 Task: Find connections with filter location Panzós with filter topic #Businessintelligence with filter profile language English with filter current company LTI - Larsen & Toubro Infotech with filter school Pillai College of Engineering with filter industry Retail Art Supplies with filter service category Negotiation with filter keywords title Animal Shelter Manager
Action: Mouse moved to (697, 117)
Screenshot: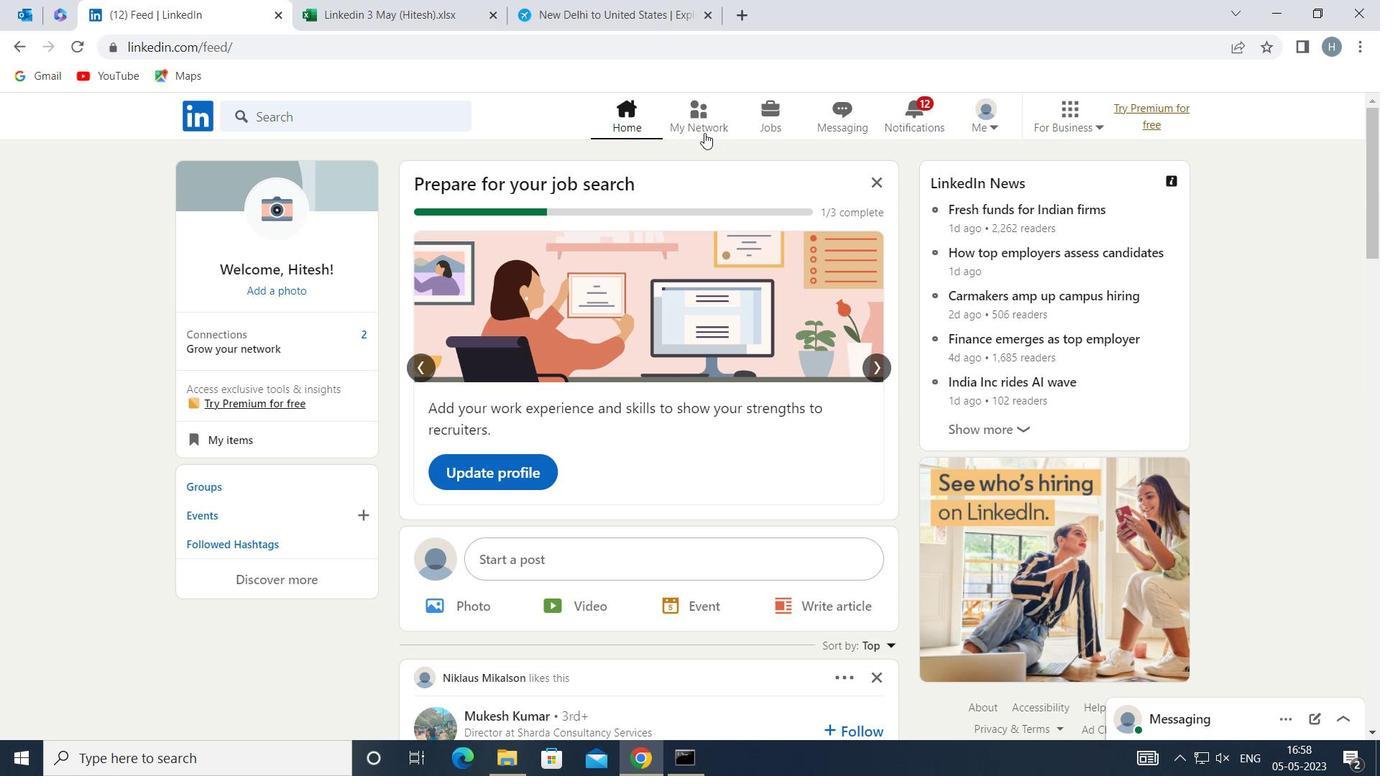
Action: Mouse pressed left at (697, 117)
Screenshot: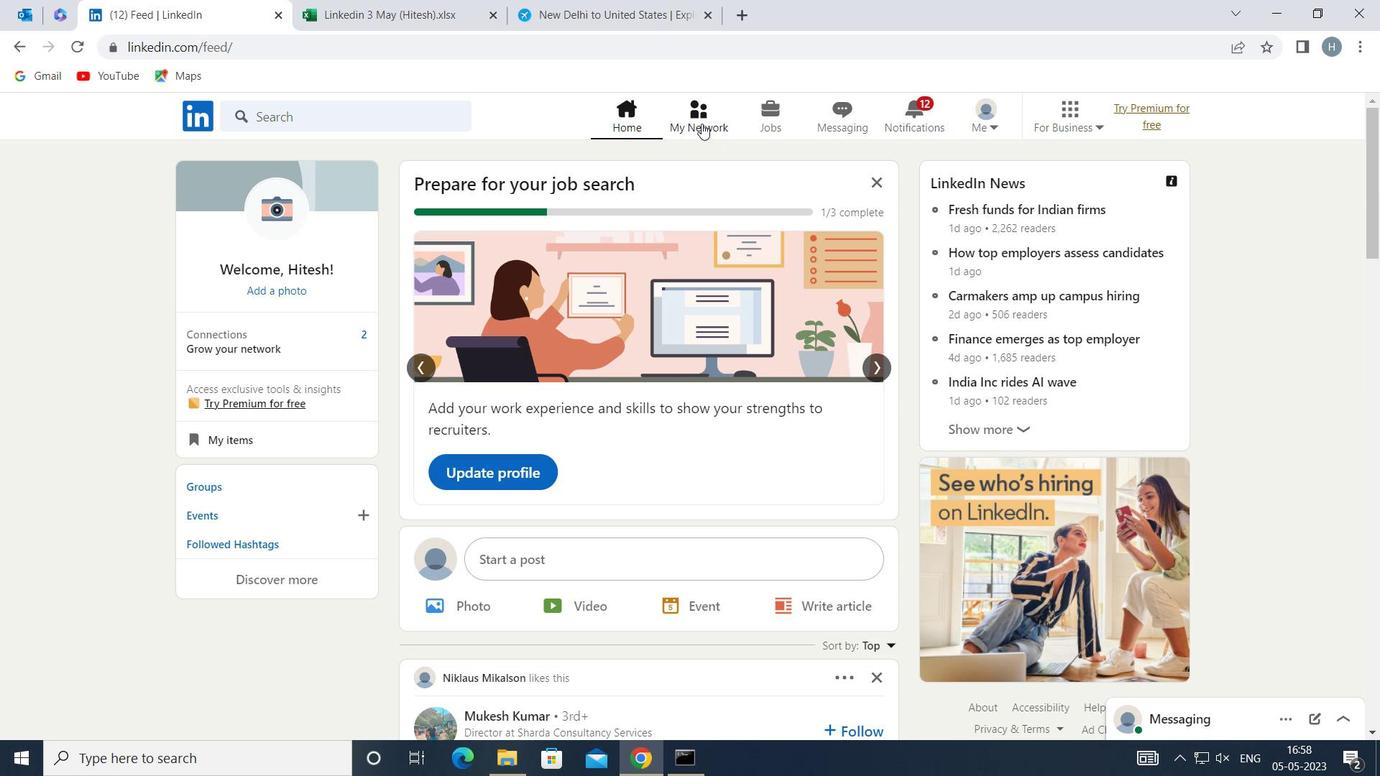
Action: Mouse moved to (373, 222)
Screenshot: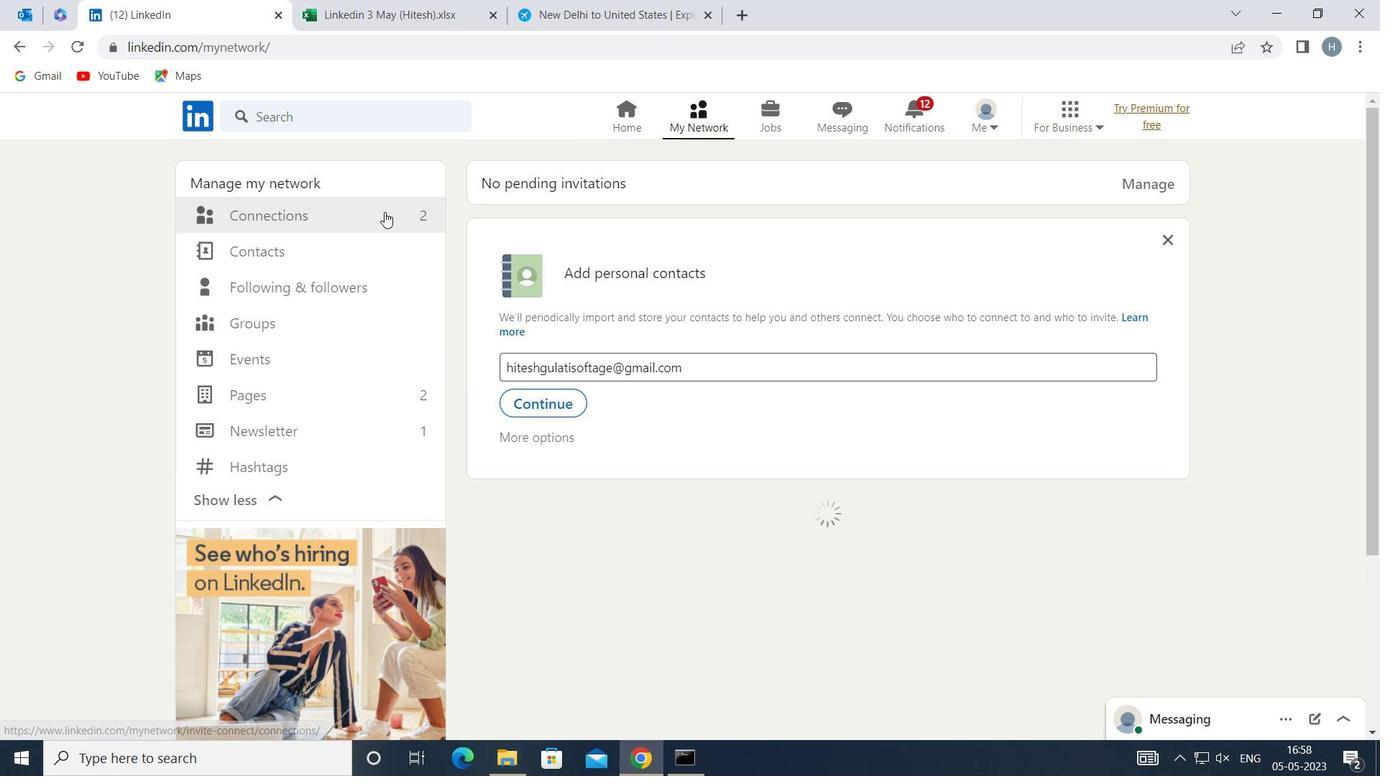 
Action: Mouse pressed left at (373, 222)
Screenshot: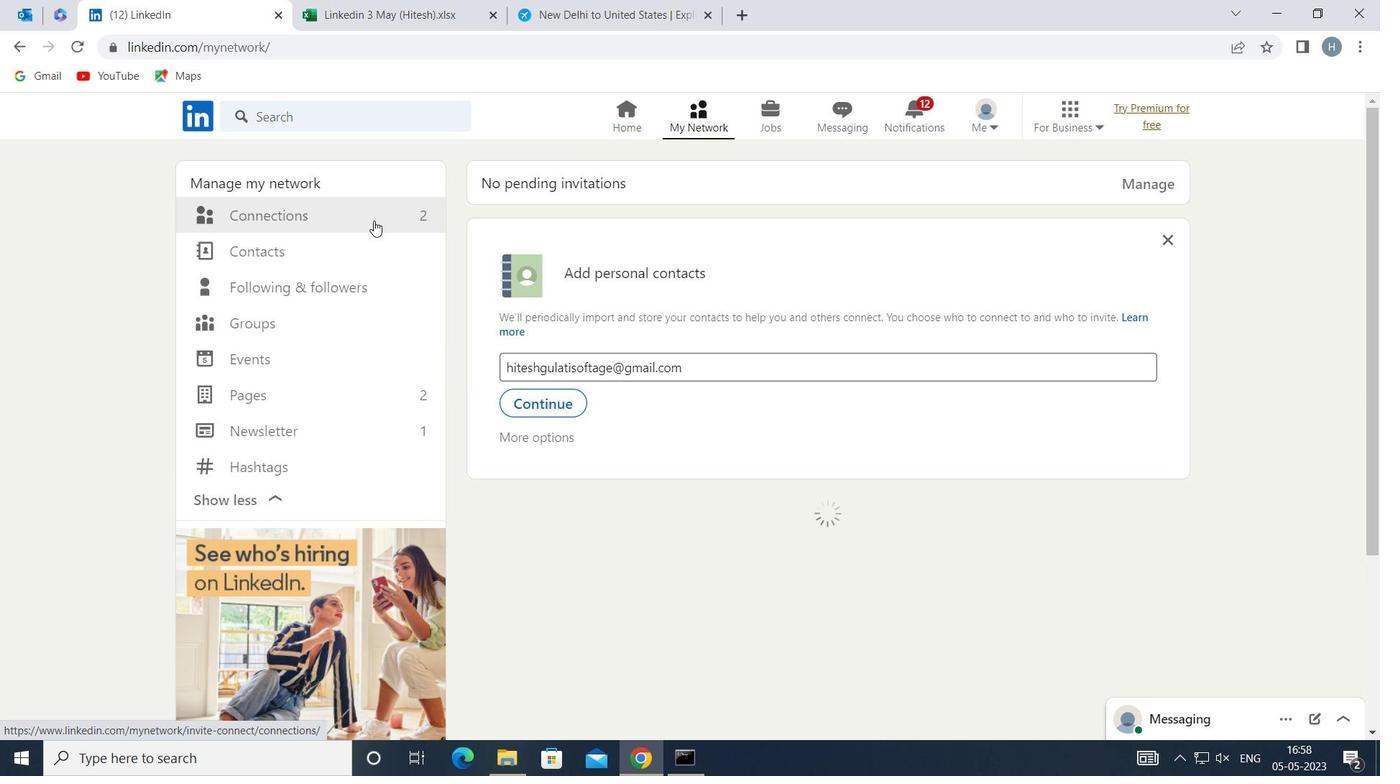 
Action: Mouse moved to (801, 214)
Screenshot: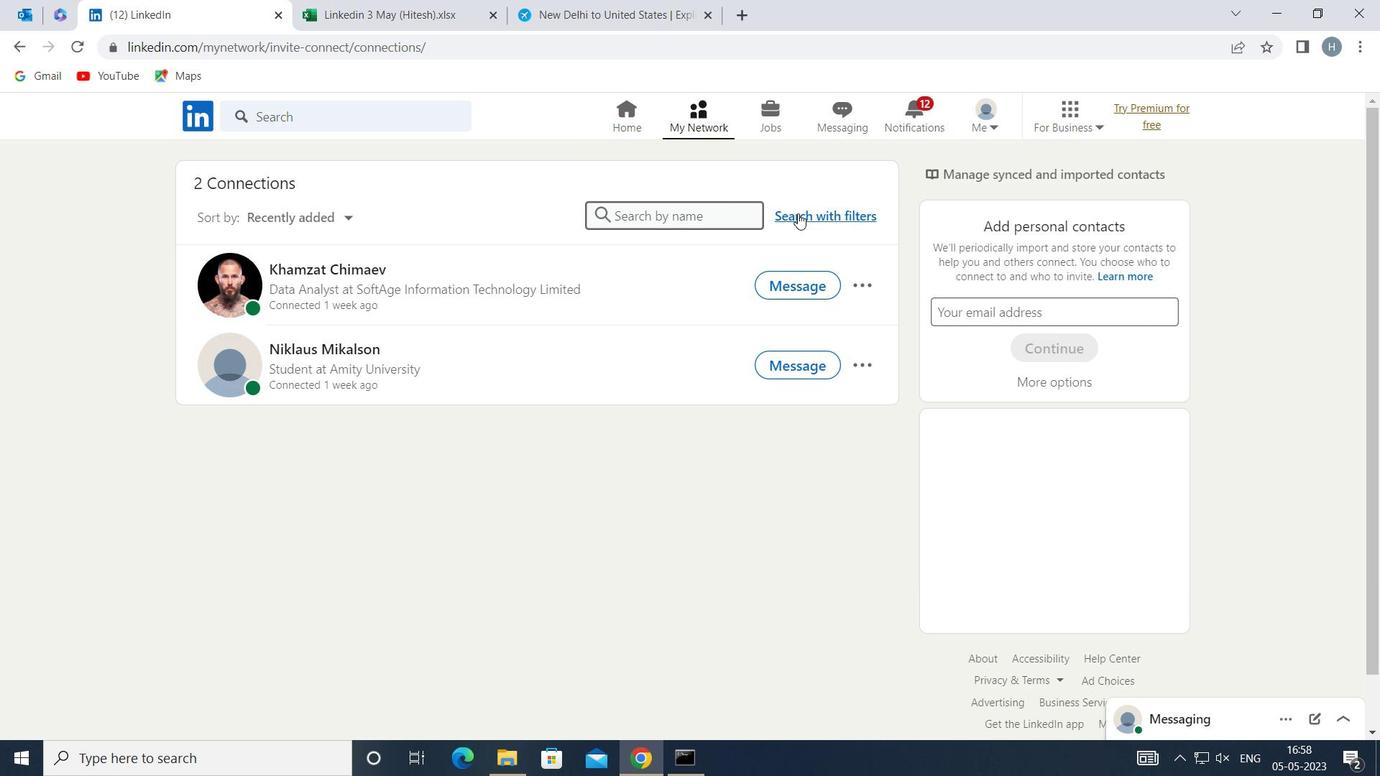 
Action: Mouse pressed left at (801, 214)
Screenshot: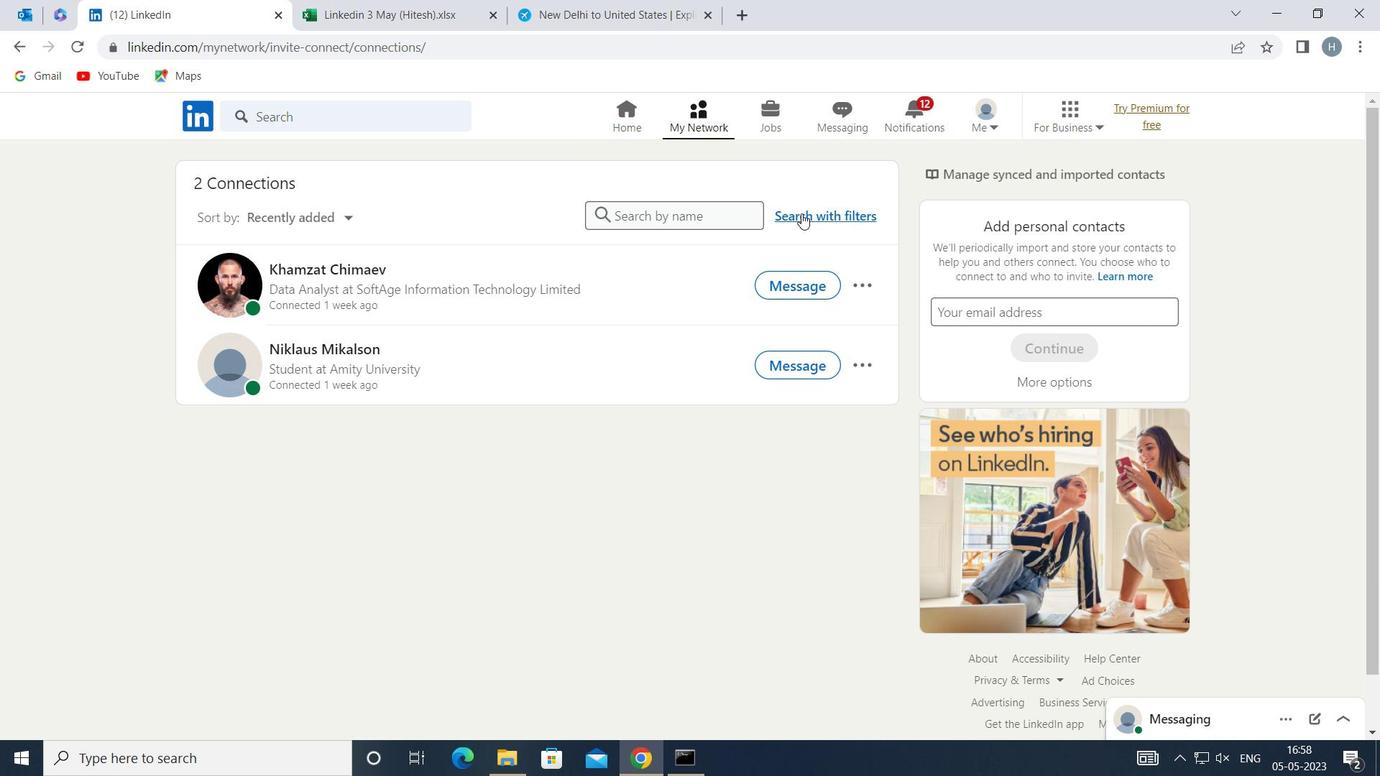 
Action: Mouse moved to (751, 163)
Screenshot: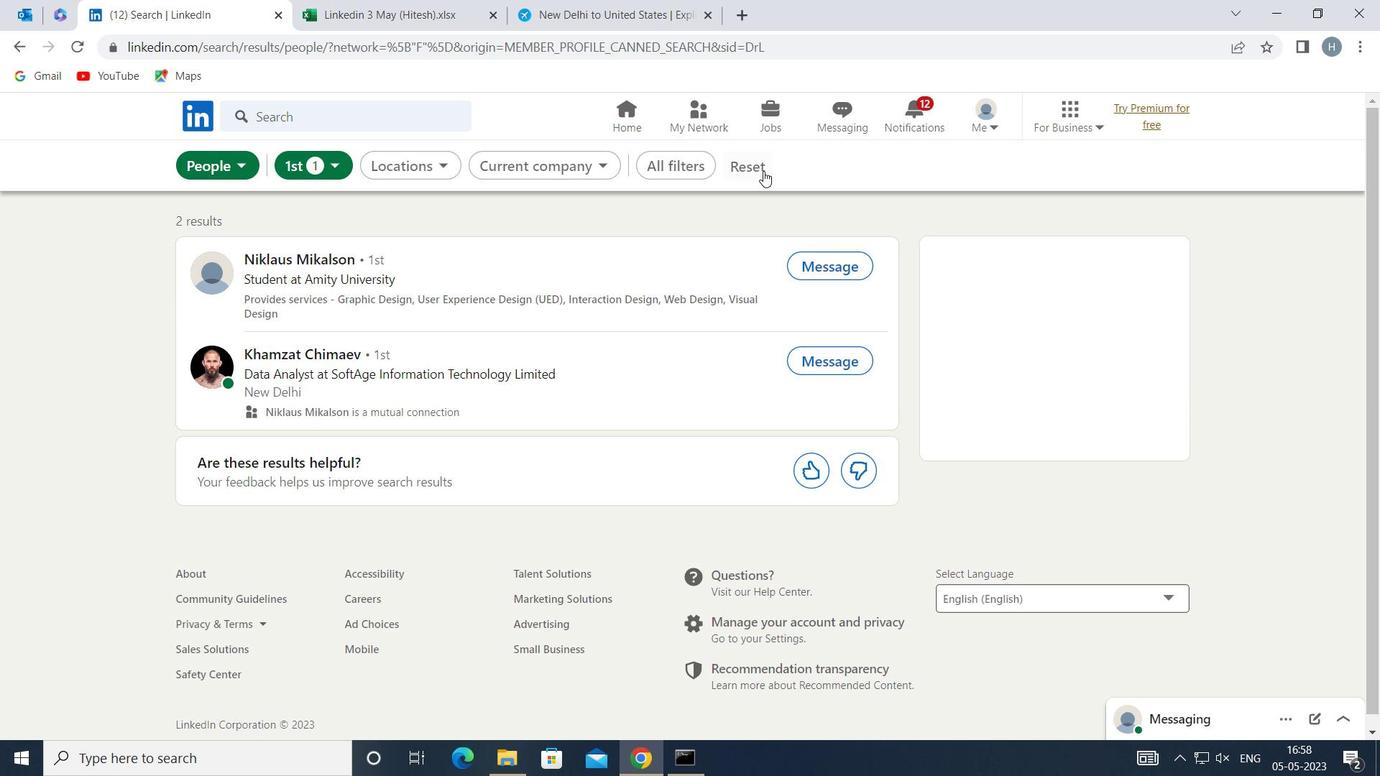 
Action: Mouse pressed left at (751, 163)
Screenshot: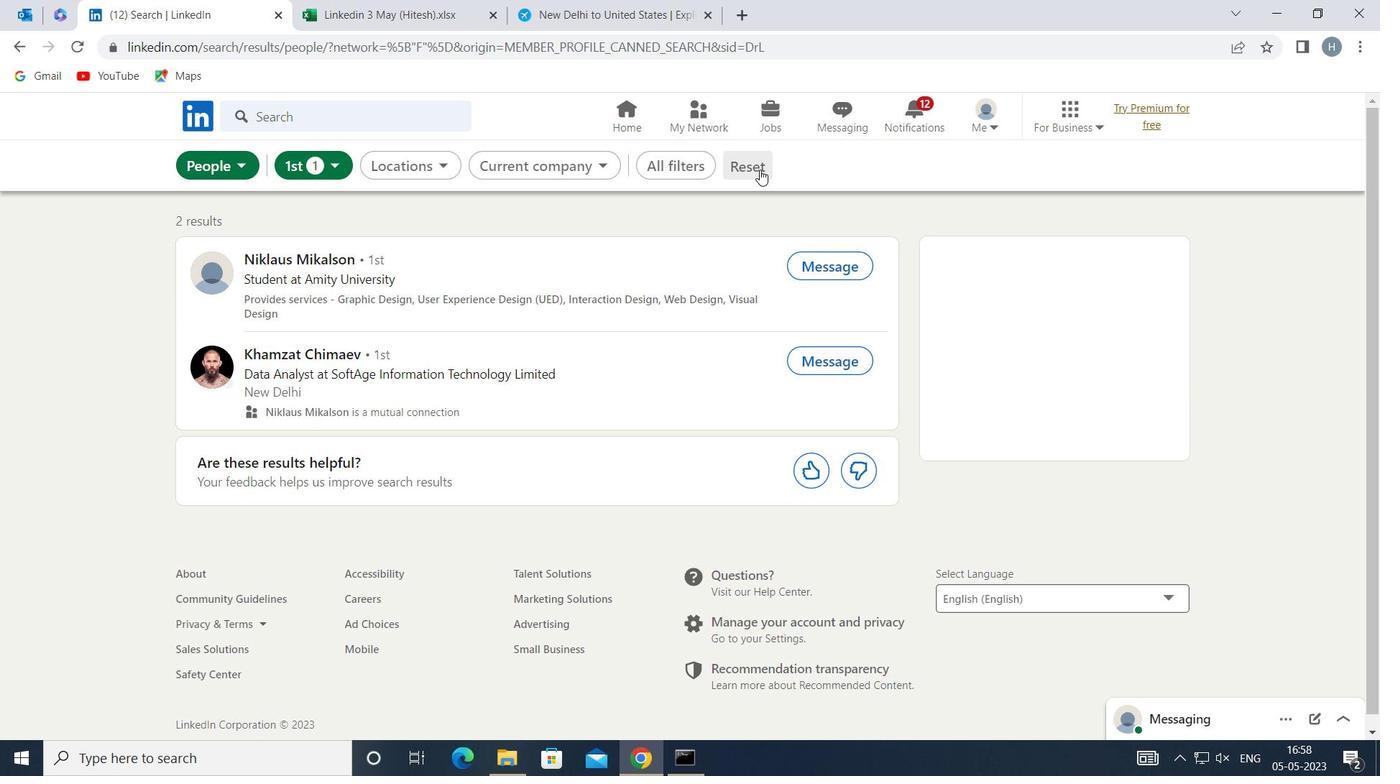 
Action: Mouse moved to (729, 163)
Screenshot: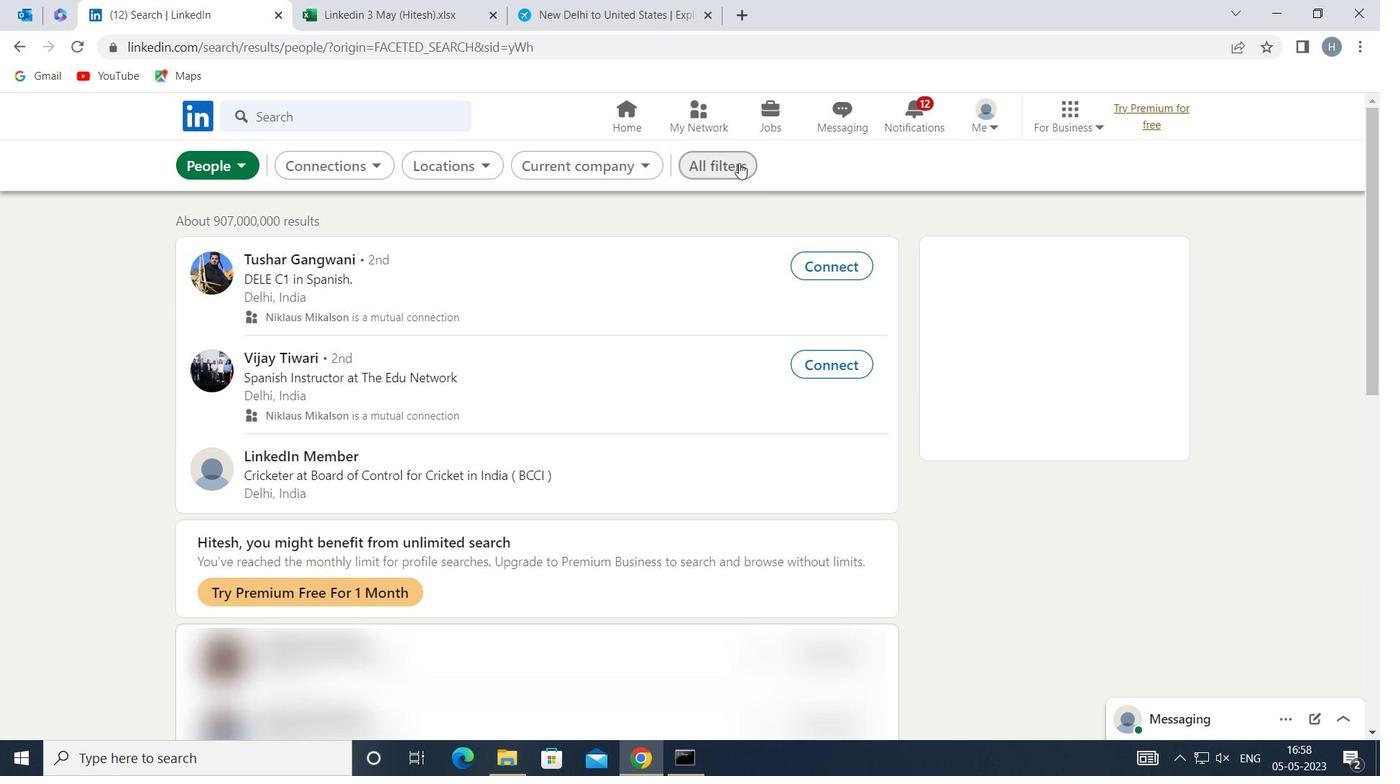 
Action: Mouse pressed left at (729, 163)
Screenshot: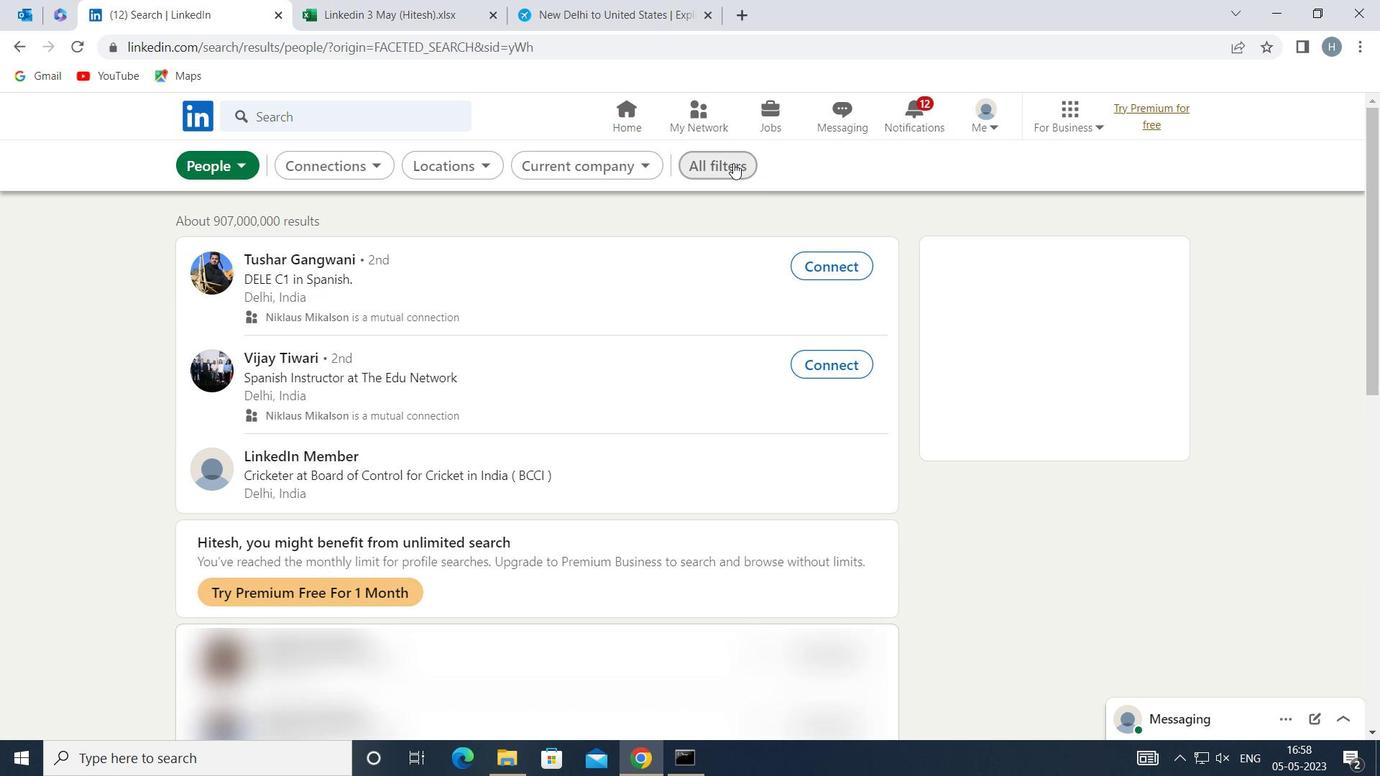 
Action: Mouse moved to (1143, 364)
Screenshot: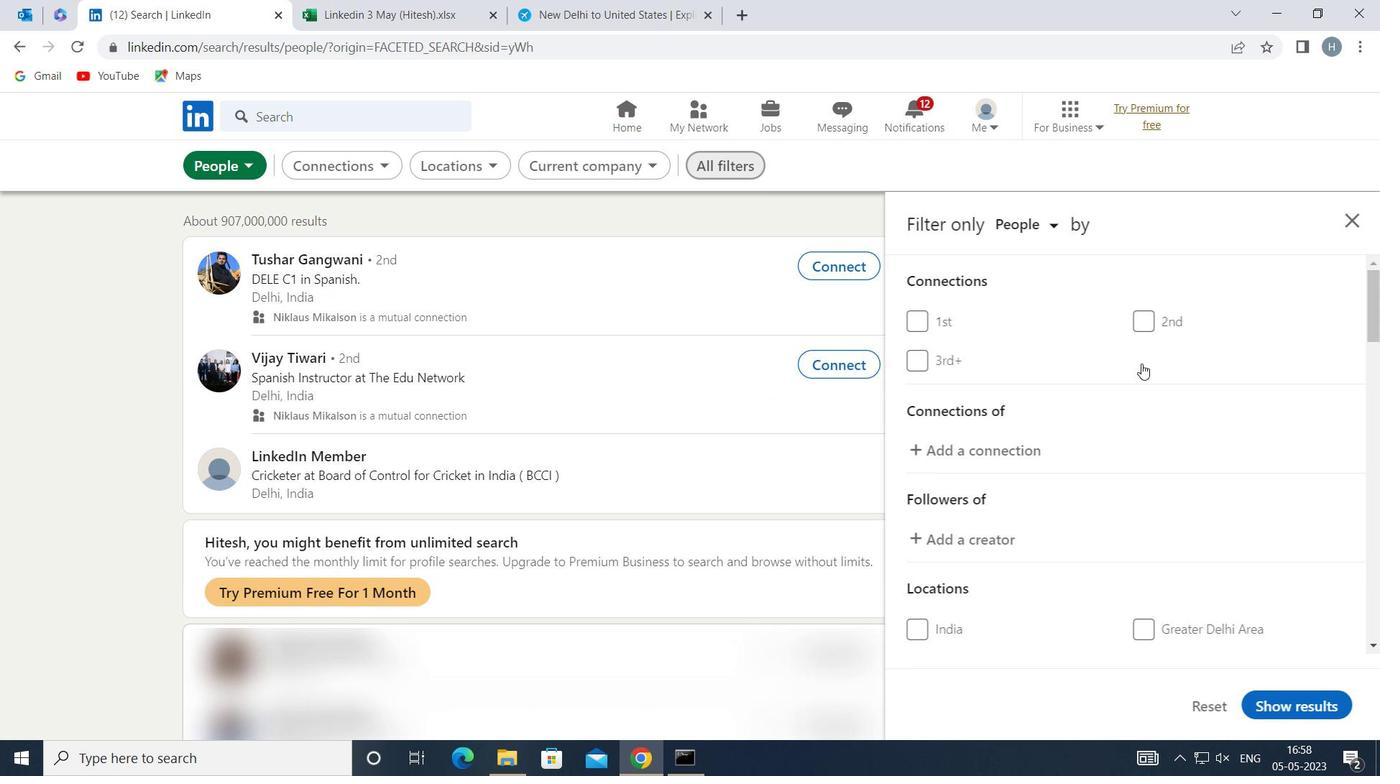 
Action: Mouse scrolled (1143, 363) with delta (0, 0)
Screenshot: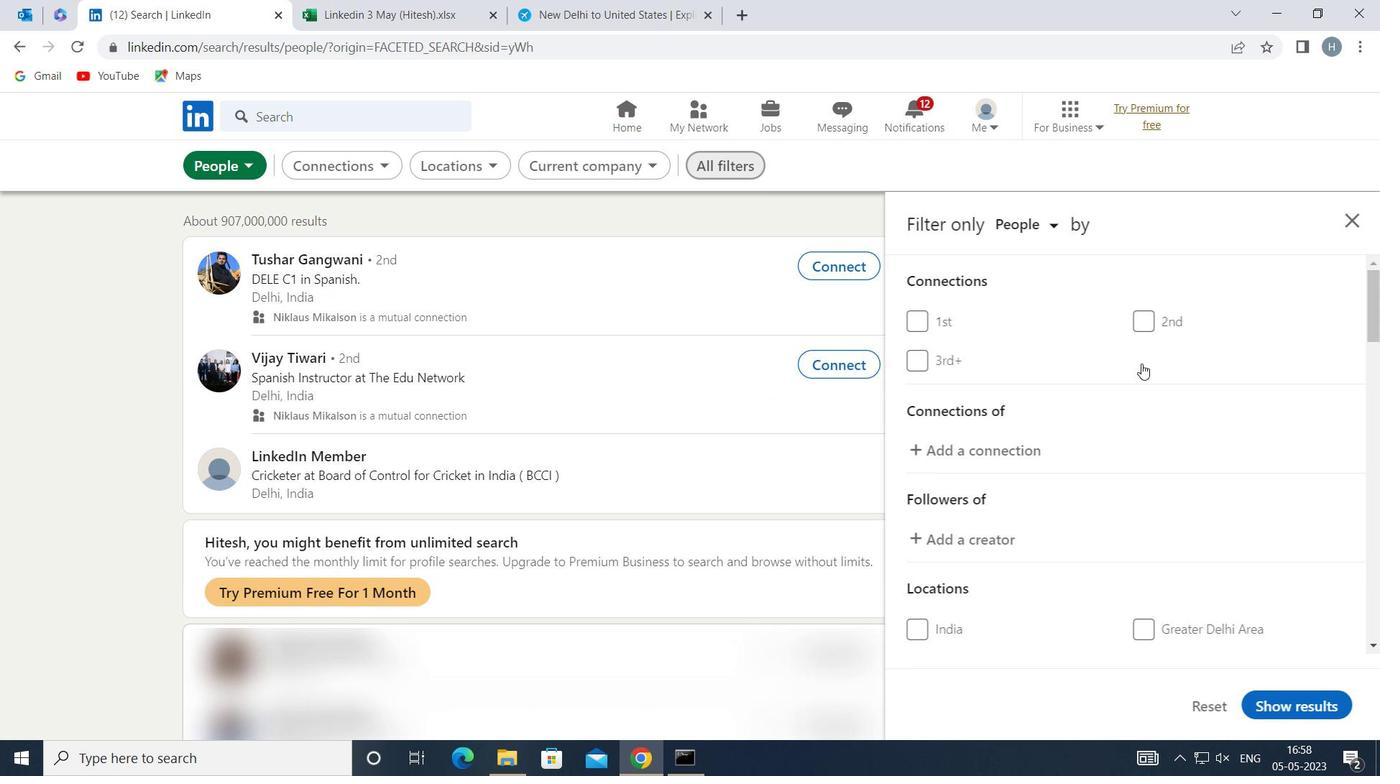 
Action: Mouse scrolled (1143, 363) with delta (0, 0)
Screenshot: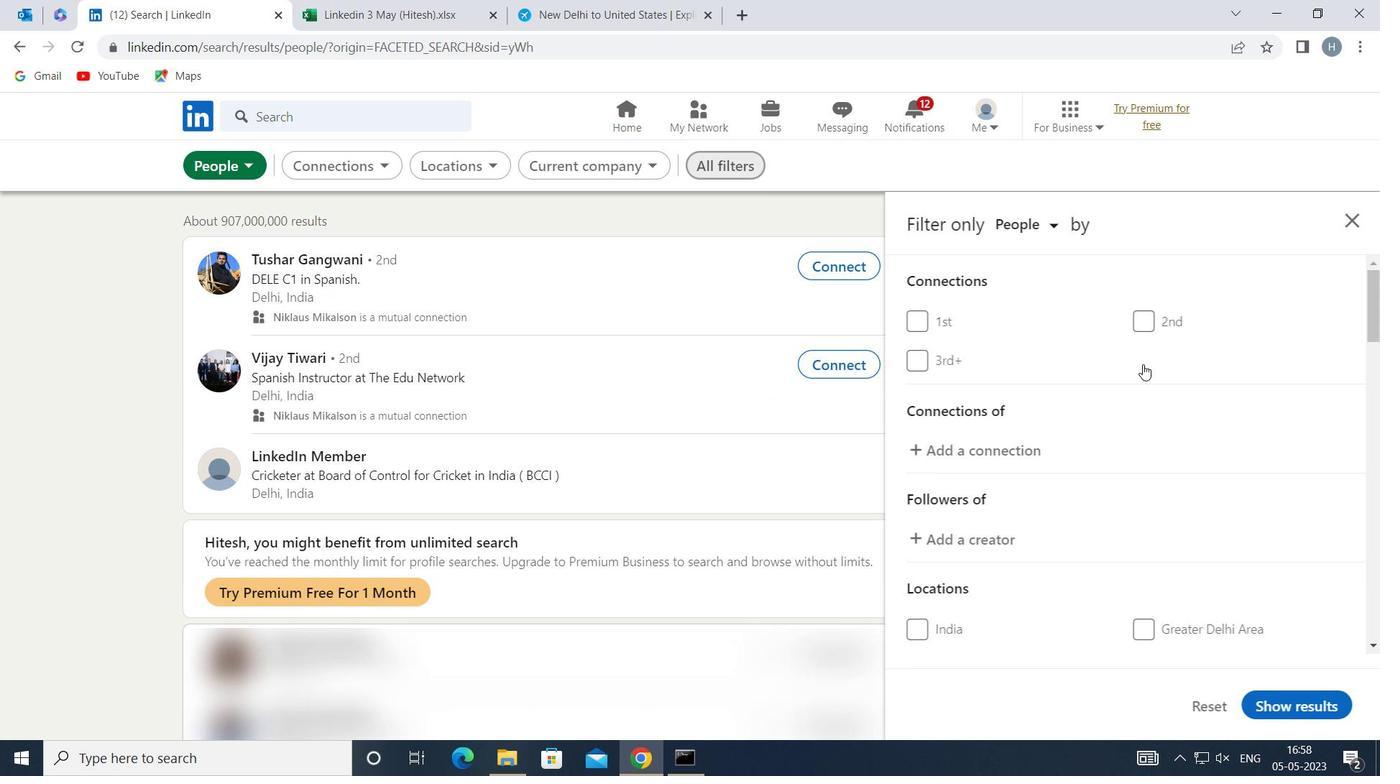
Action: Mouse scrolled (1143, 363) with delta (0, 0)
Screenshot: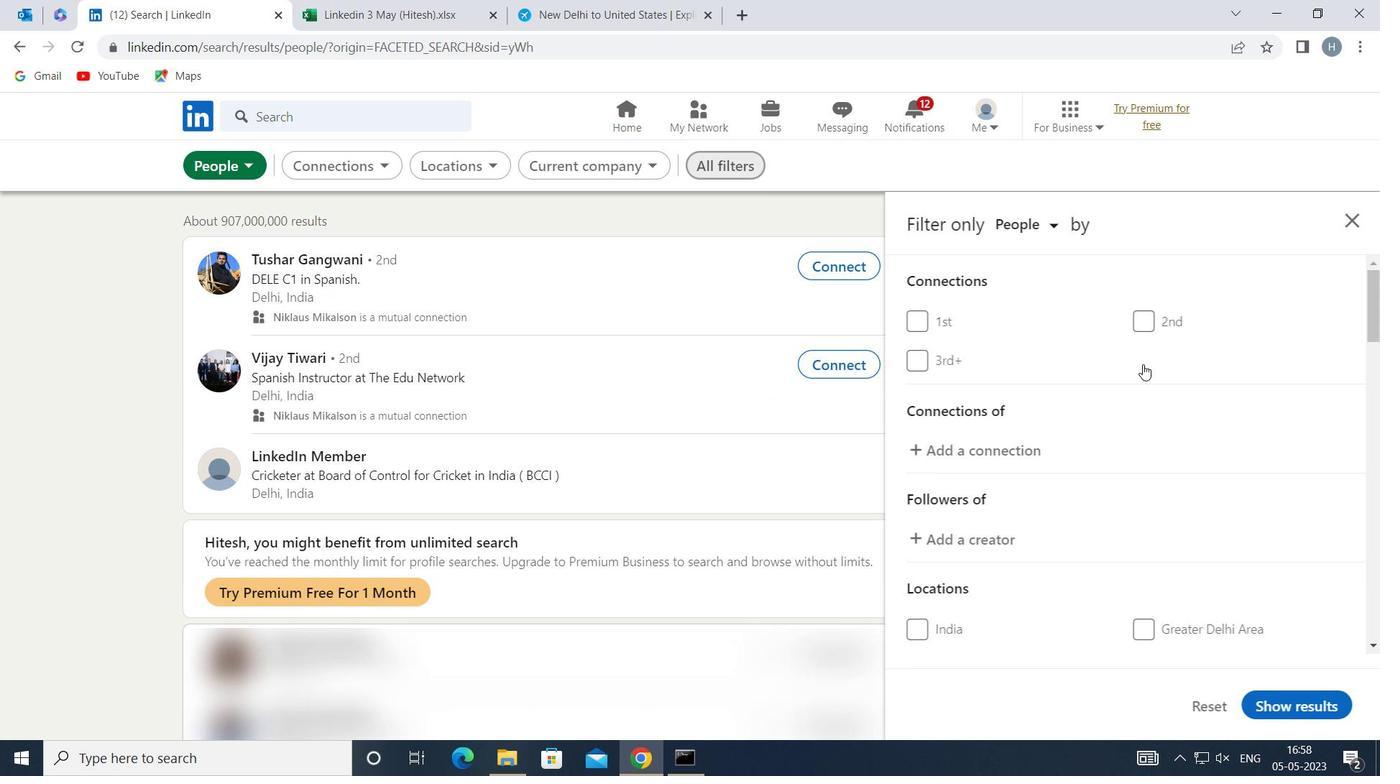 
Action: Mouse moved to (1147, 371)
Screenshot: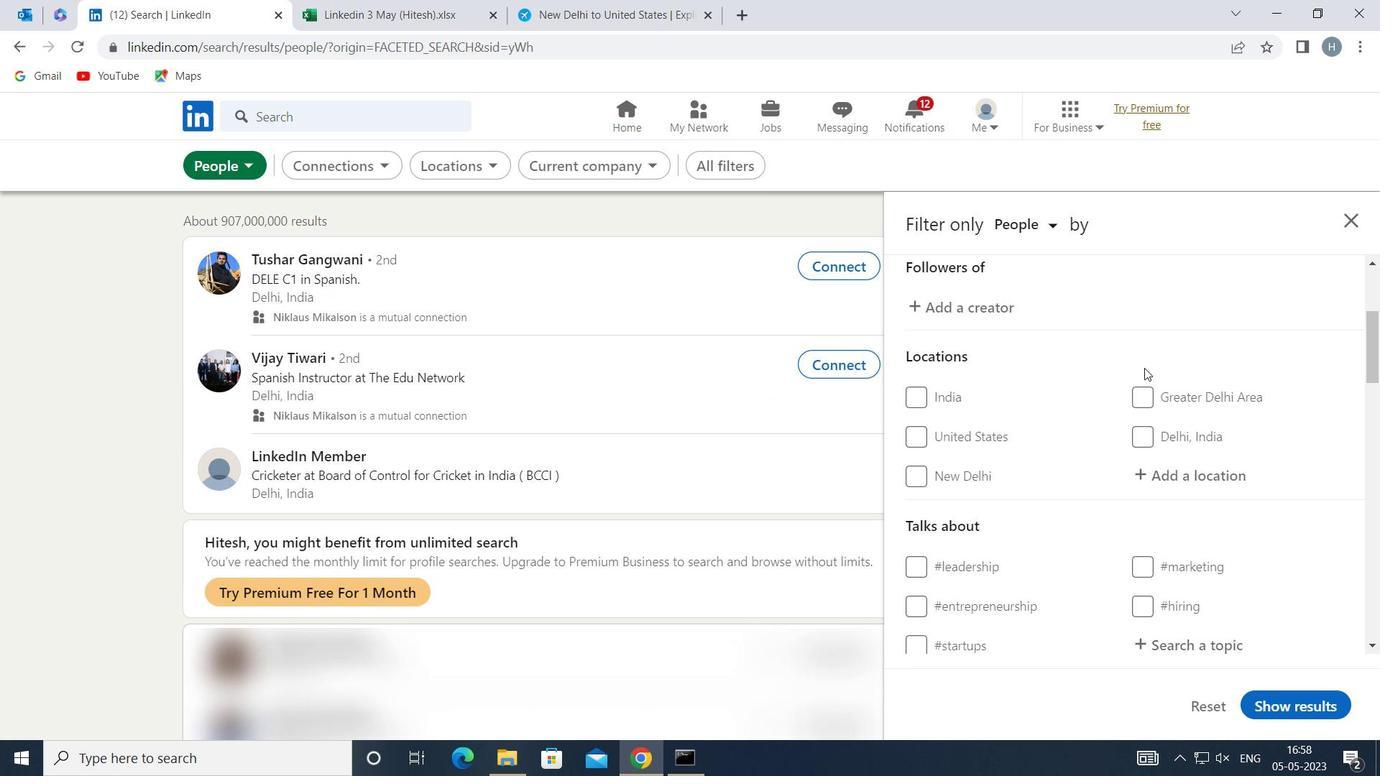 
Action: Mouse scrolled (1147, 370) with delta (0, 0)
Screenshot: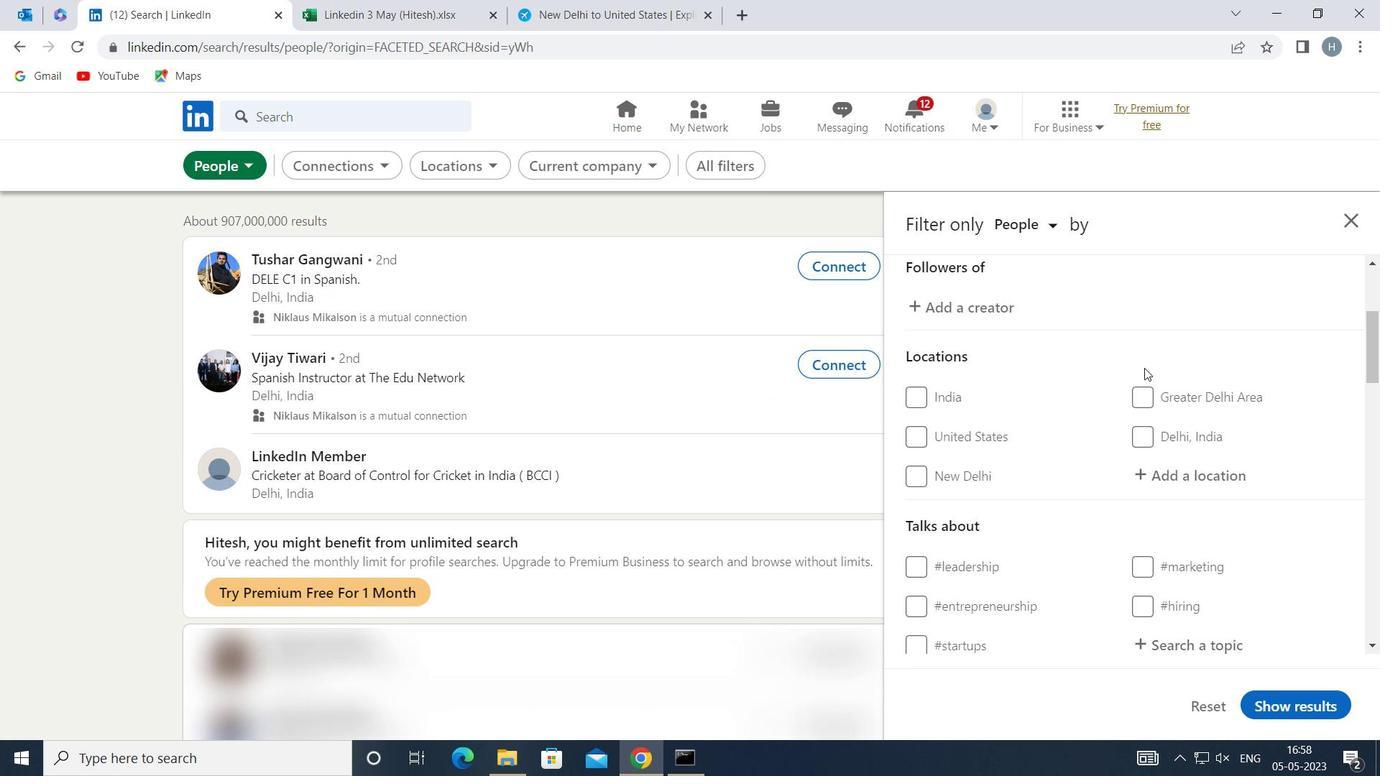 
Action: Mouse moved to (1200, 419)
Screenshot: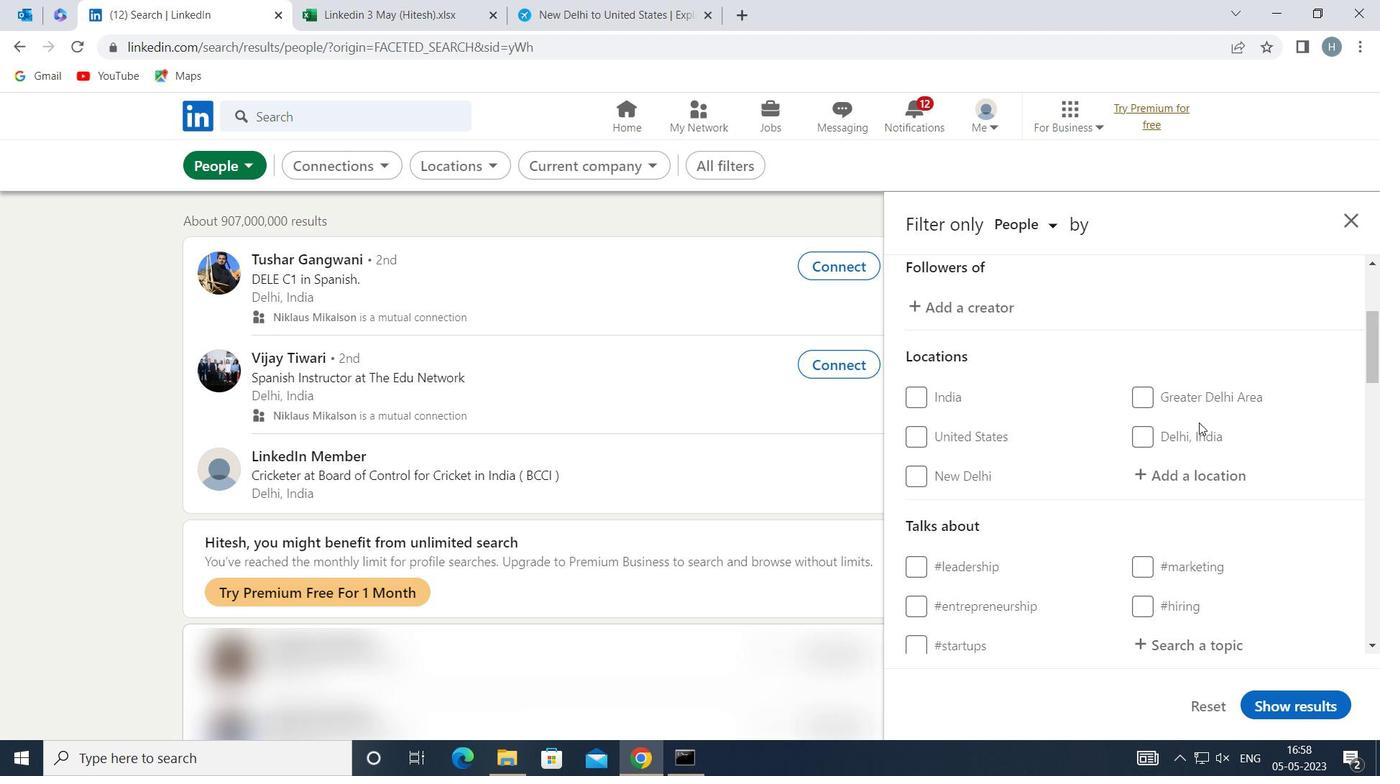 
Action: Mouse scrolled (1200, 418) with delta (0, 0)
Screenshot: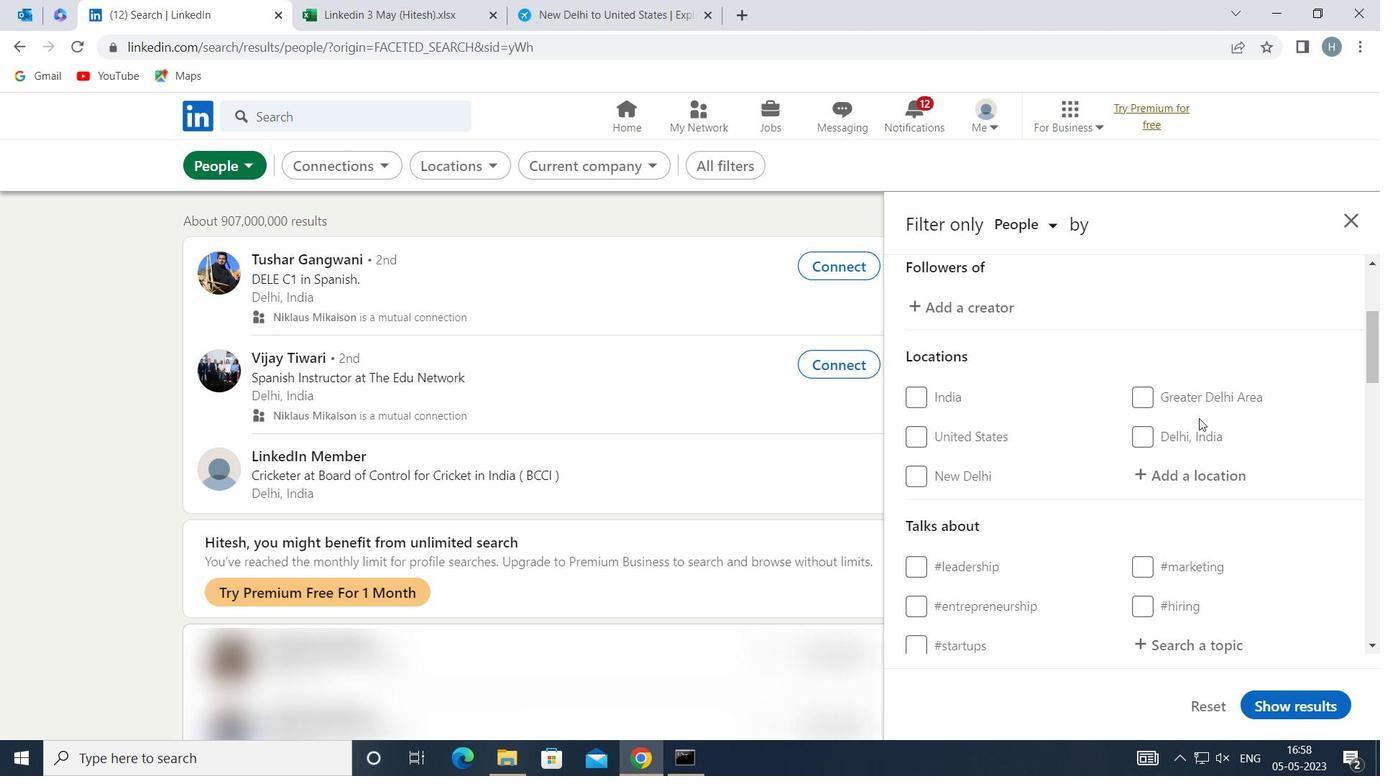 
Action: Mouse moved to (1198, 380)
Screenshot: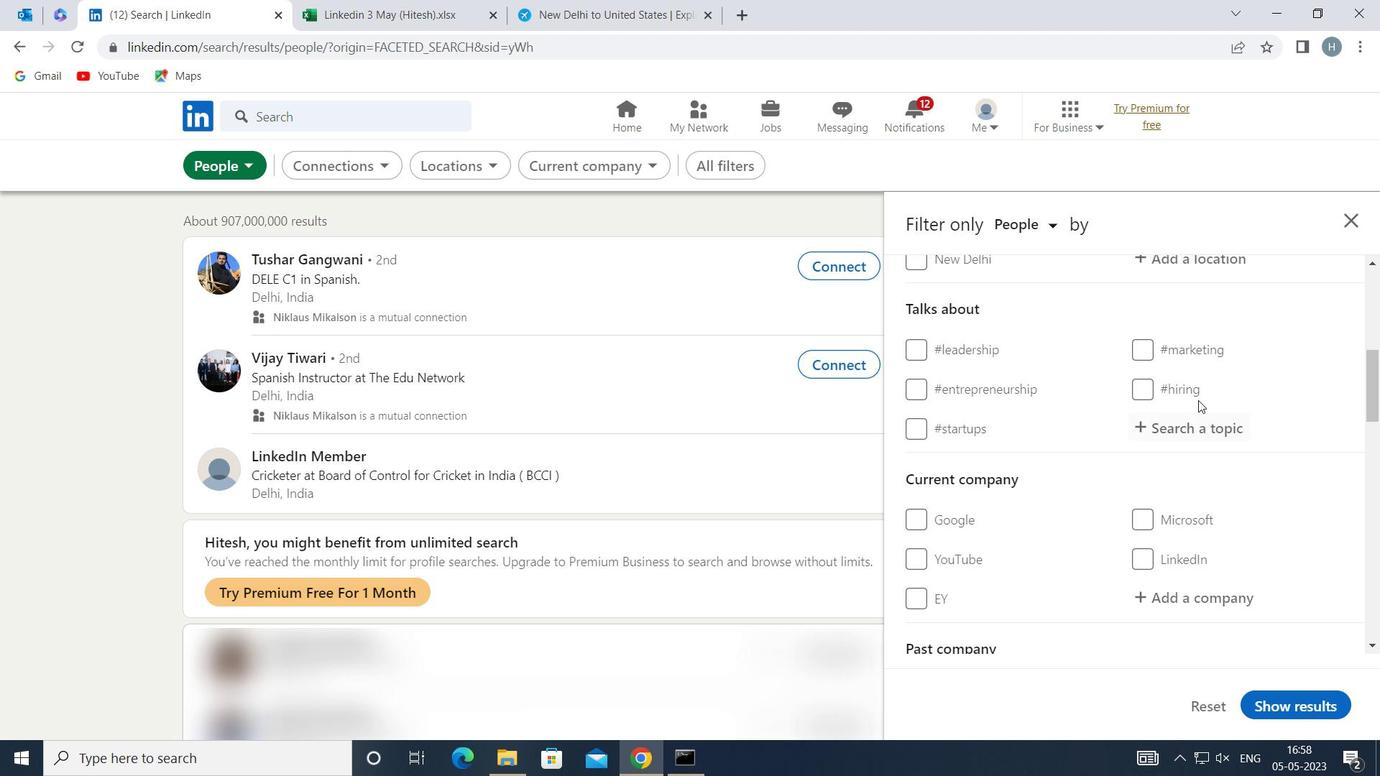 
Action: Mouse scrolled (1198, 381) with delta (0, 0)
Screenshot: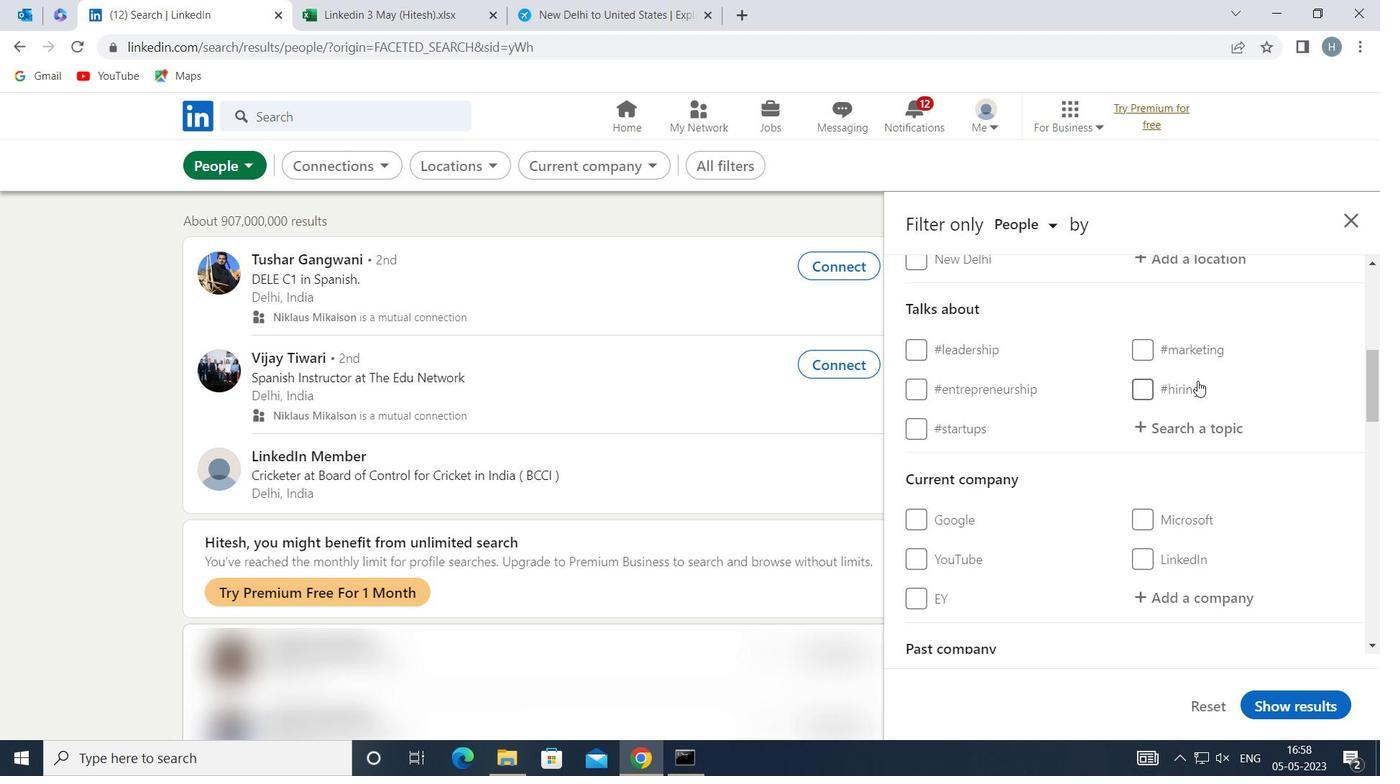 
Action: Mouse moved to (1215, 343)
Screenshot: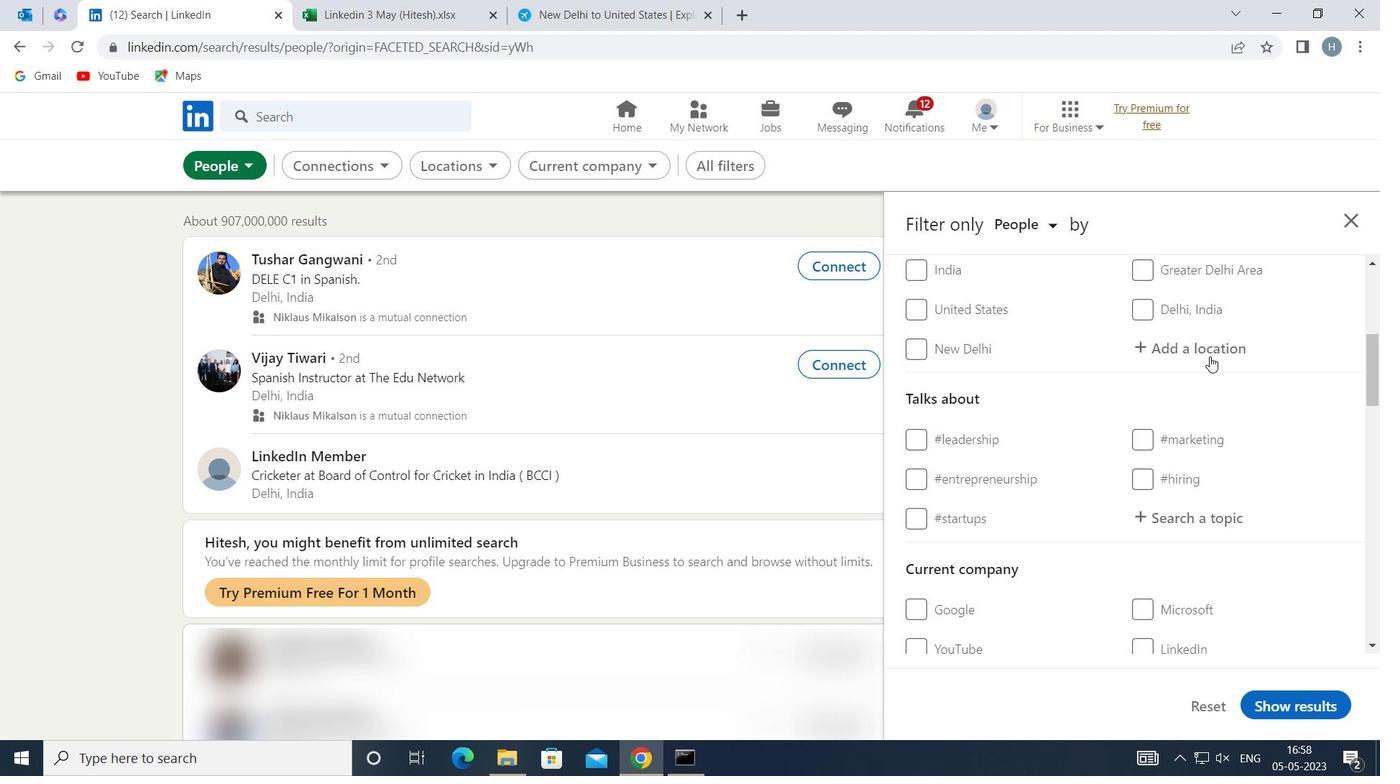 
Action: Mouse pressed left at (1215, 343)
Screenshot: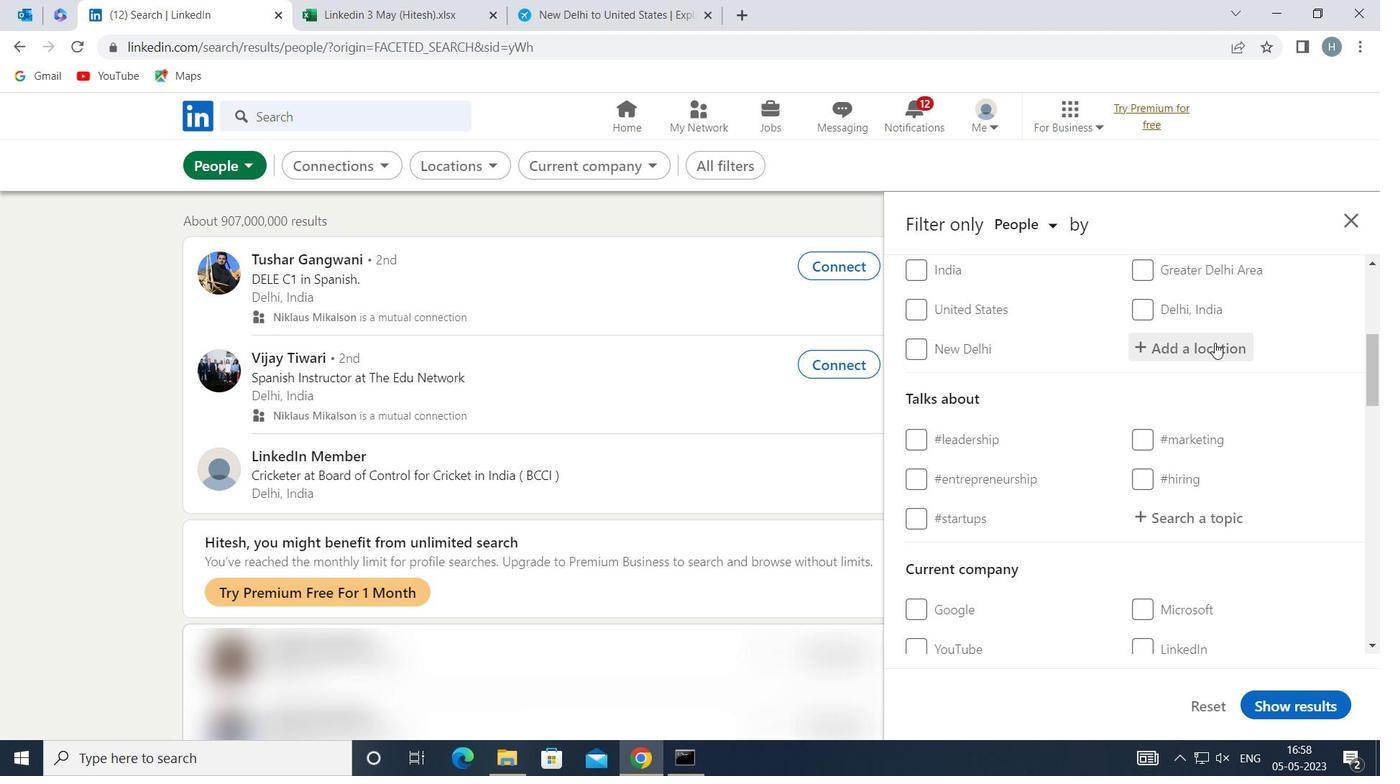 
Action: Mouse moved to (1215, 342)
Screenshot: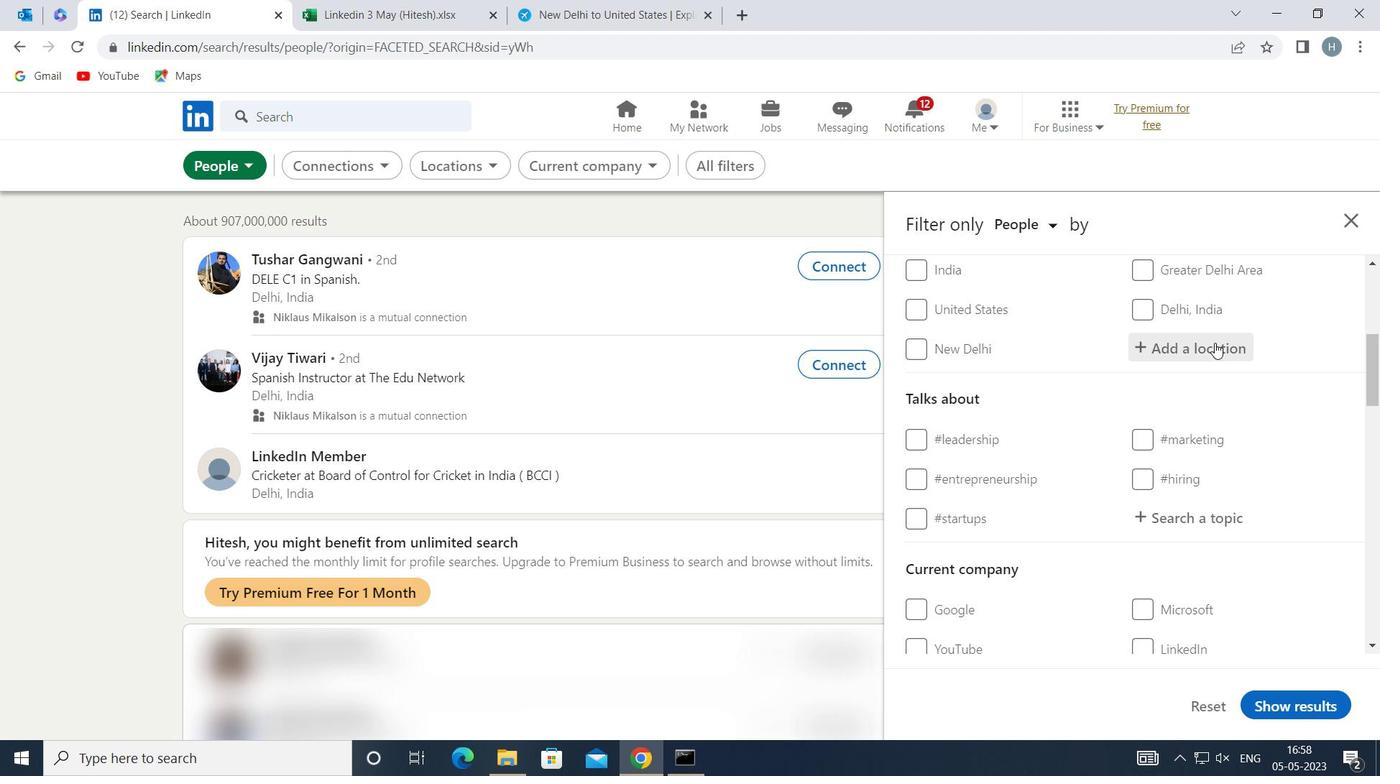 
Action: Key pressed <Key.shift>PANZOS
Screenshot: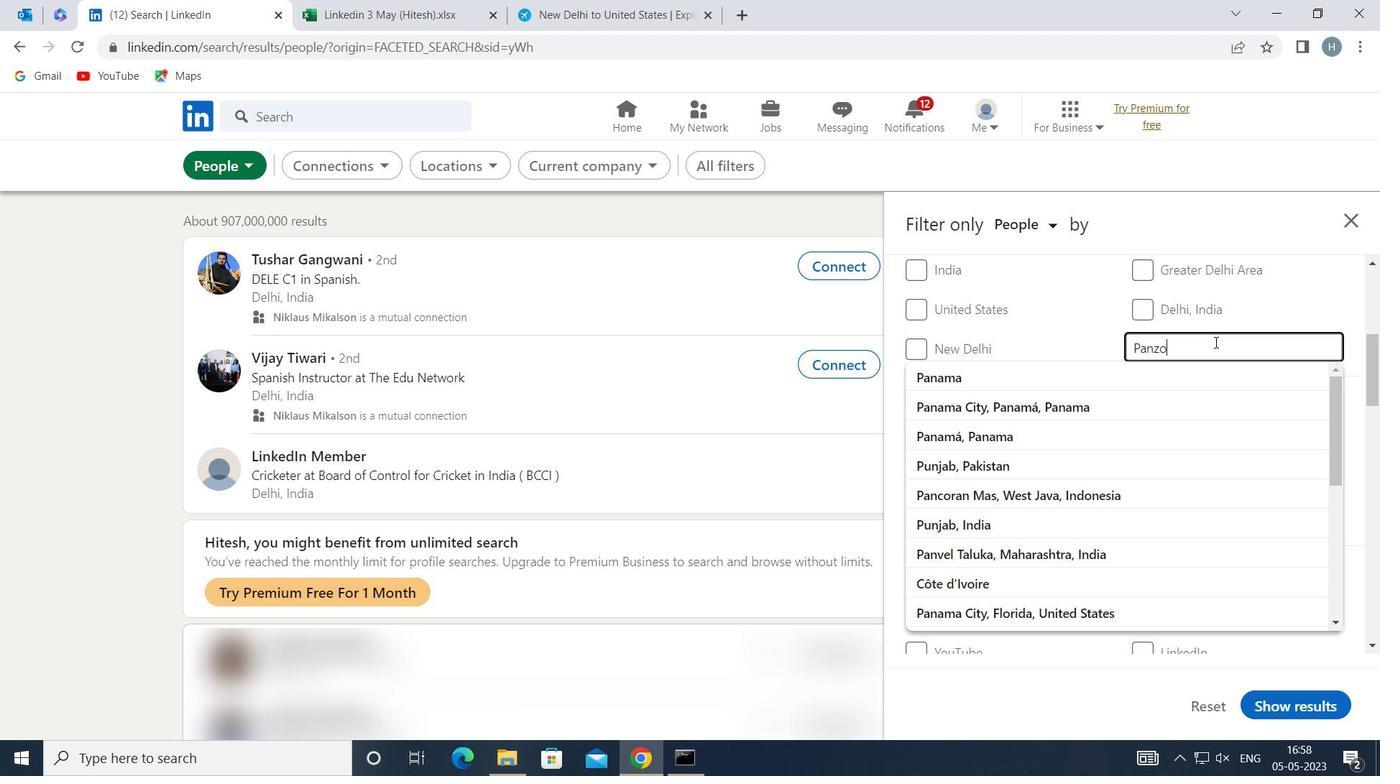 
Action: Mouse moved to (1183, 384)
Screenshot: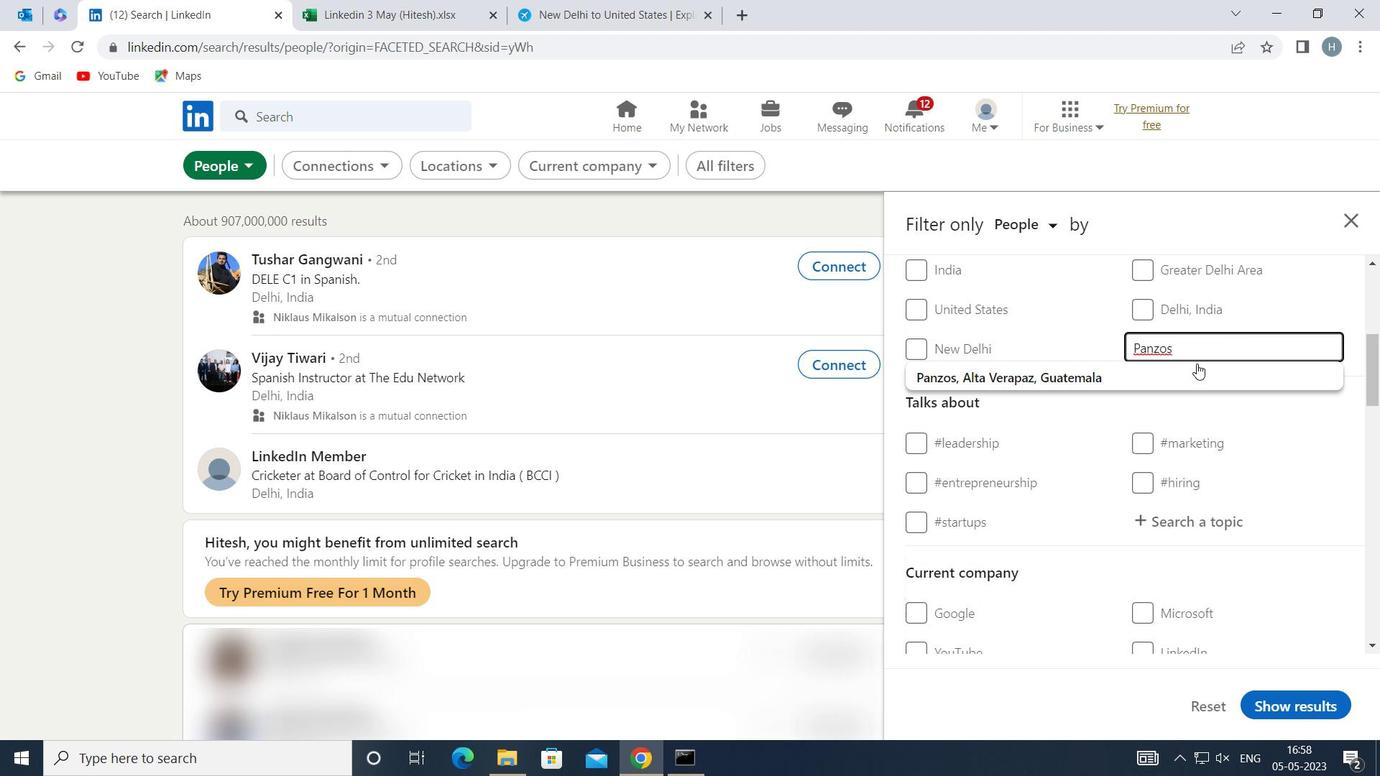 
Action: Mouse pressed left at (1183, 384)
Screenshot: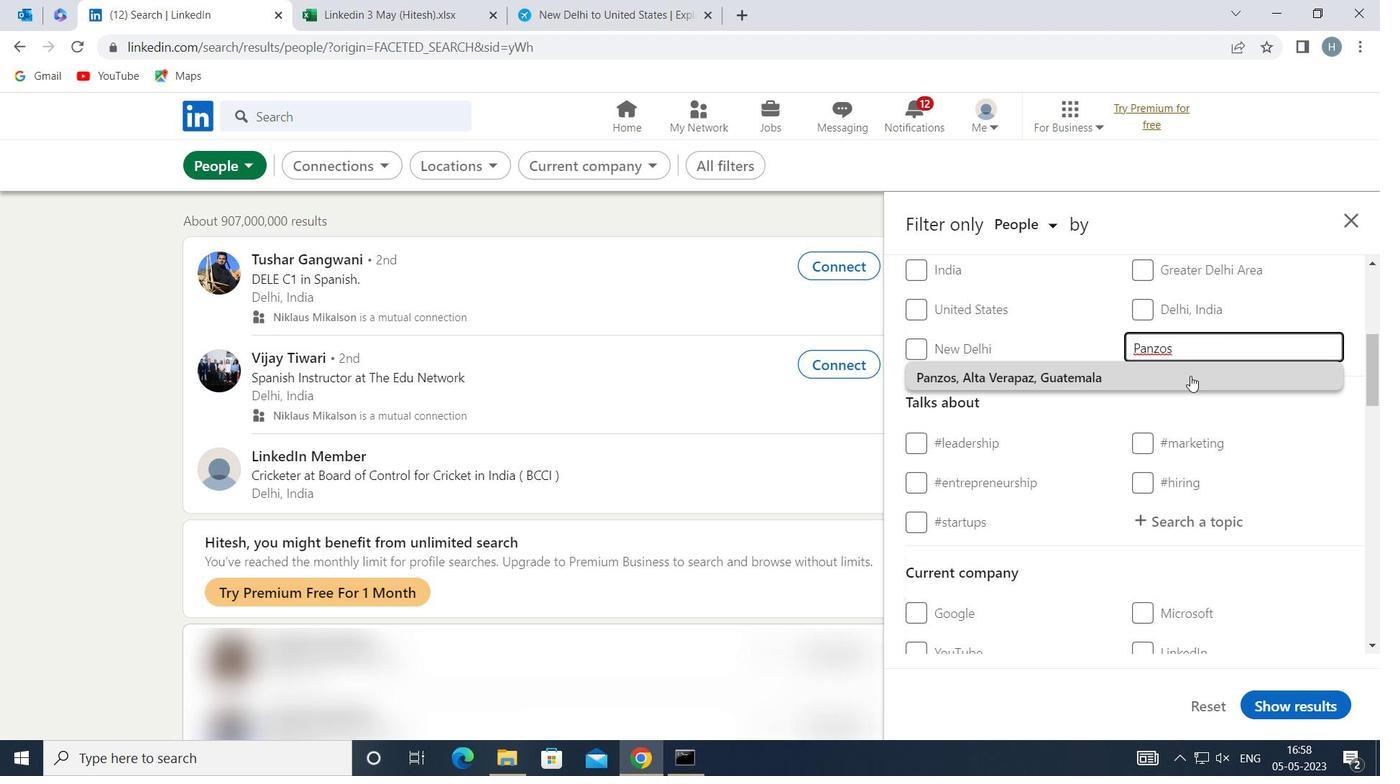
Action: Mouse moved to (1185, 380)
Screenshot: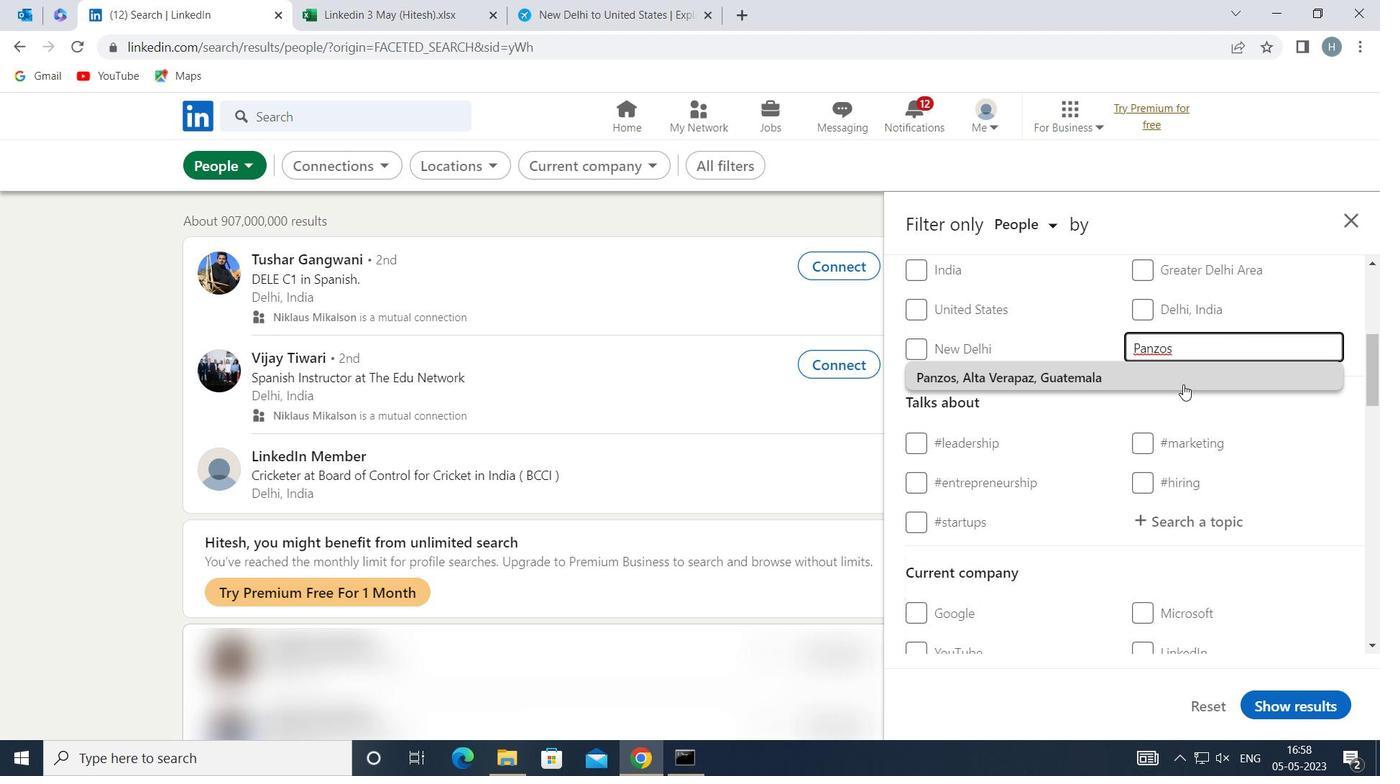 
Action: Mouse scrolled (1185, 379) with delta (0, 0)
Screenshot: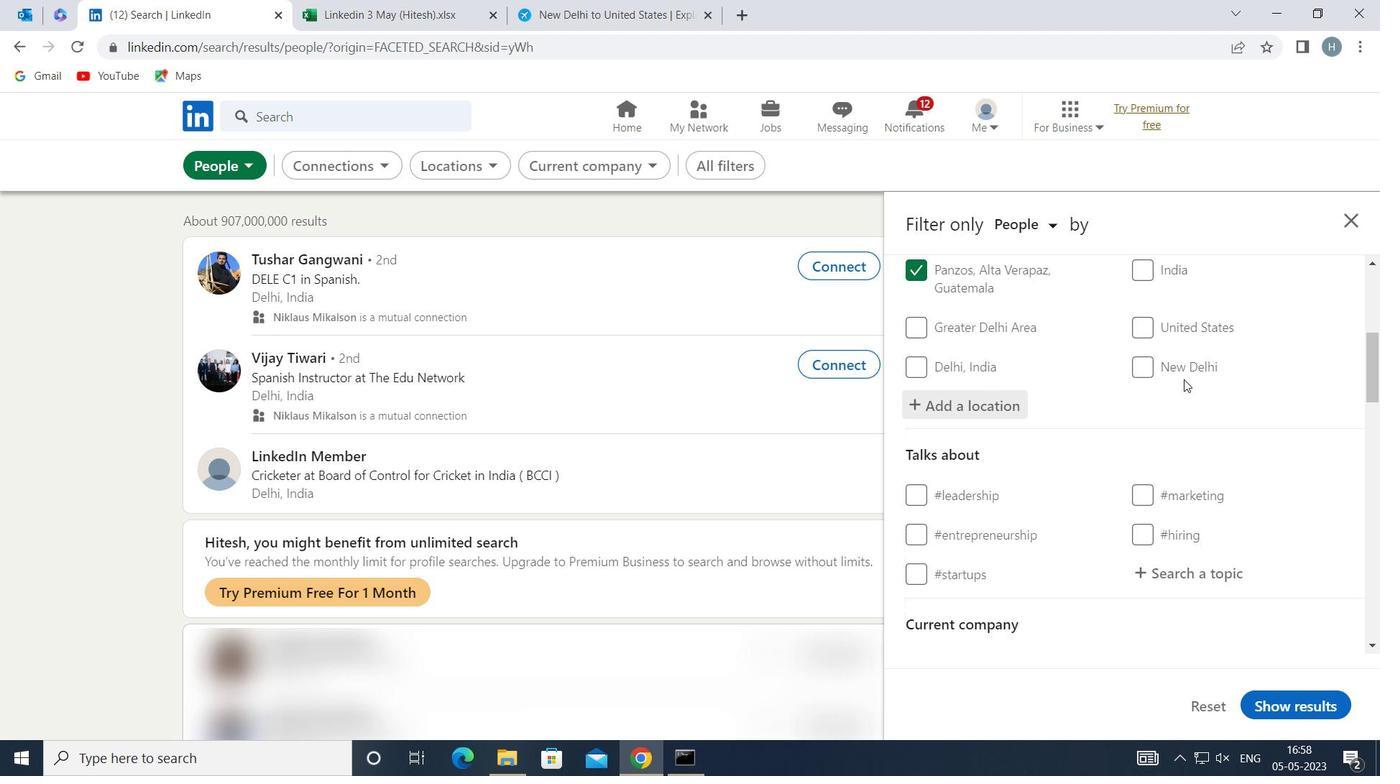 
Action: Mouse moved to (1187, 478)
Screenshot: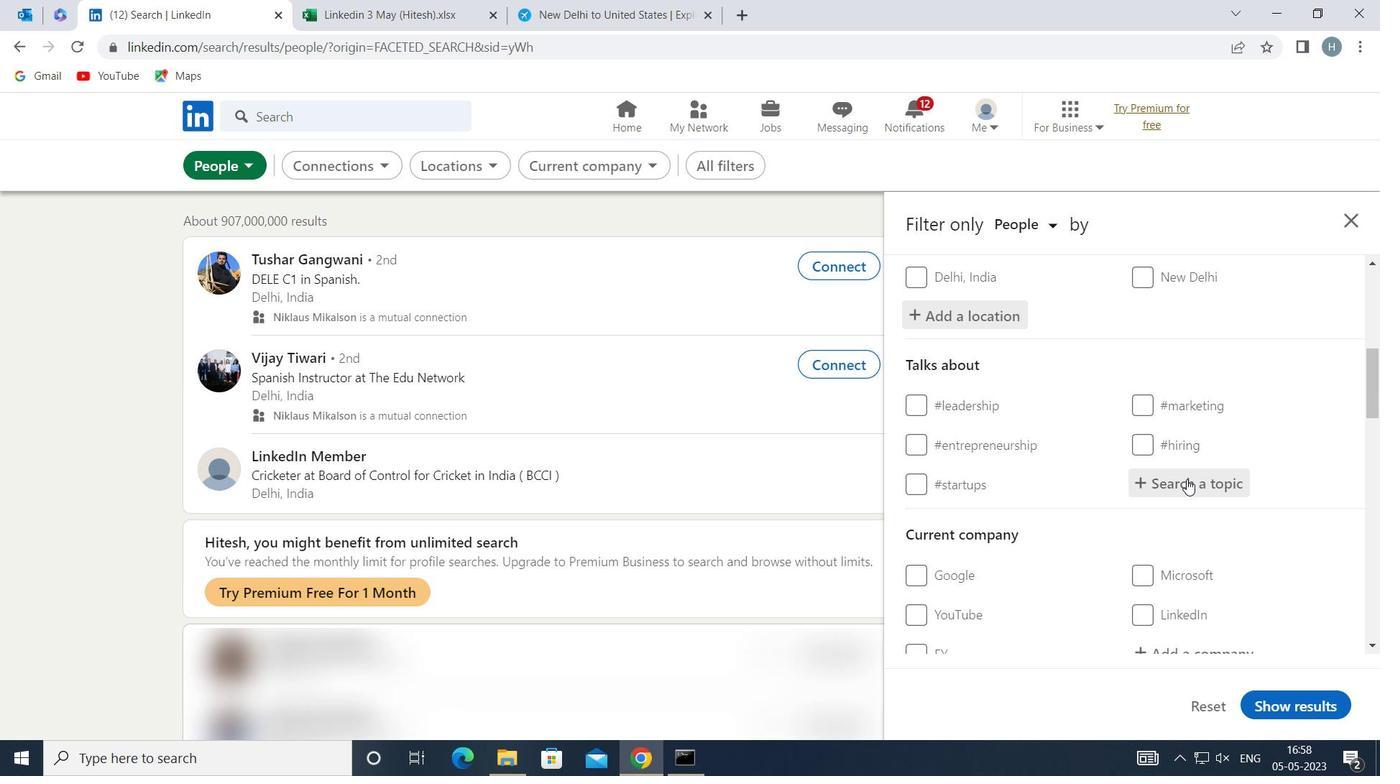 
Action: Mouse pressed left at (1187, 478)
Screenshot: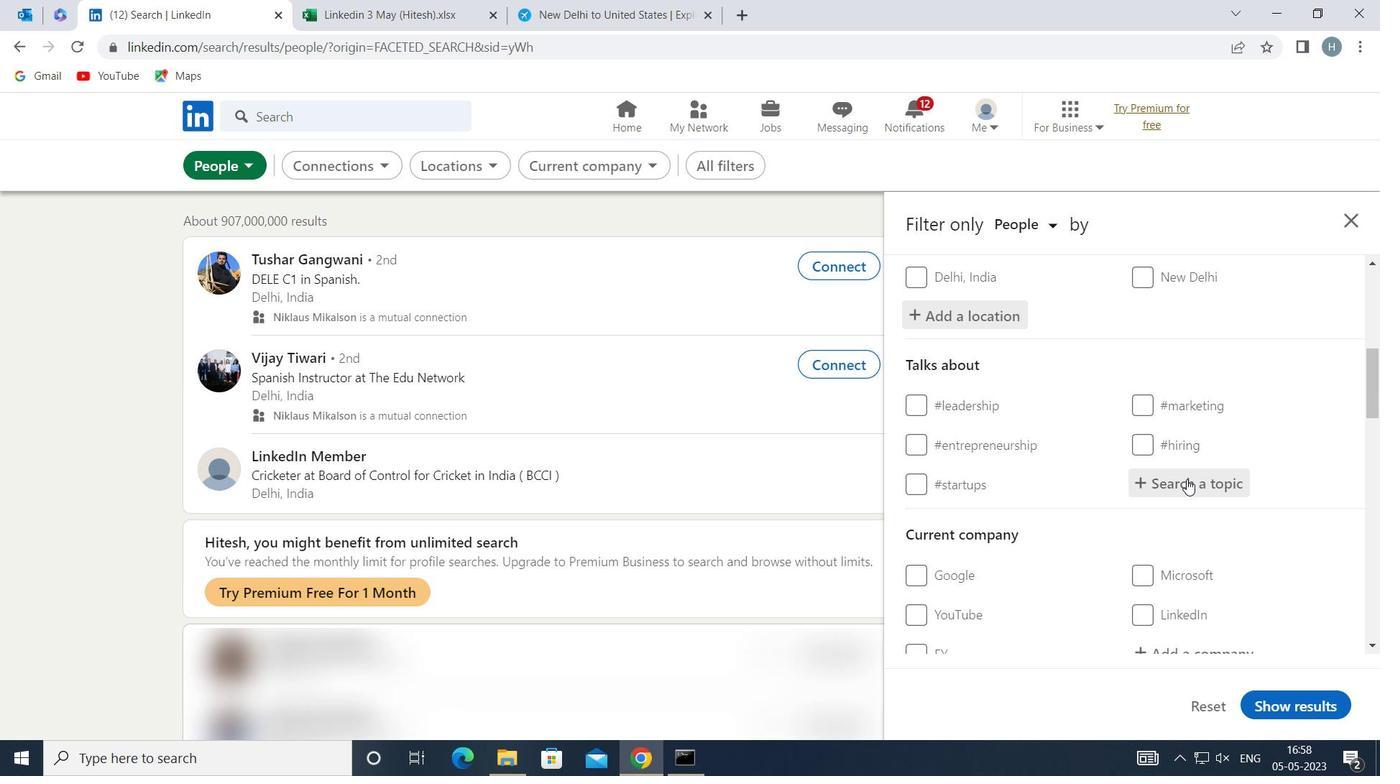 
Action: Mouse moved to (1190, 474)
Screenshot: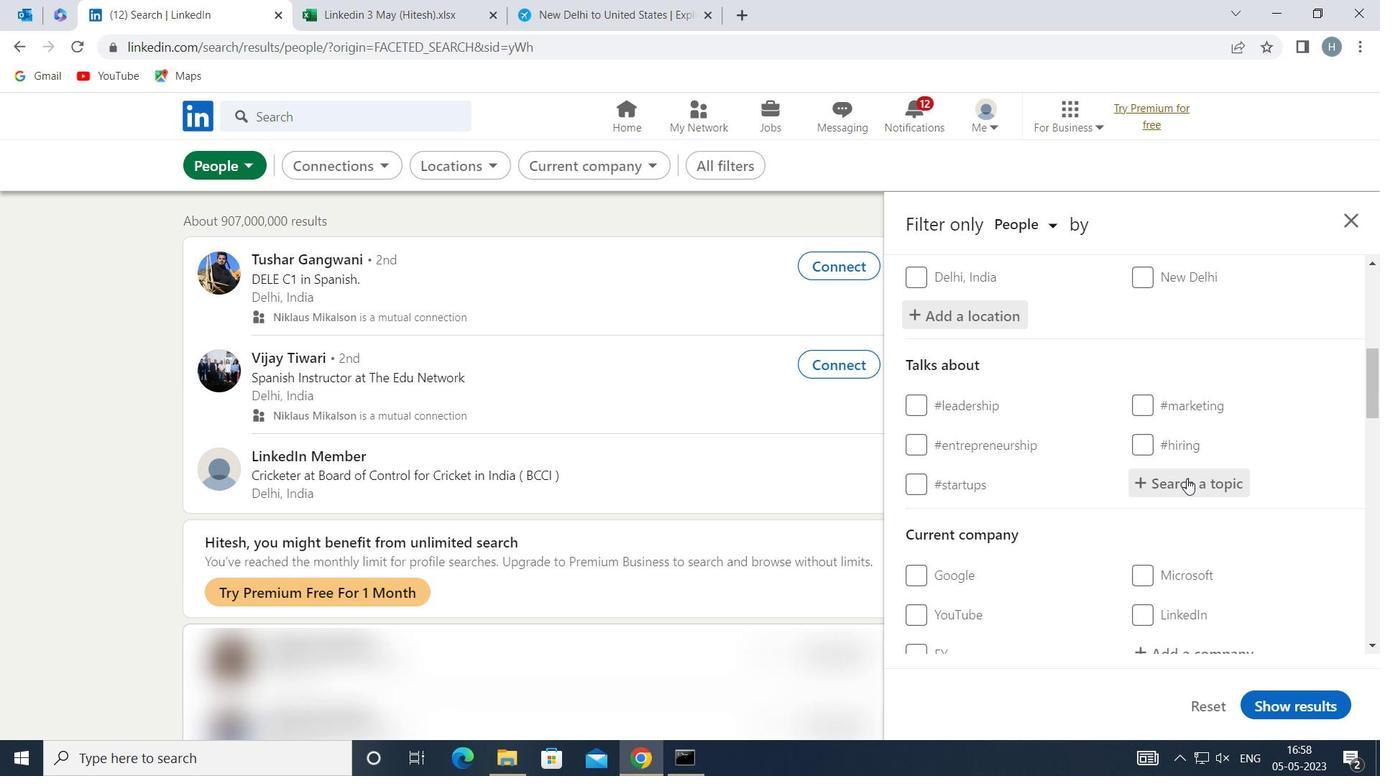 
Action: Key pressed <Key.shift>BUSINESSINTELLIGENCE
Screenshot: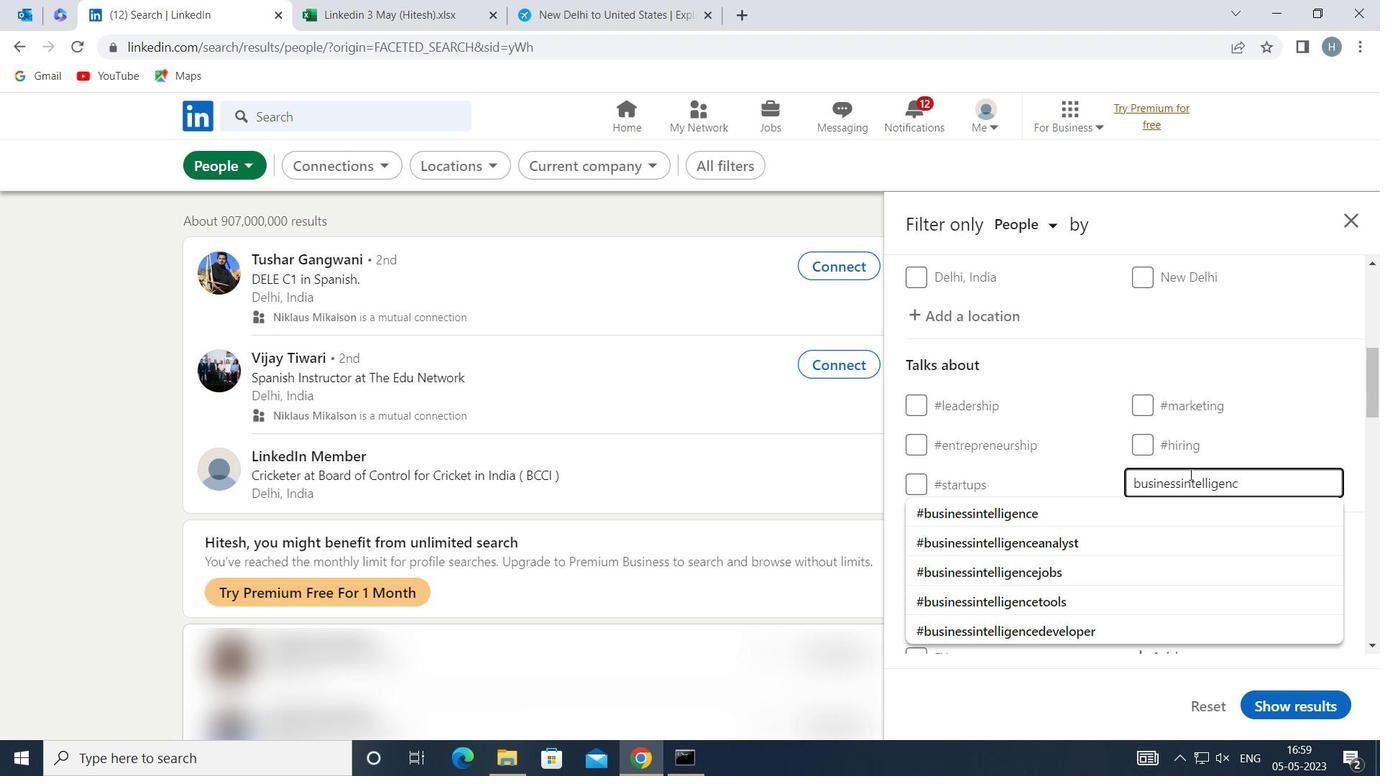 
Action: Mouse moved to (1084, 518)
Screenshot: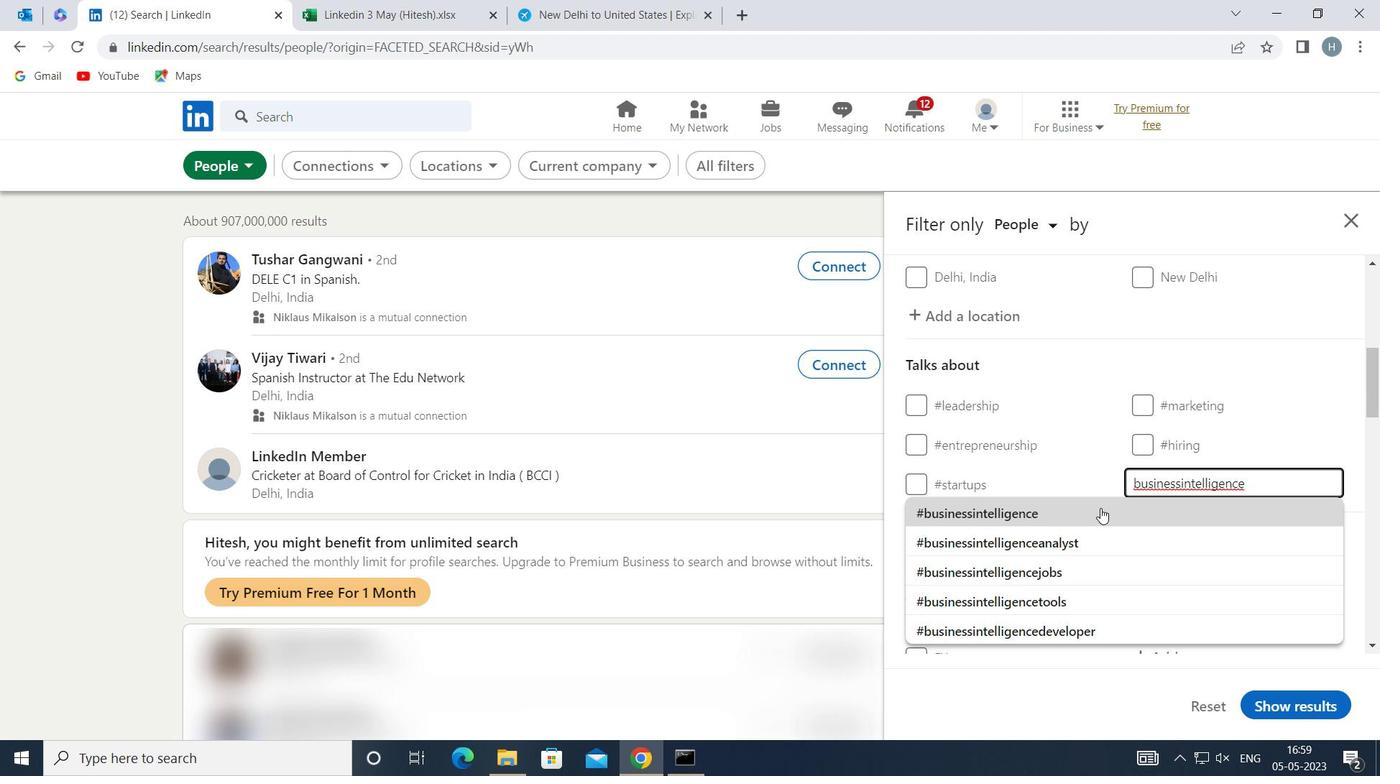 
Action: Mouse pressed left at (1084, 518)
Screenshot: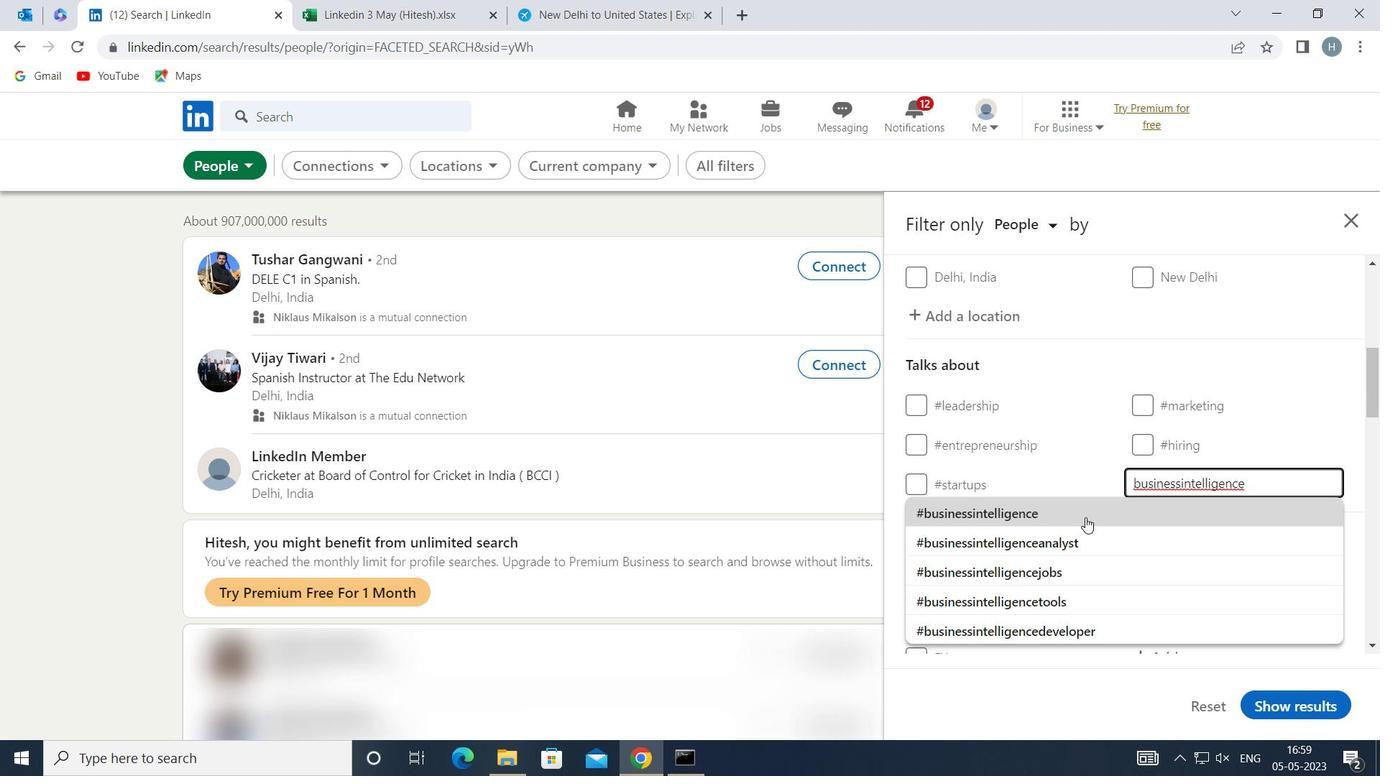 
Action: Mouse moved to (1093, 479)
Screenshot: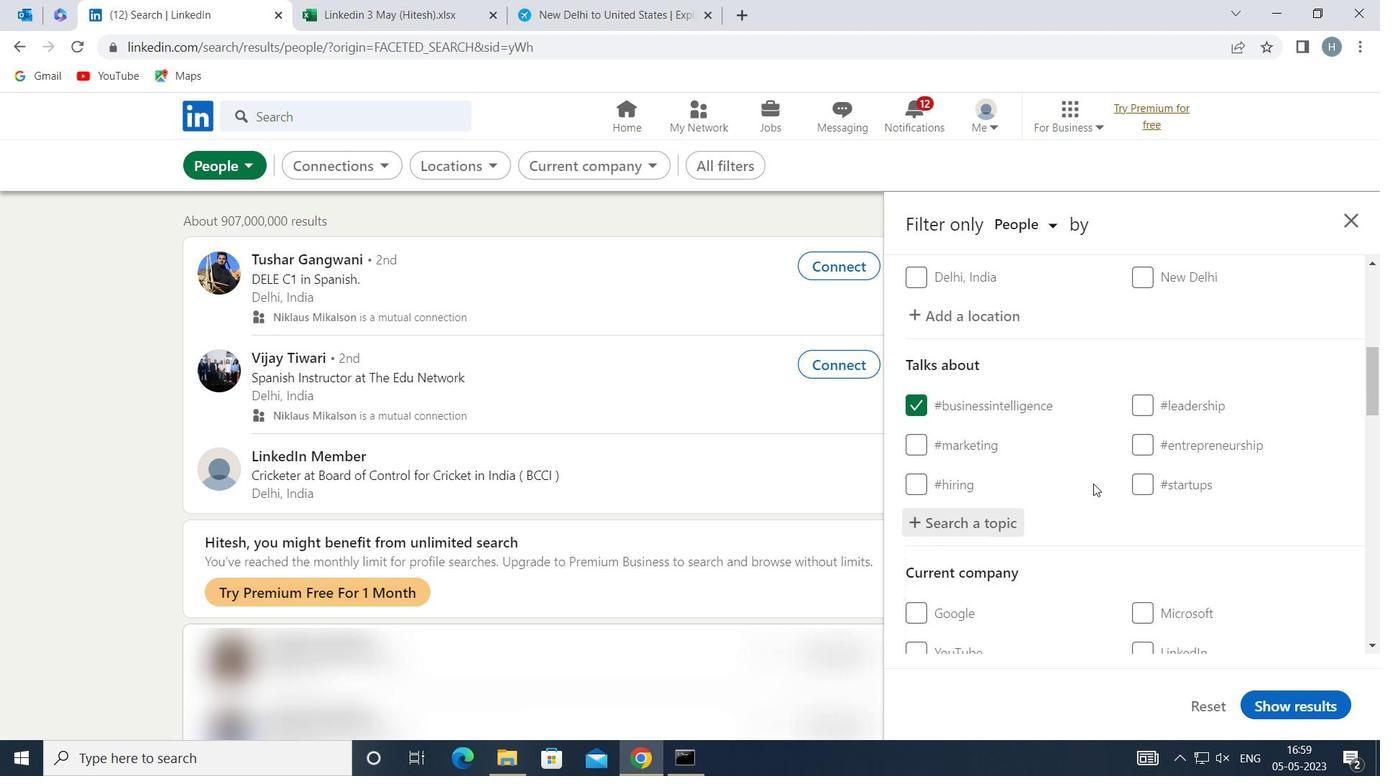 
Action: Mouse scrolled (1093, 478) with delta (0, 0)
Screenshot: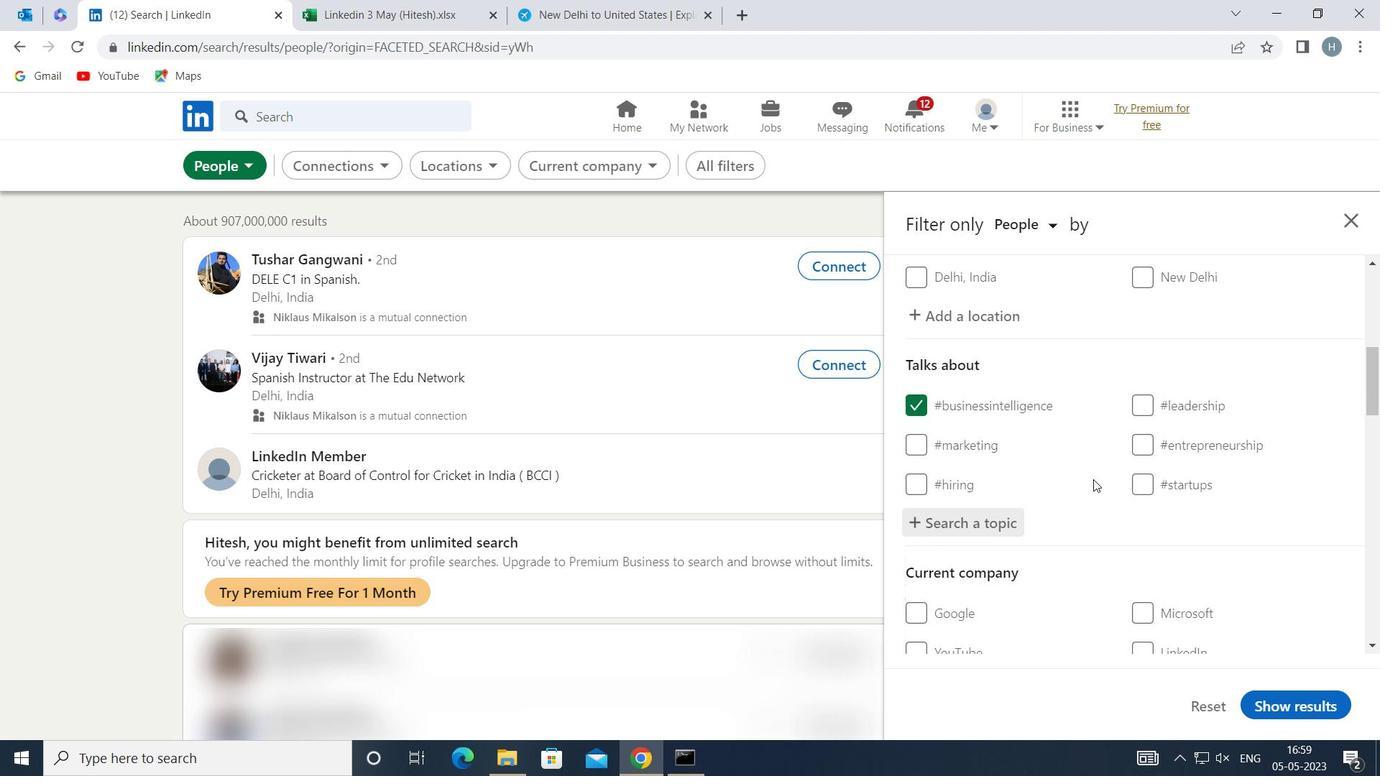 
Action: Mouse moved to (1093, 473)
Screenshot: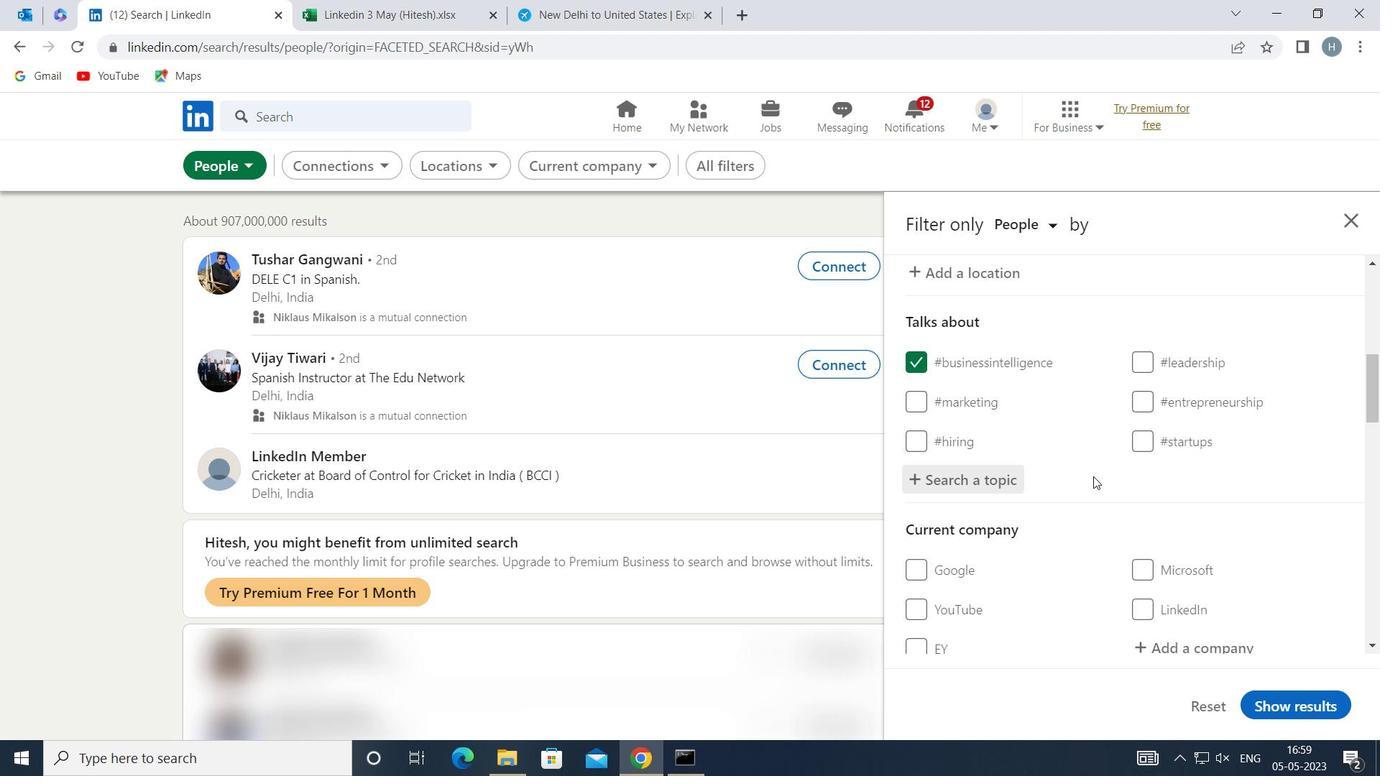 
Action: Mouse scrolled (1093, 473) with delta (0, 0)
Screenshot: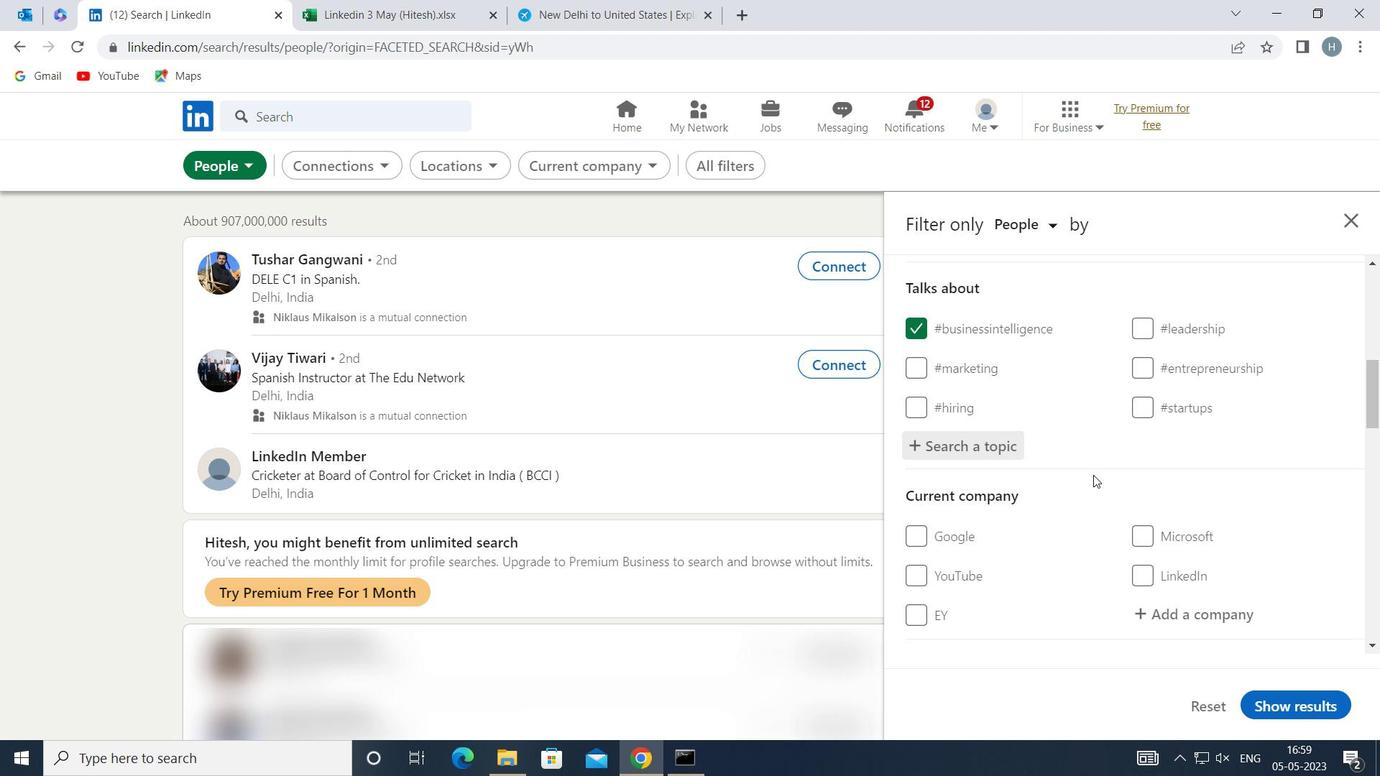 
Action: Mouse moved to (1093, 473)
Screenshot: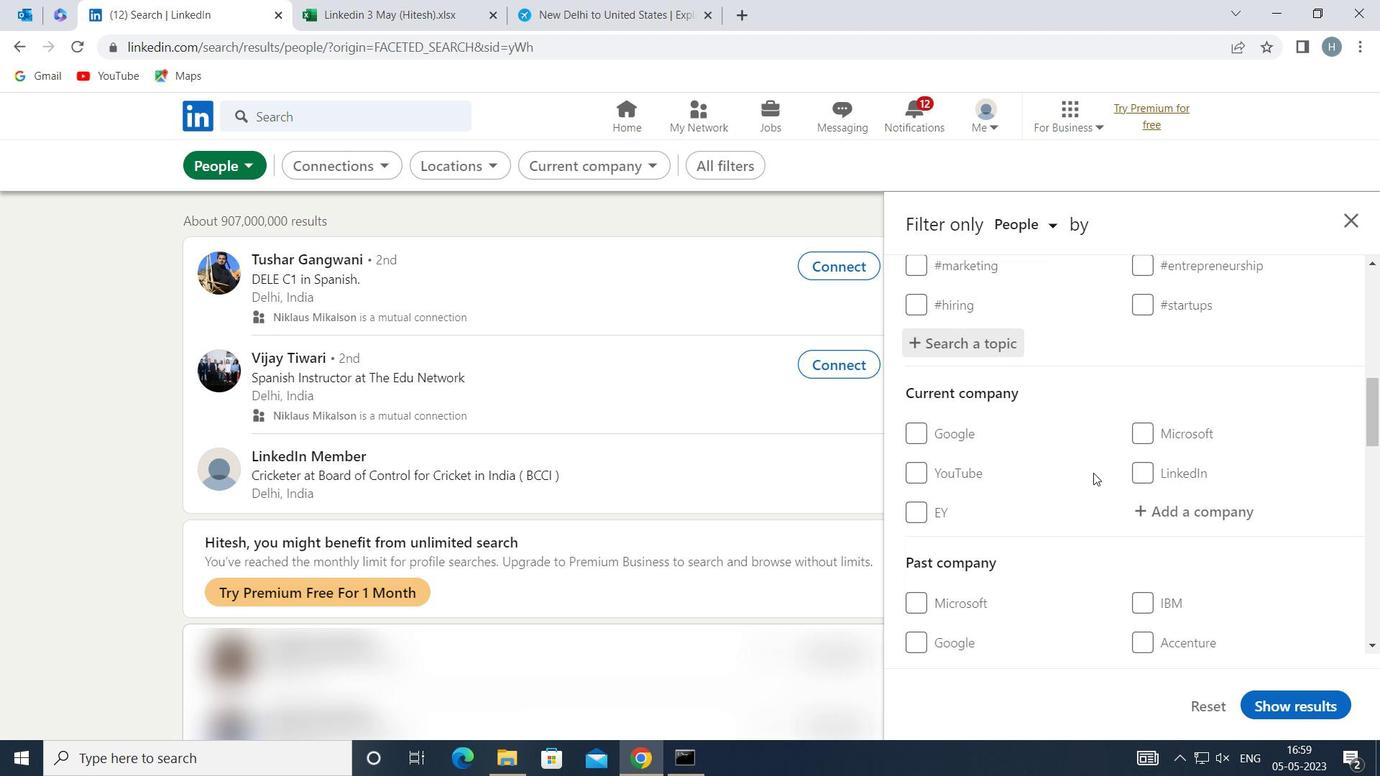 
Action: Mouse scrolled (1093, 472) with delta (0, 0)
Screenshot: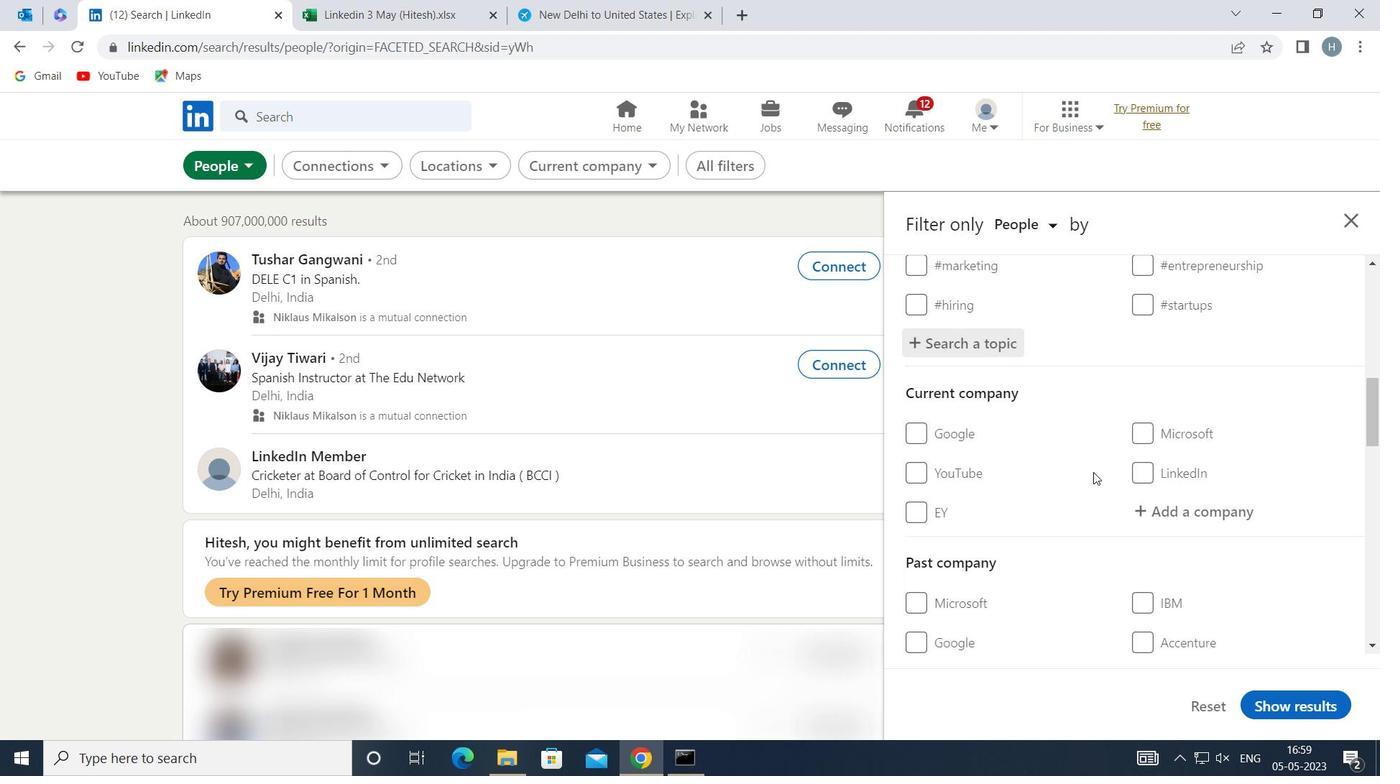 
Action: Mouse moved to (1094, 470)
Screenshot: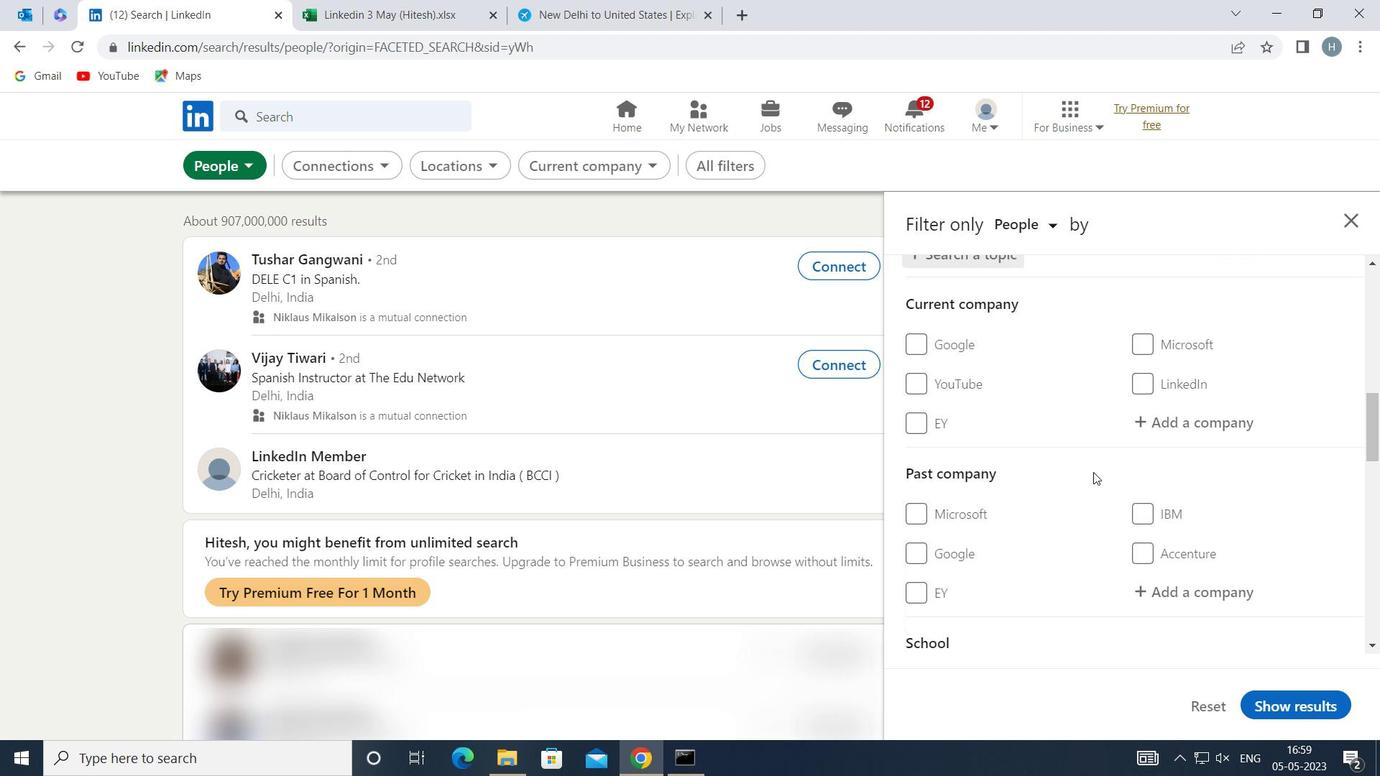 
Action: Mouse scrolled (1094, 469) with delta (0, 0)
Screenshot: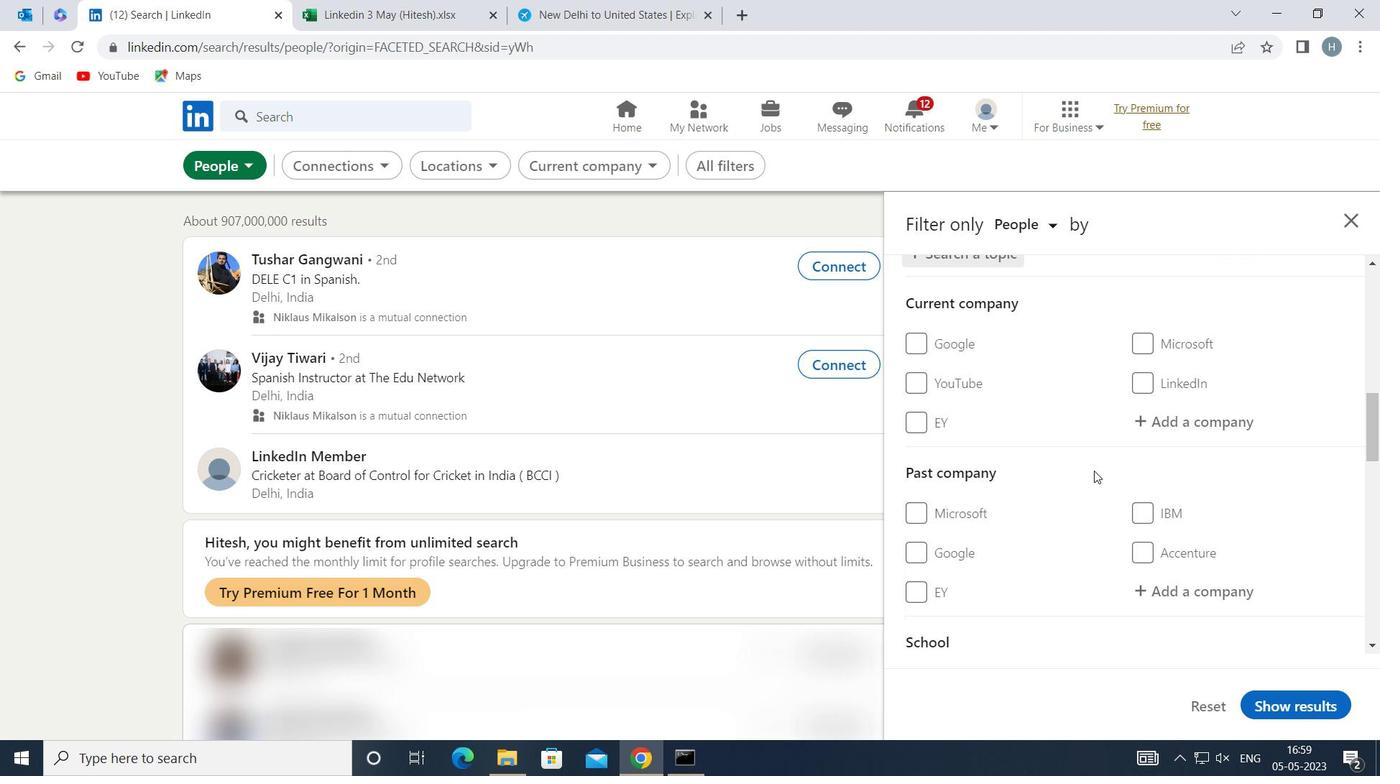 
Action: Mouse scrolled (1094, 469) with delta (0, 0)
Screenshot: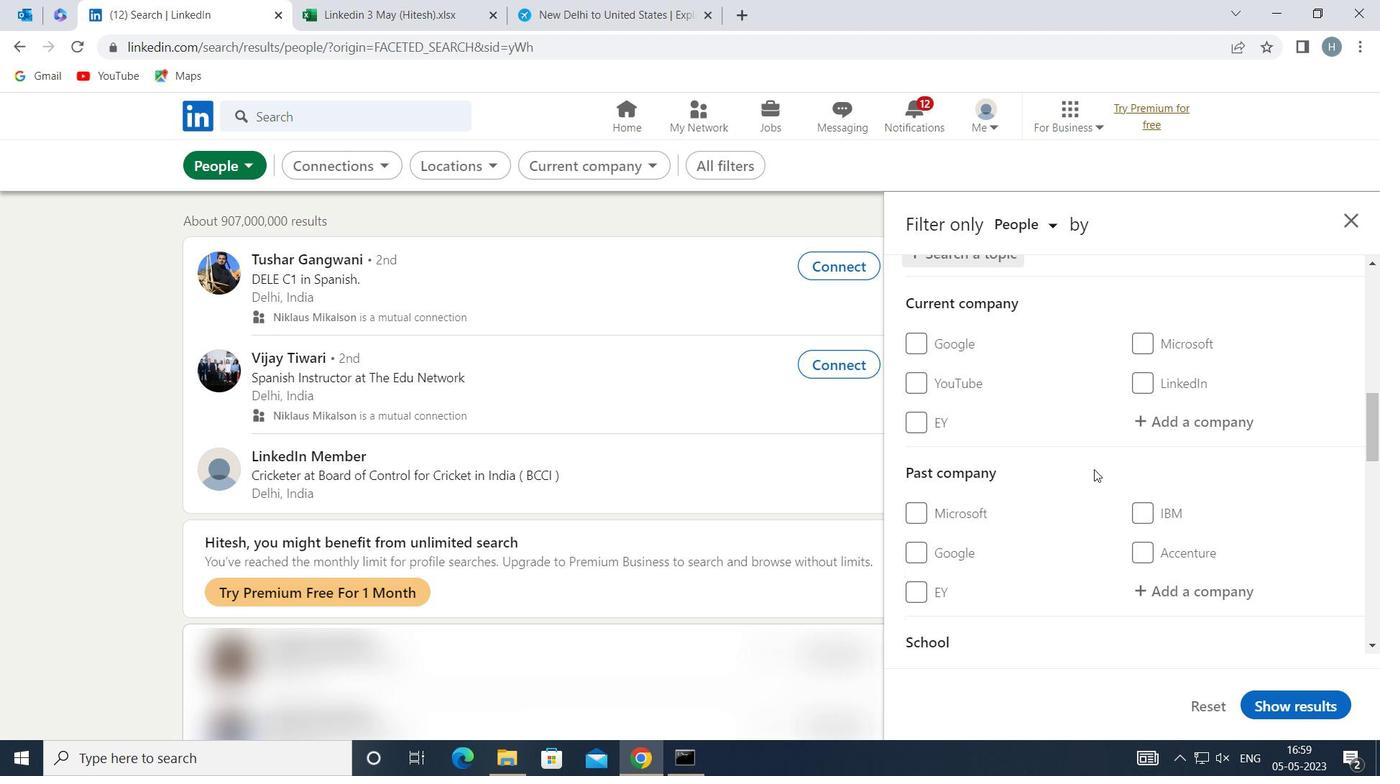
Action: Mouse moved to (1096, 466)
Screenshot: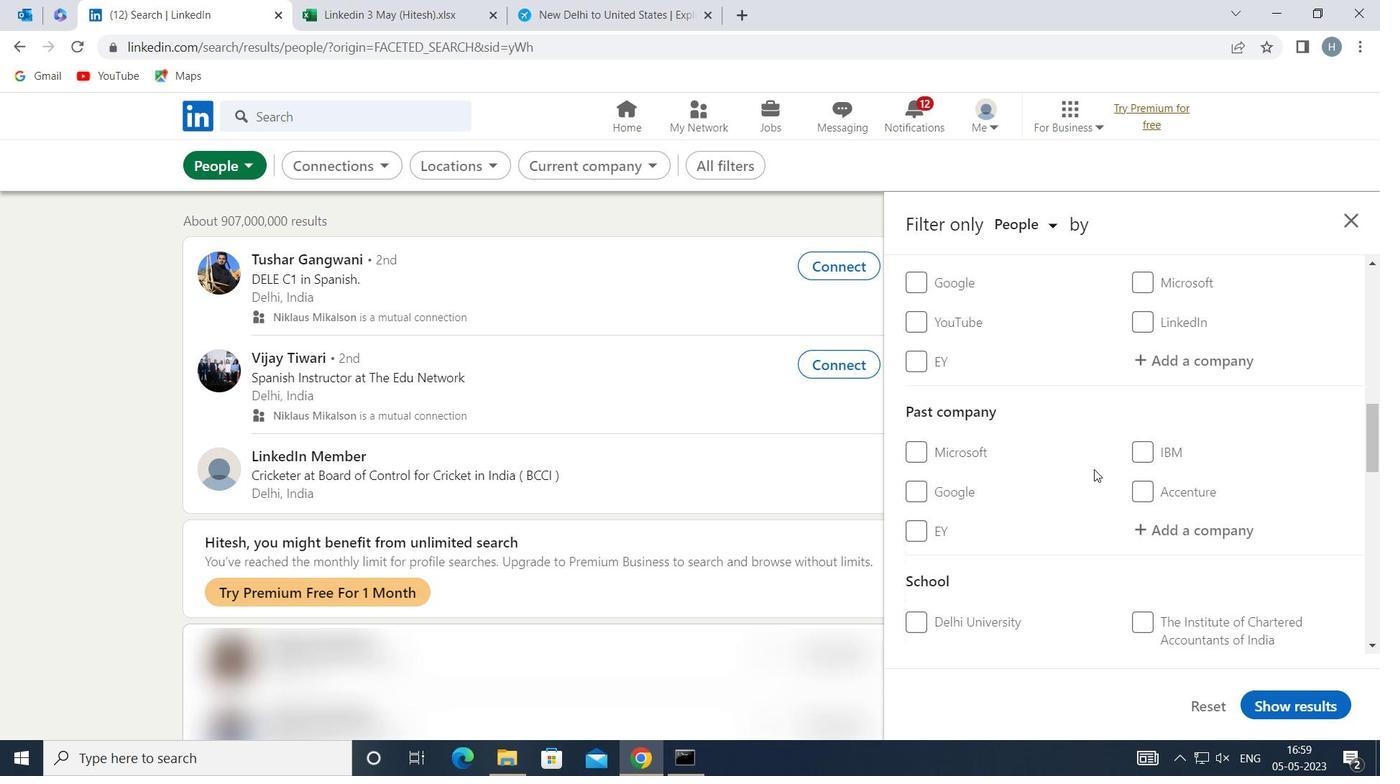 
Action: Mouse scrolled (1096, 465) with delta (0, 0)
Screenshot: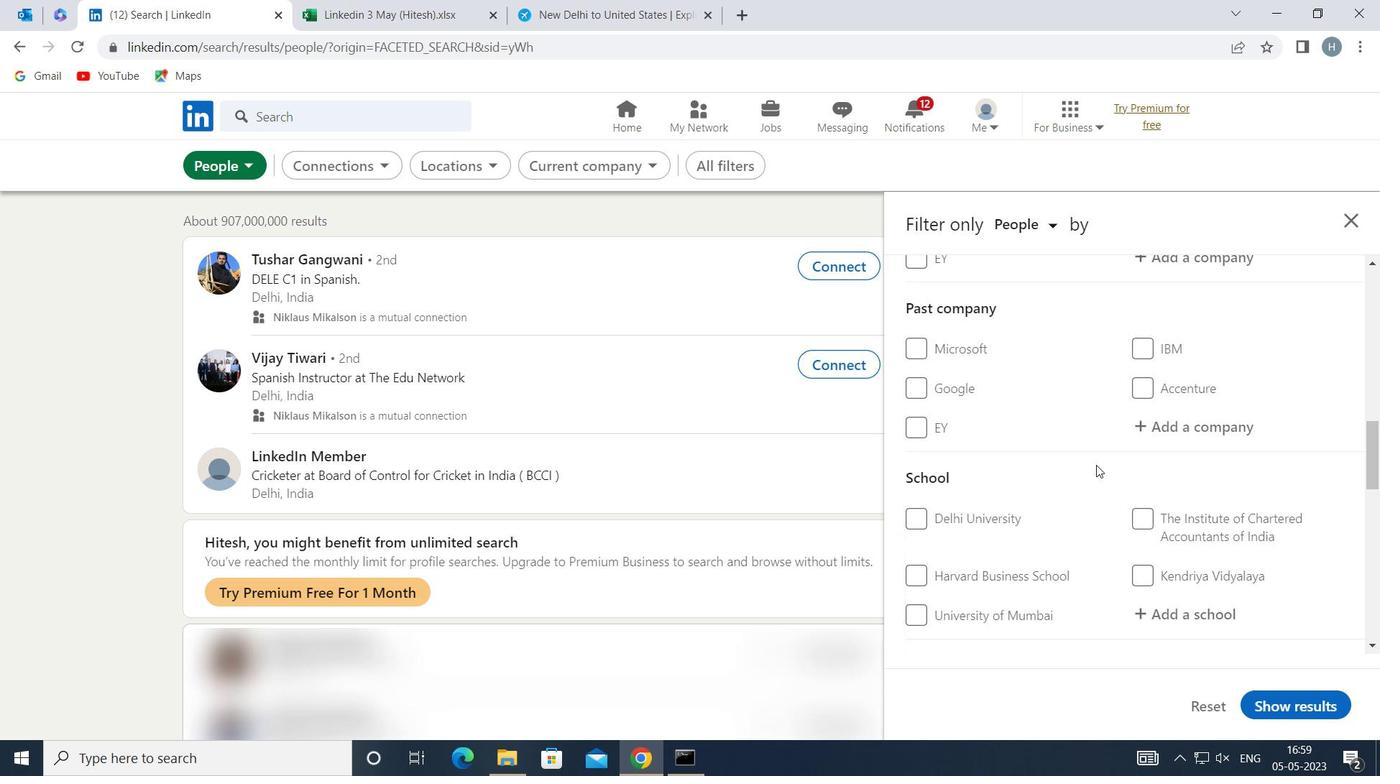 
Action: Mouse scrolled (1096, 465) with delta (0, 0)
Screenshot: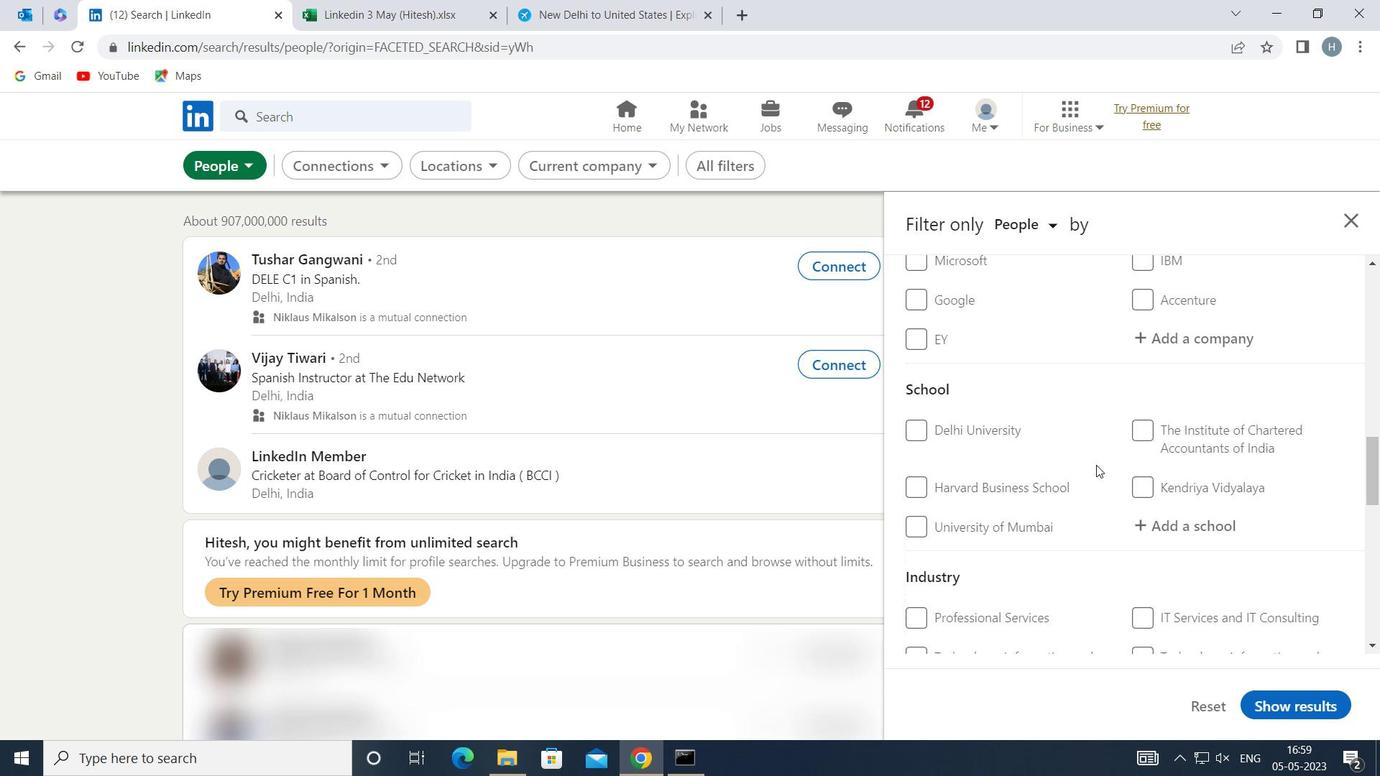 
Action: Mouse scrolled (1096, 465) with delta (0, 0)
Screenshot: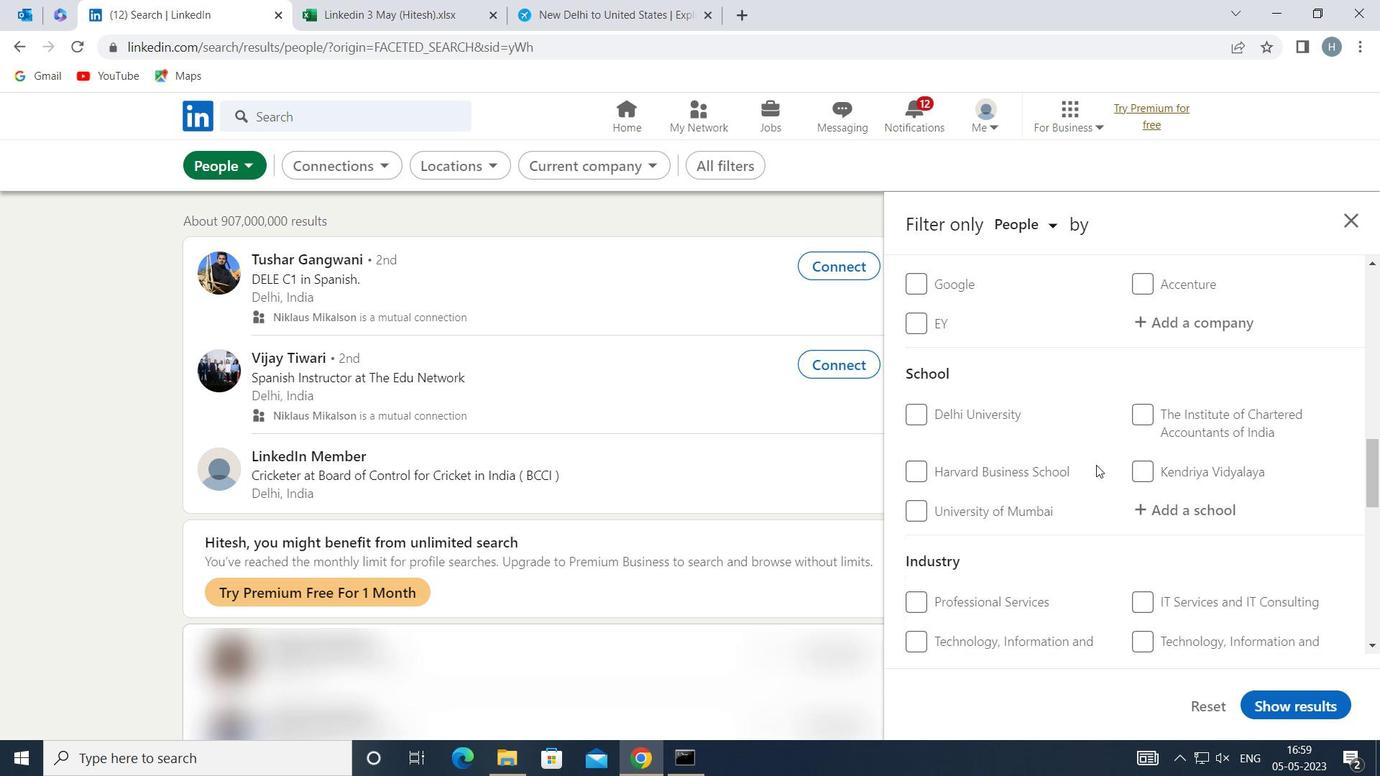 
Action: Mouse scrolled (1096, 465) with delta (0, 0)
Screenshot: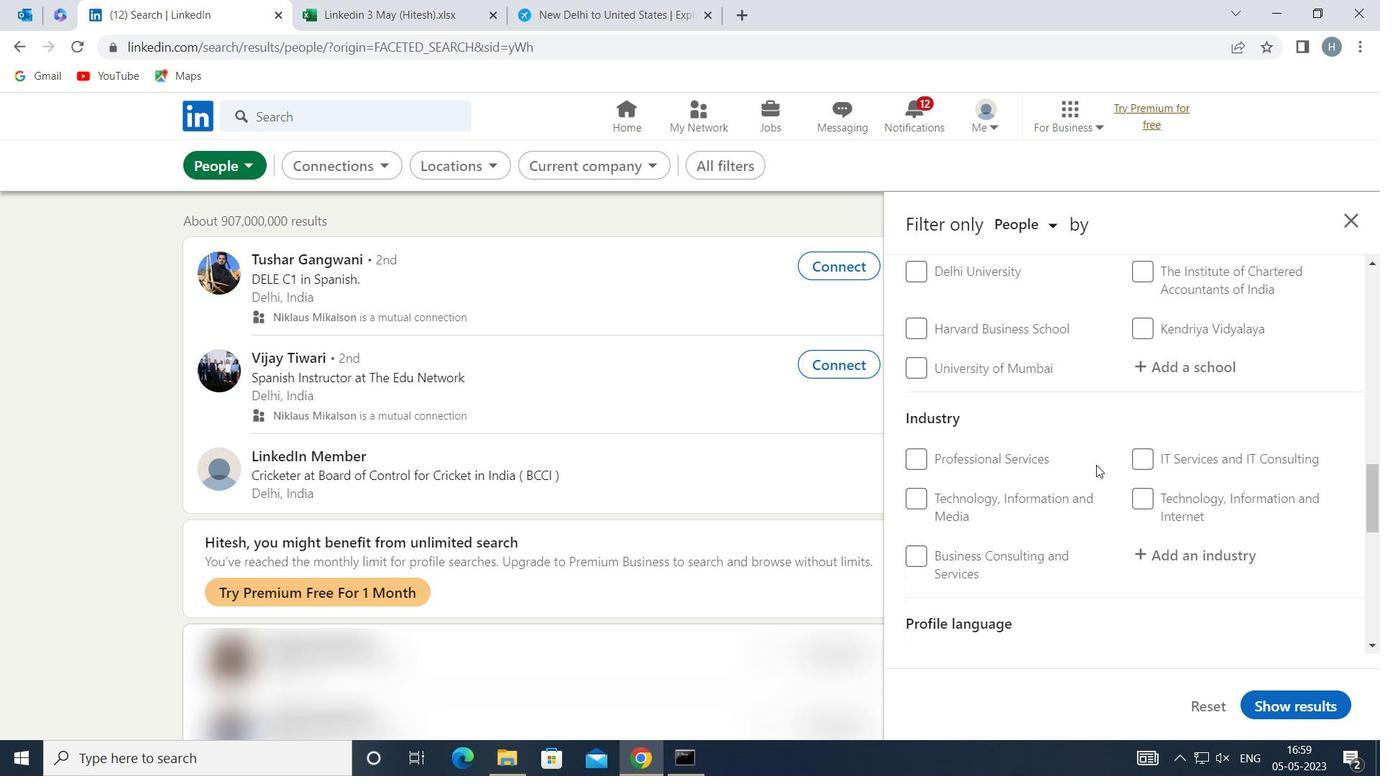 
Action: Mouse moved to (947, 540)
Screenshot: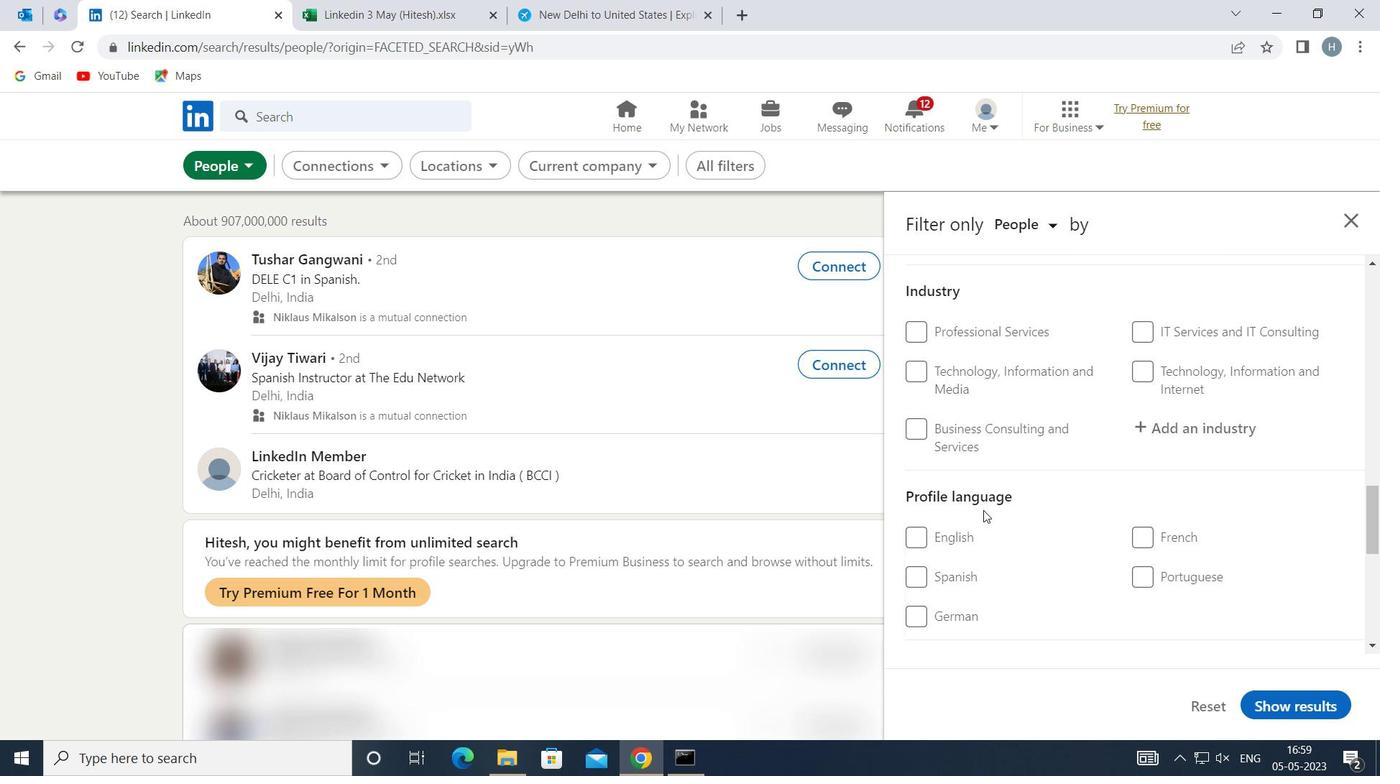 
Action: Mouse pressed left at (947, 540)
Screenshot: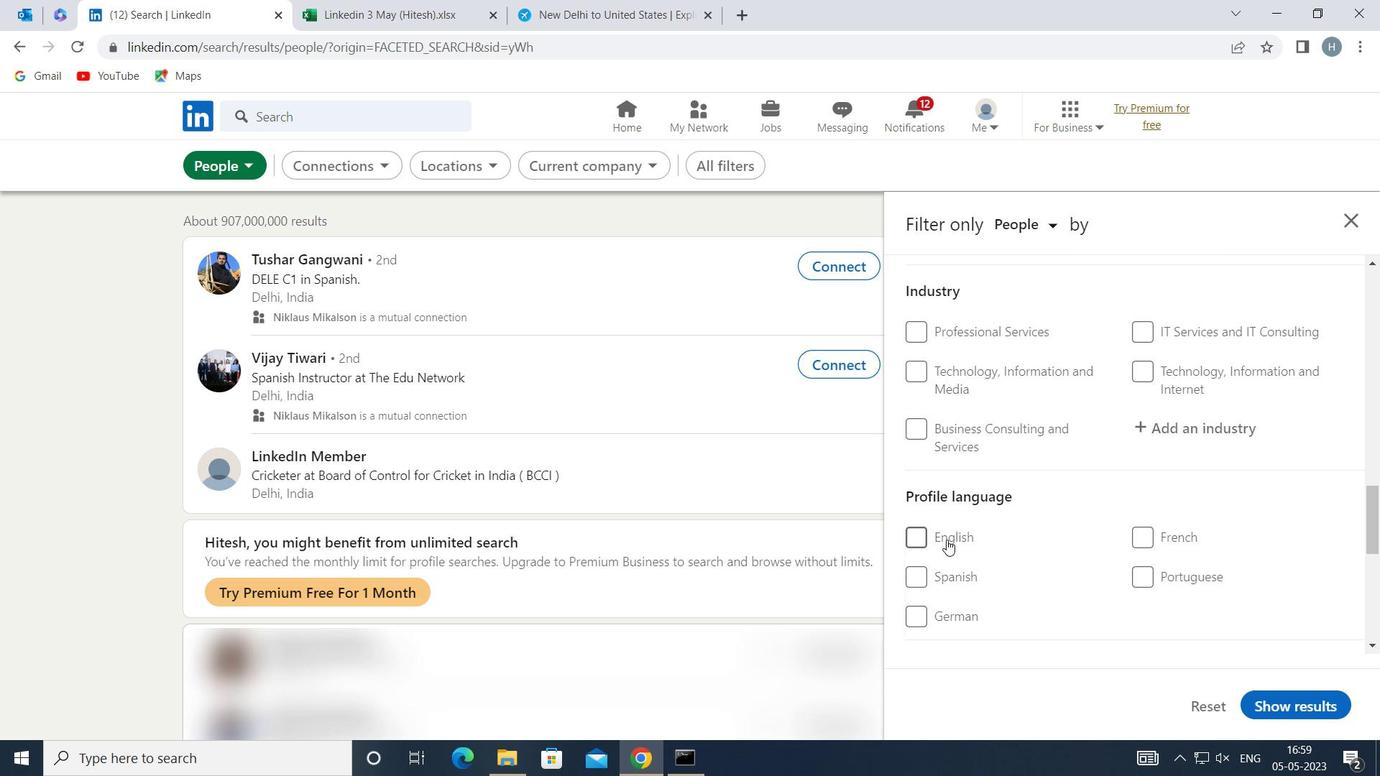
Action: Mouse moved to (1117, 524)
Screenshot: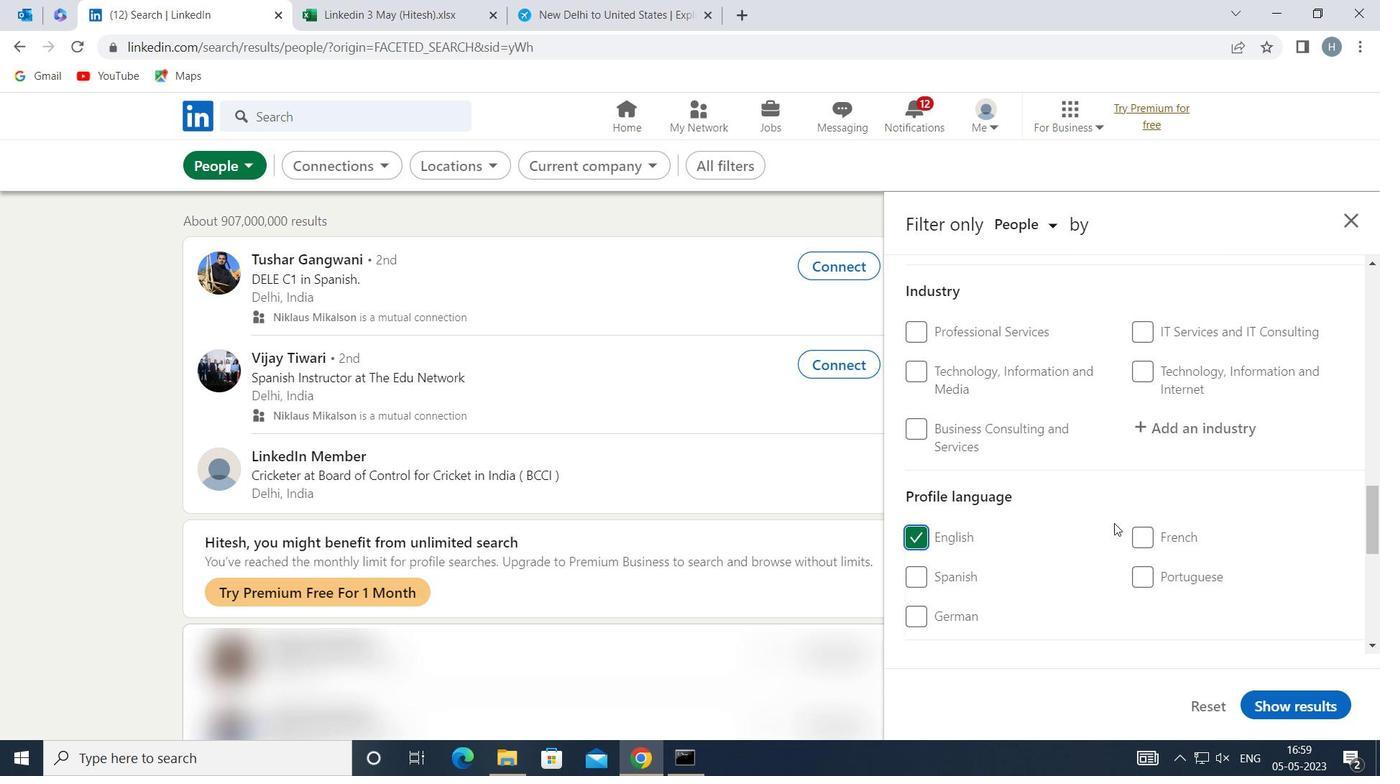 
Action: Mouse scrolled (1117, 524) with delta (0, 0)
Screenshot: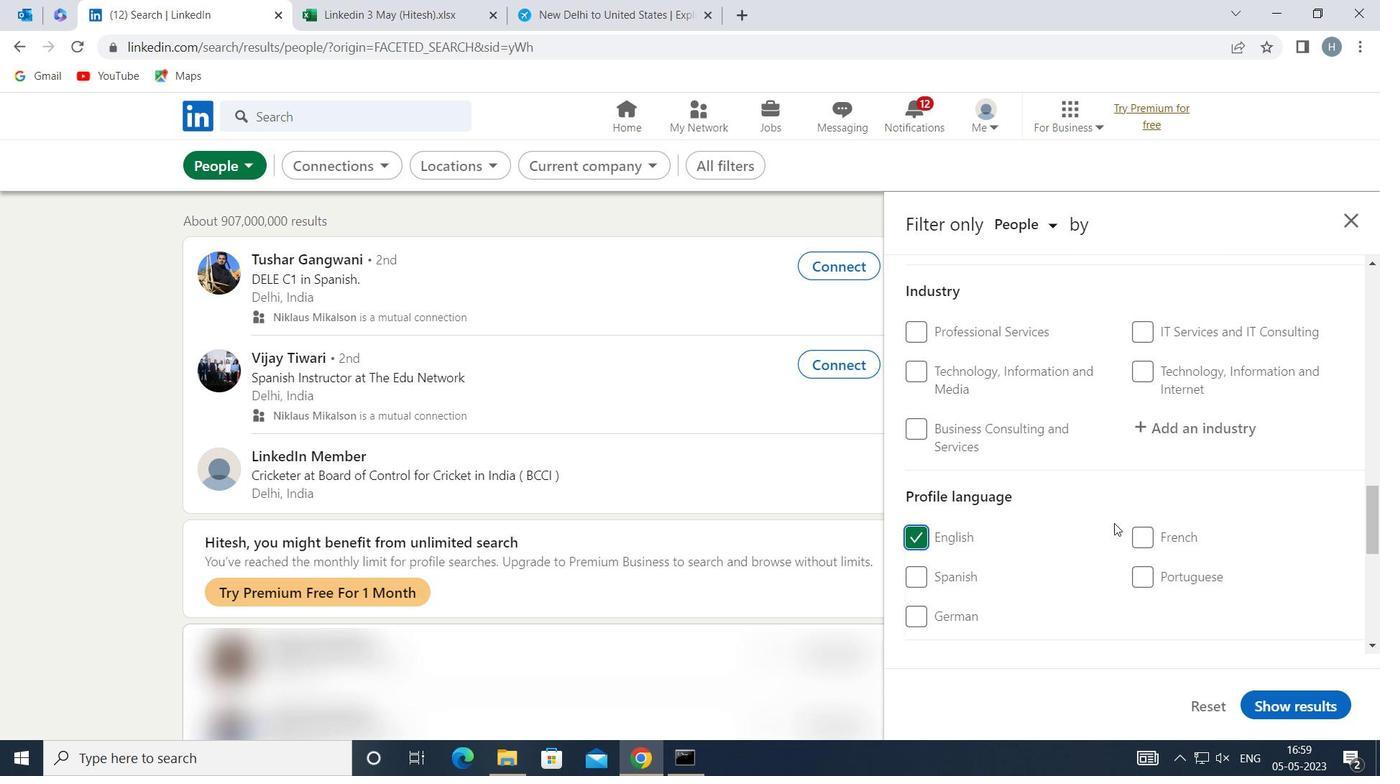 
Action: Mouse moved to (1120, 515)
Screenshot: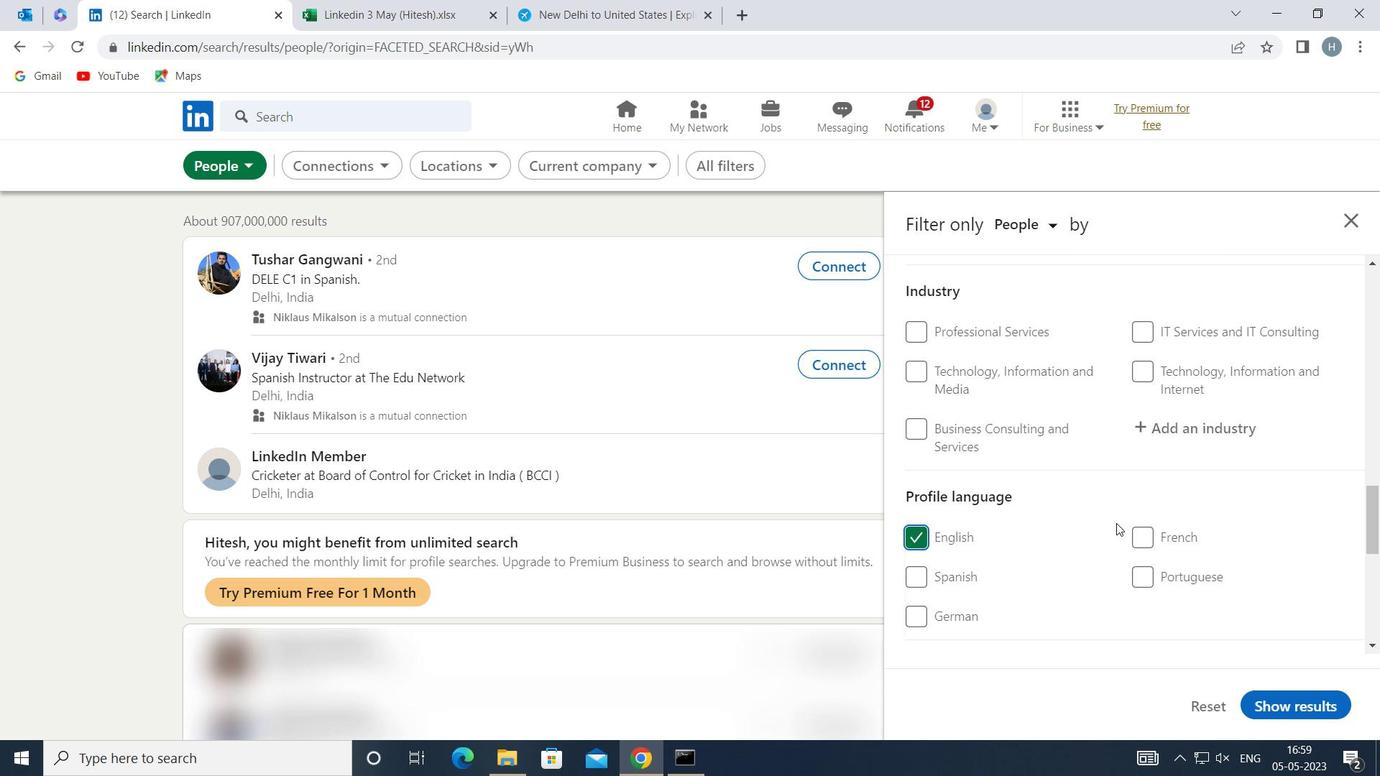 
Action: Mouse scrolled (1120, 516) with delta (0, 0)
Screenshot: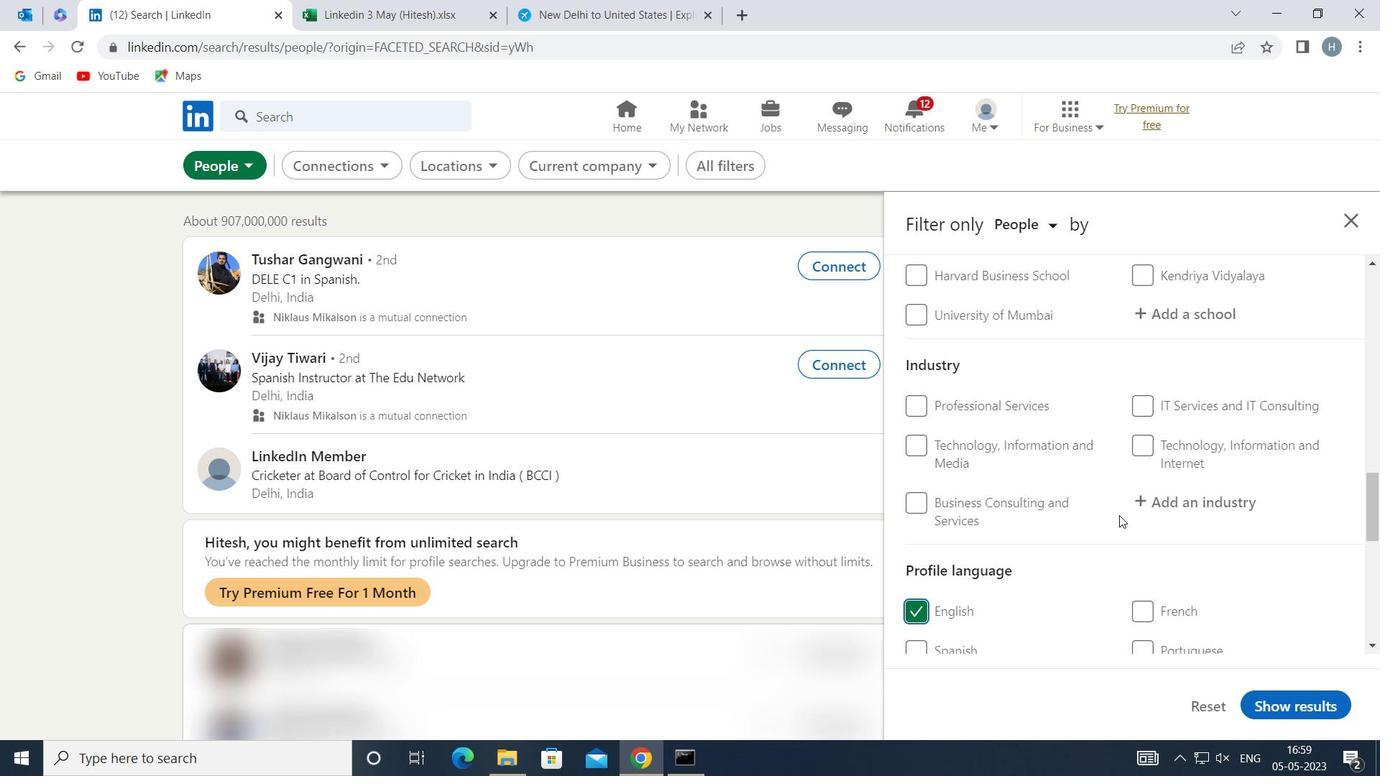 
Action: Mouse scrolled (1120, 516) with delta (0, 0)
Screenshot: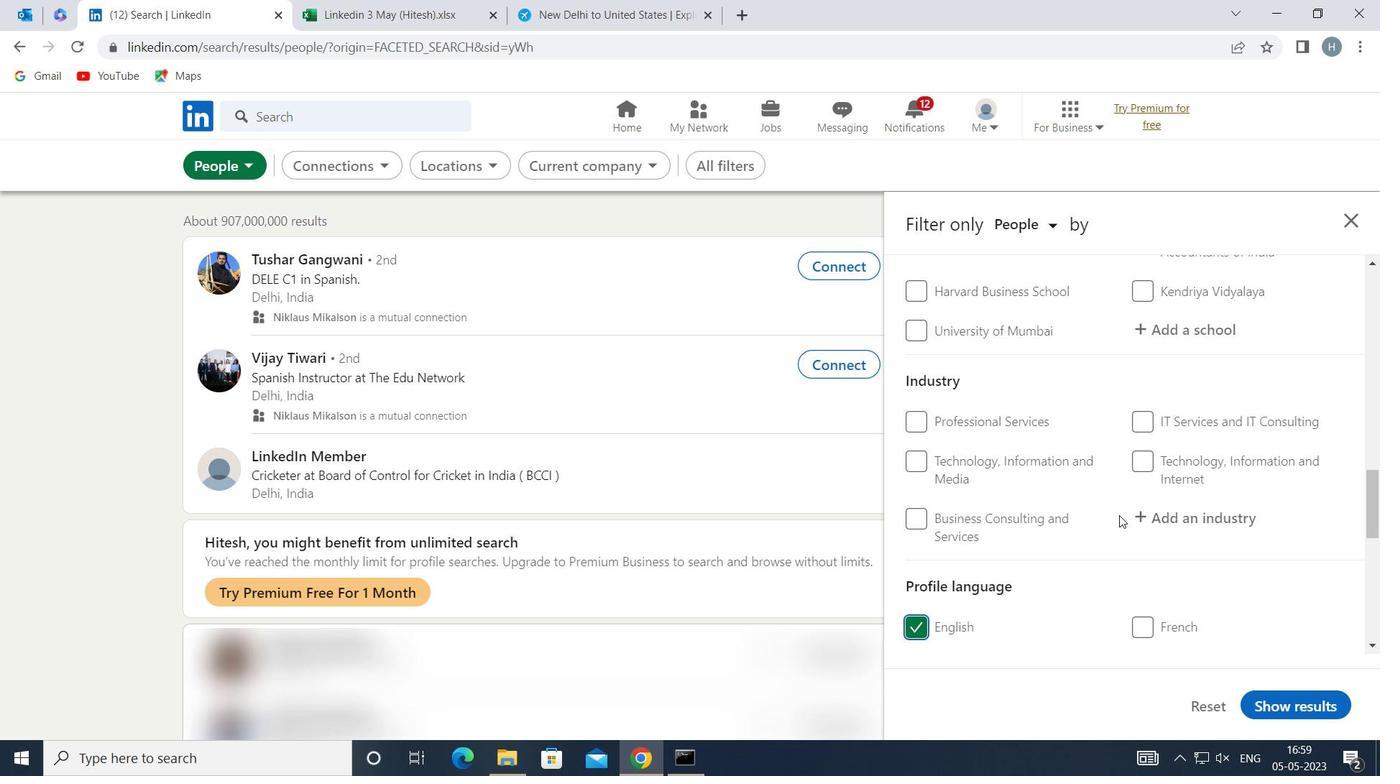 
Action: Mouse scrolled (1120, 516) with delta (0, 0)
Screenshot: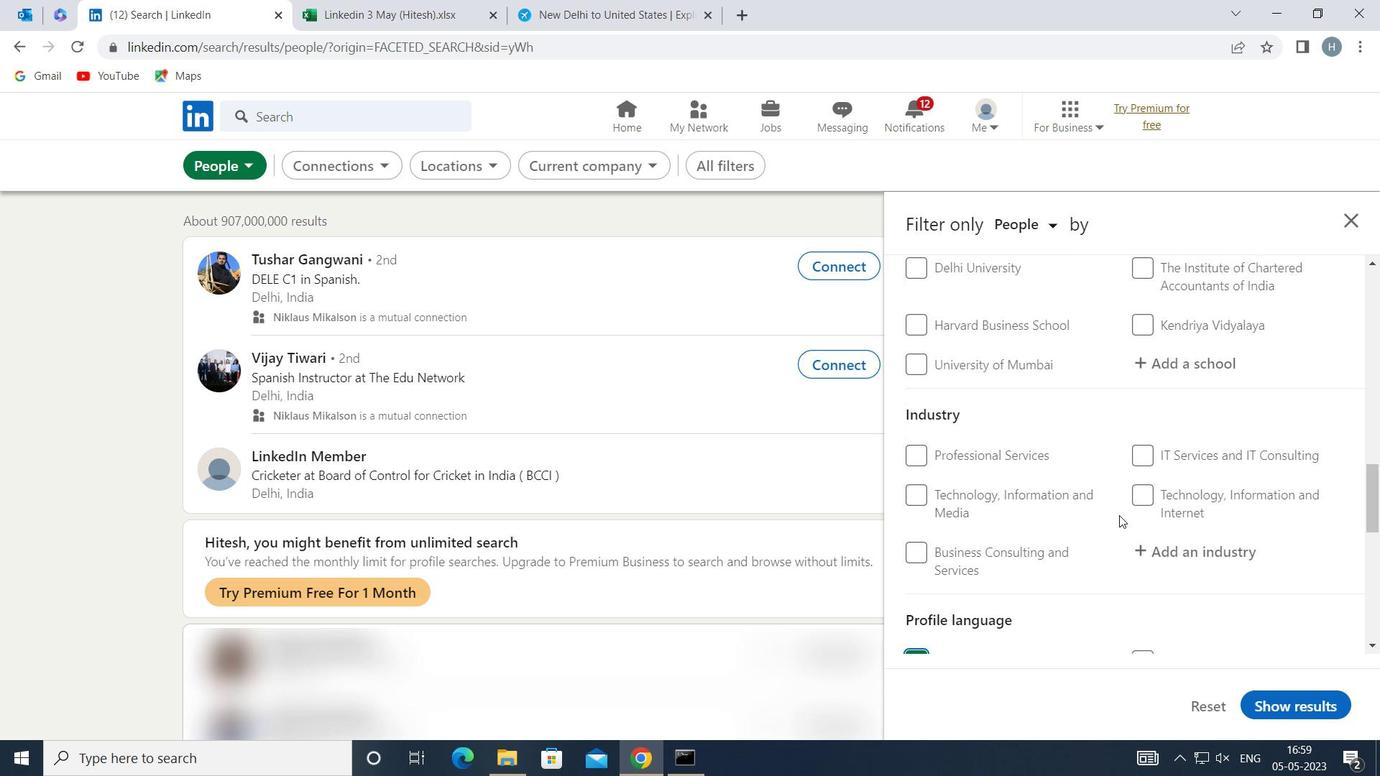 
Action: Mouse scrolled (1120, 516) with delta (0, 0)
Screenshot: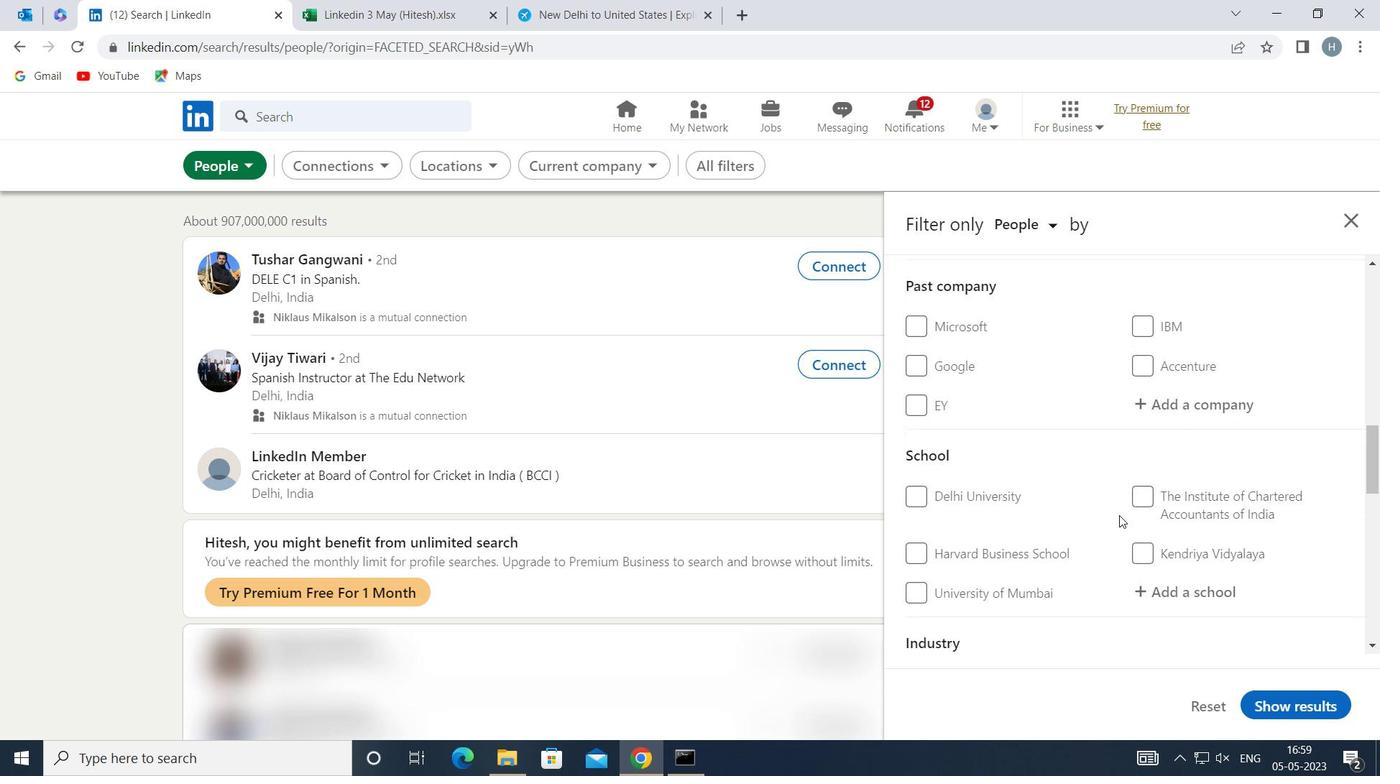 
Action: Mouse scrolled (1120, 516) with delta (0, 0)
Screenshot: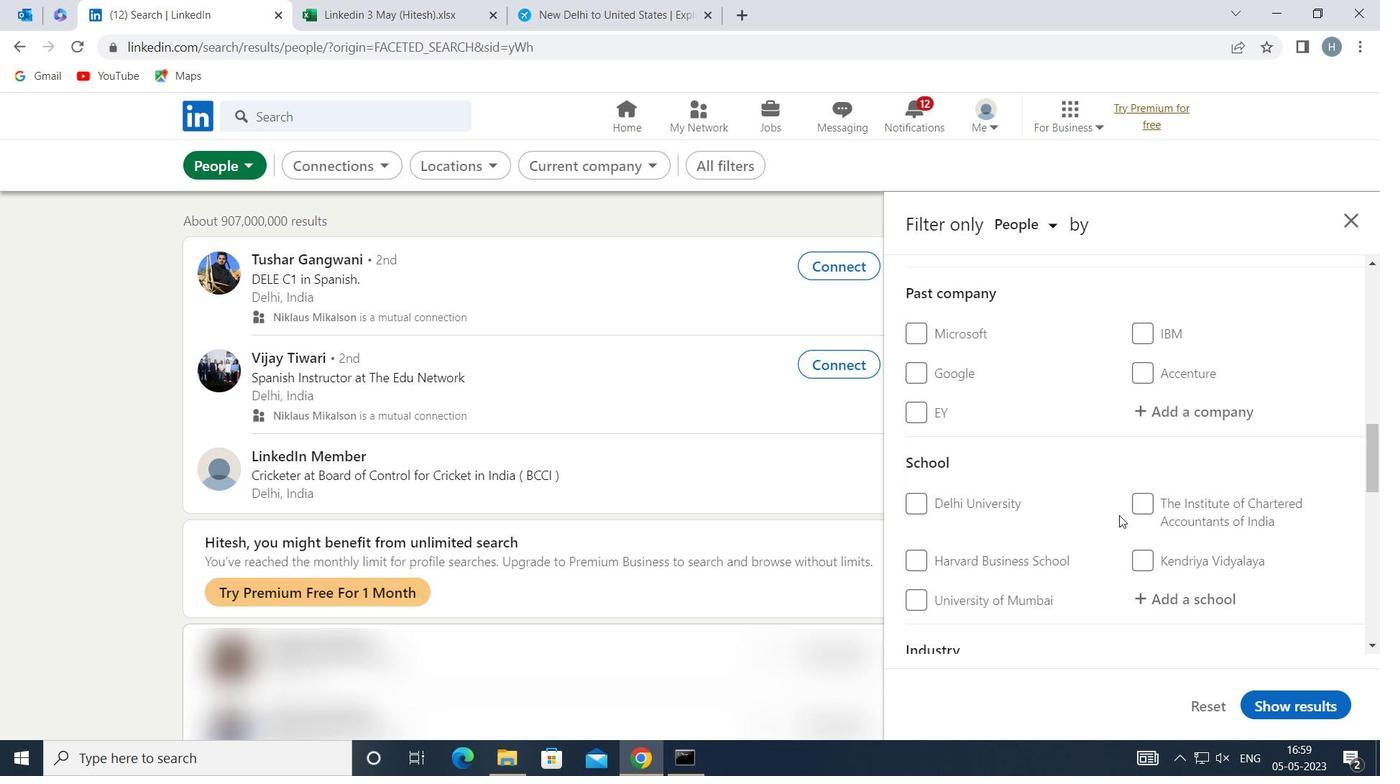 
Action: Mouse moved to (1229, 422)
Screenshot: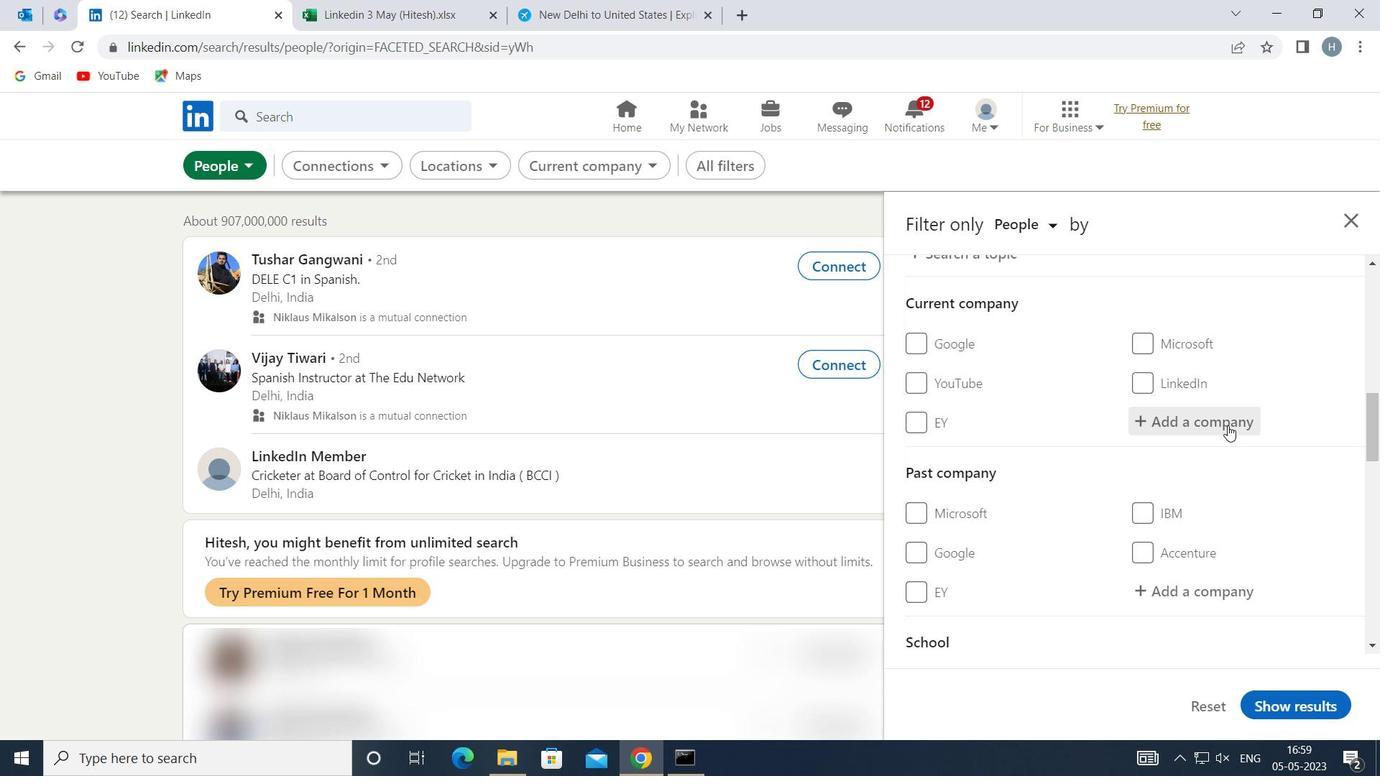 
Action: Mouse pressed left at (1229, 422)
Screenshot: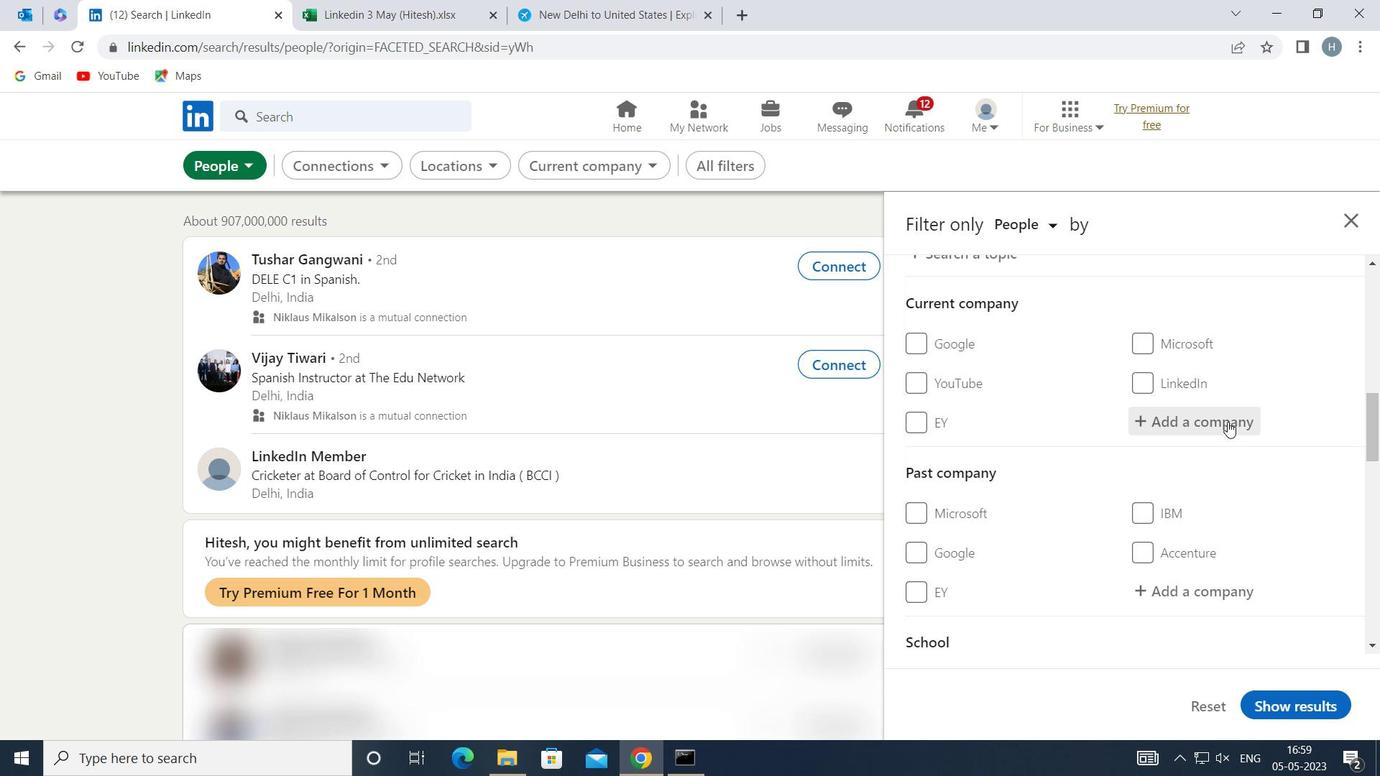 
Action: Mouse moved to (1229, 421)
Screenshot: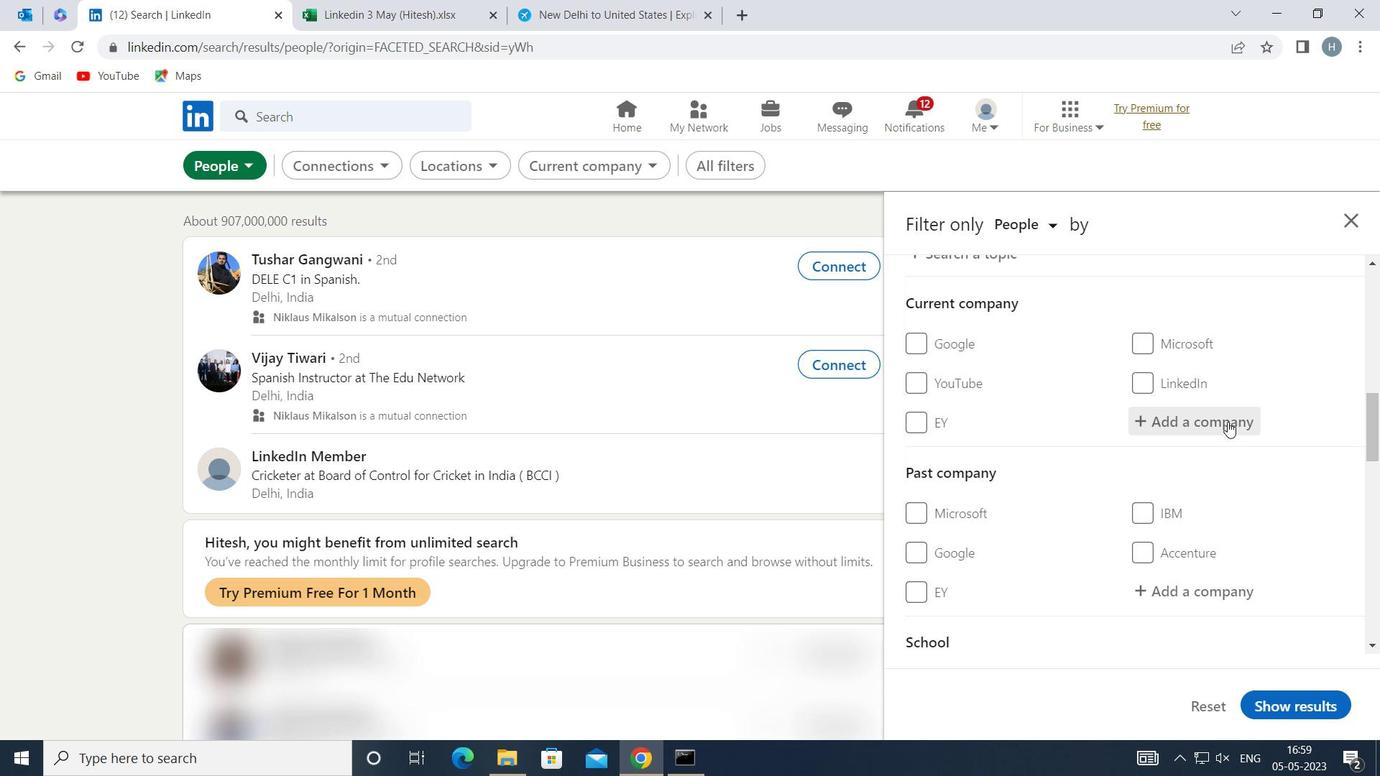 
Action: Key pressed <Key.shift>LTI<Key.space>
Screenshot: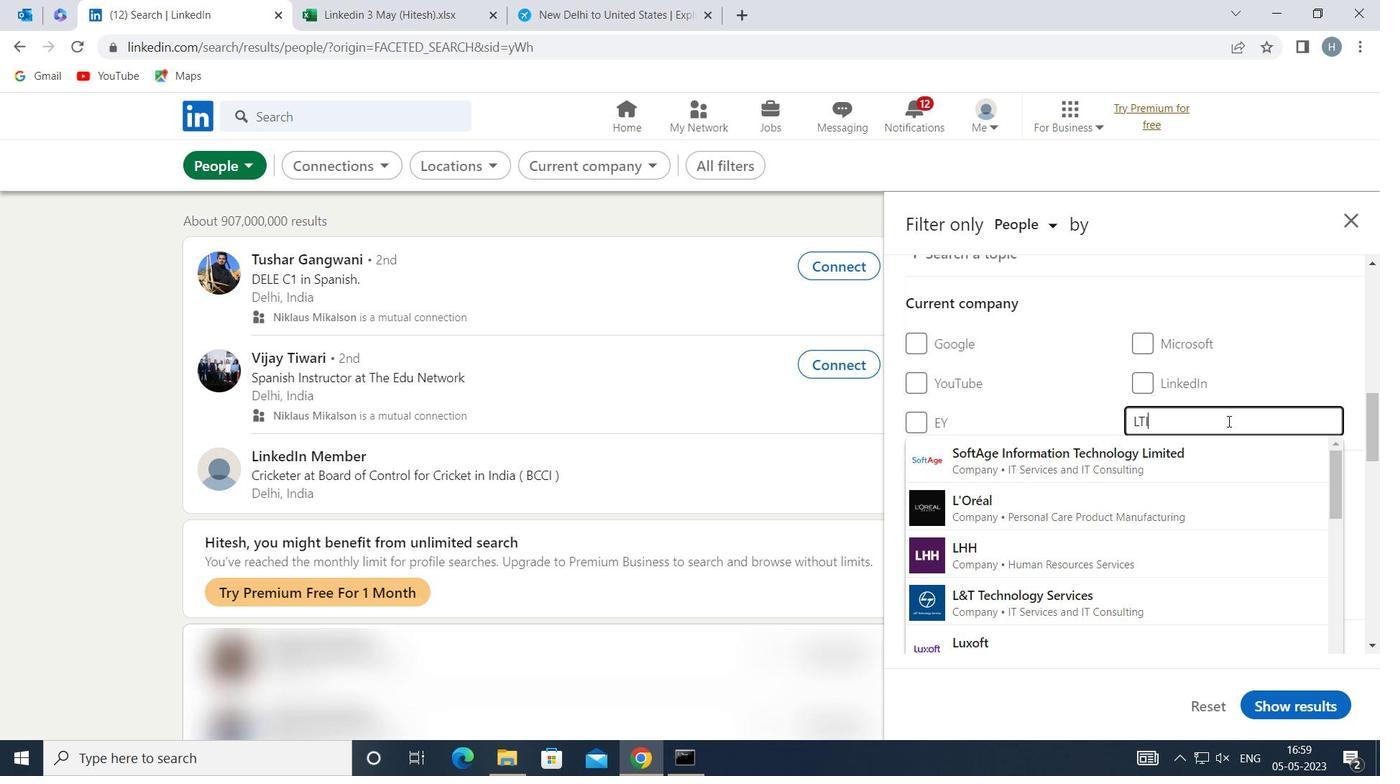 
Action: Mouse moved to (1125, 458)
Screenshot: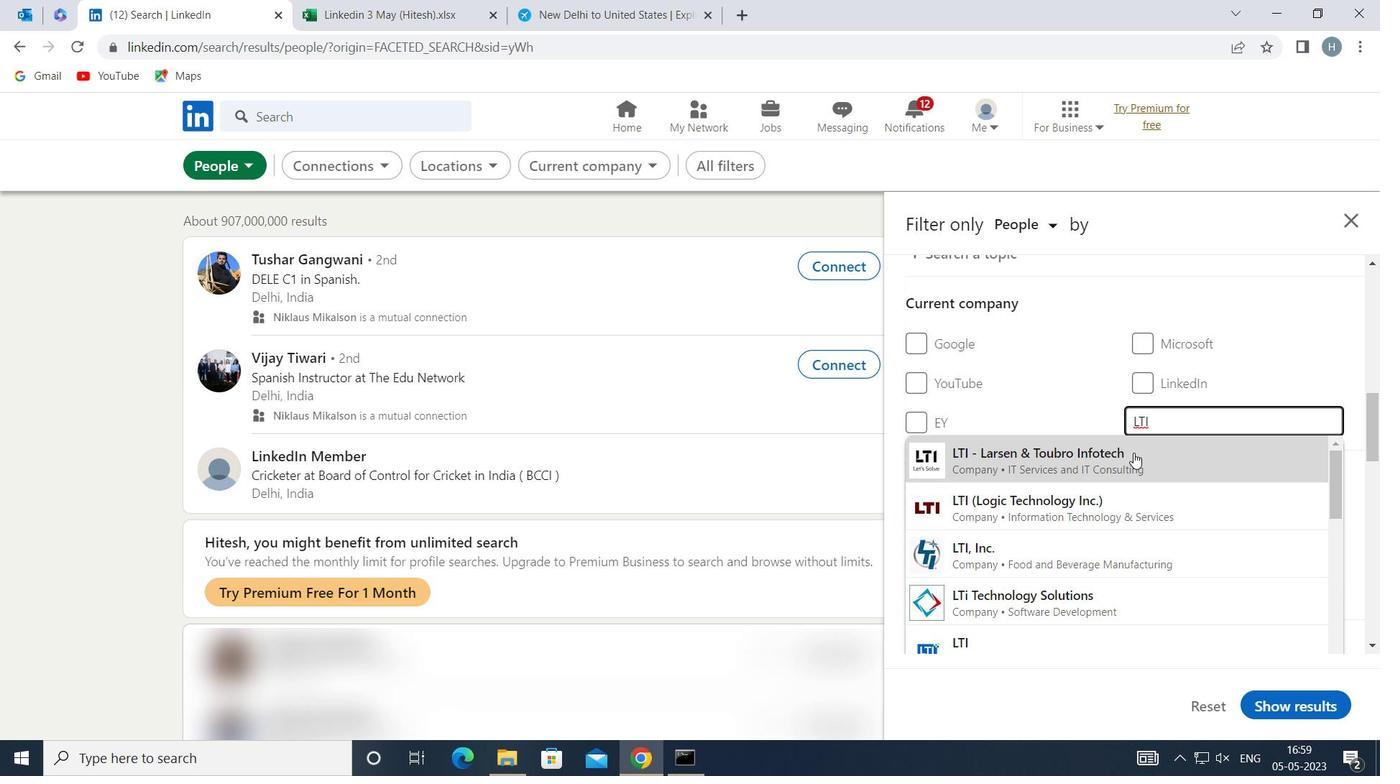 
Action: Mouse pressed left at (1125, 458)
Screenshot: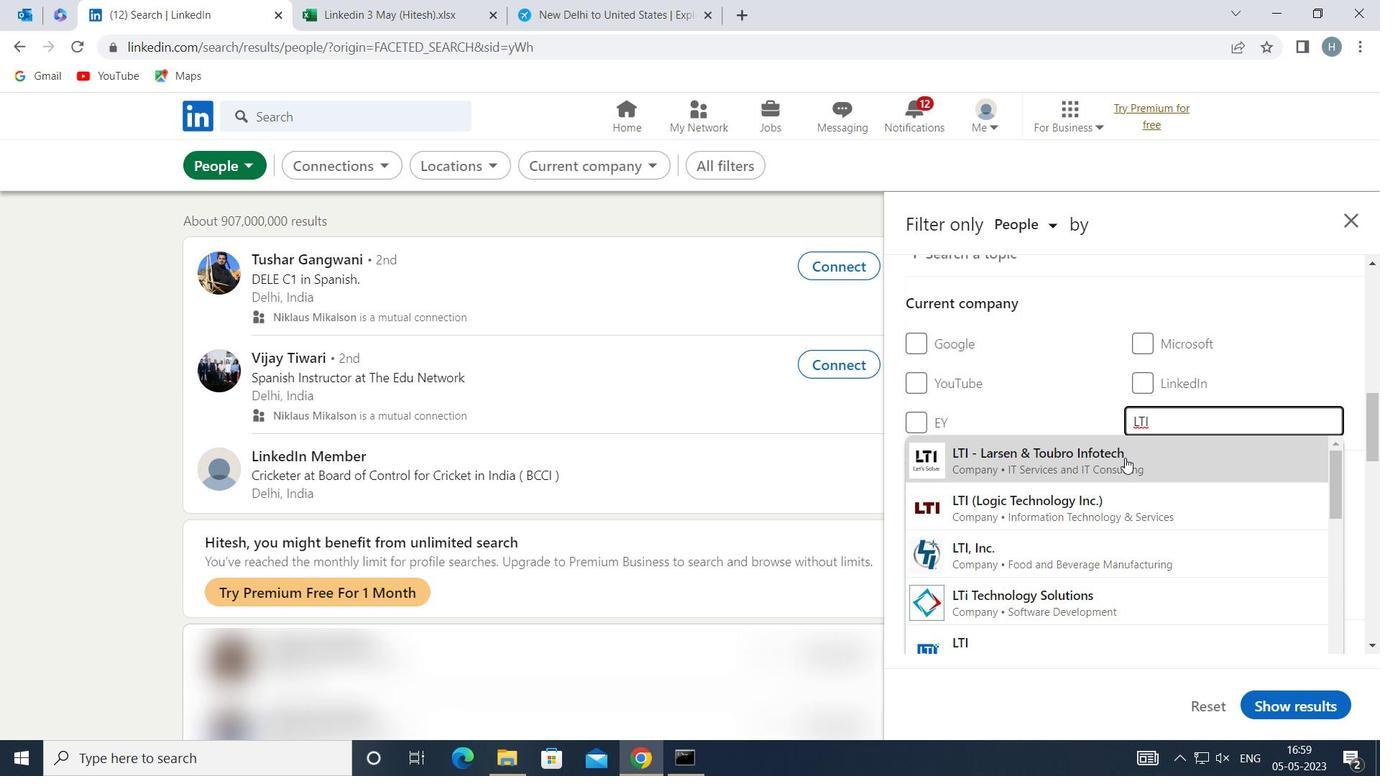 
Action: Mouse moved to (1069, 436)
Screenshot: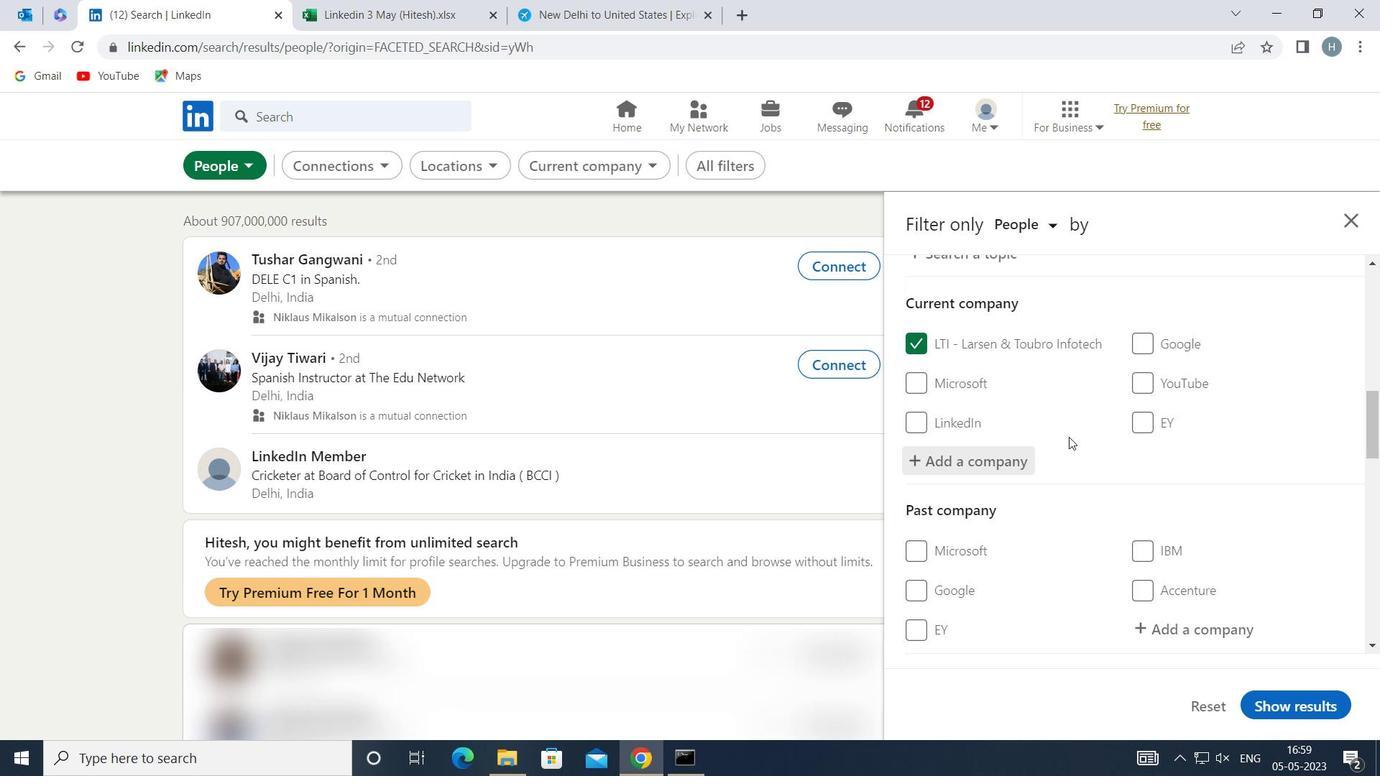 
Action: Mouse scrolled (1069, 435) with delta (0, 0)
Screenshot: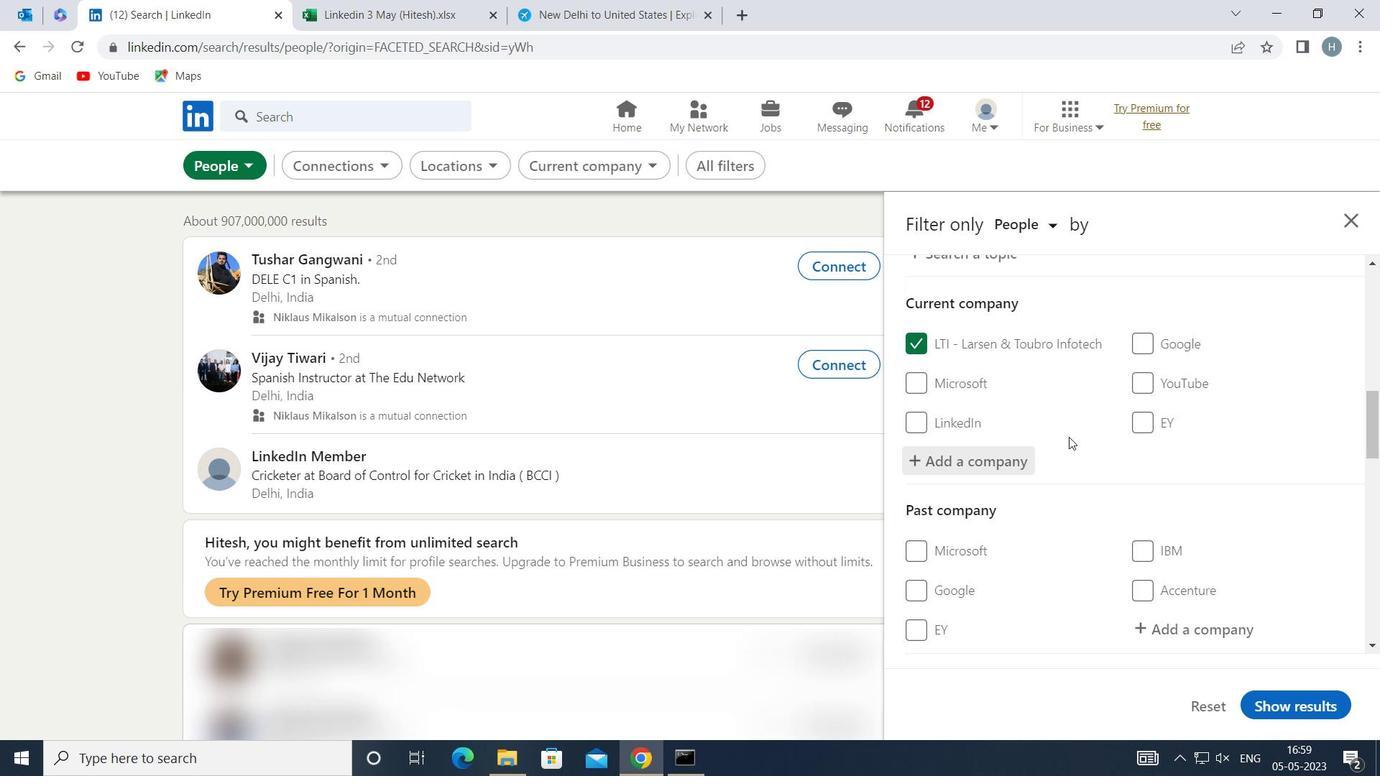 
Action: Mouse moved to (1069, 435)
Screenshot: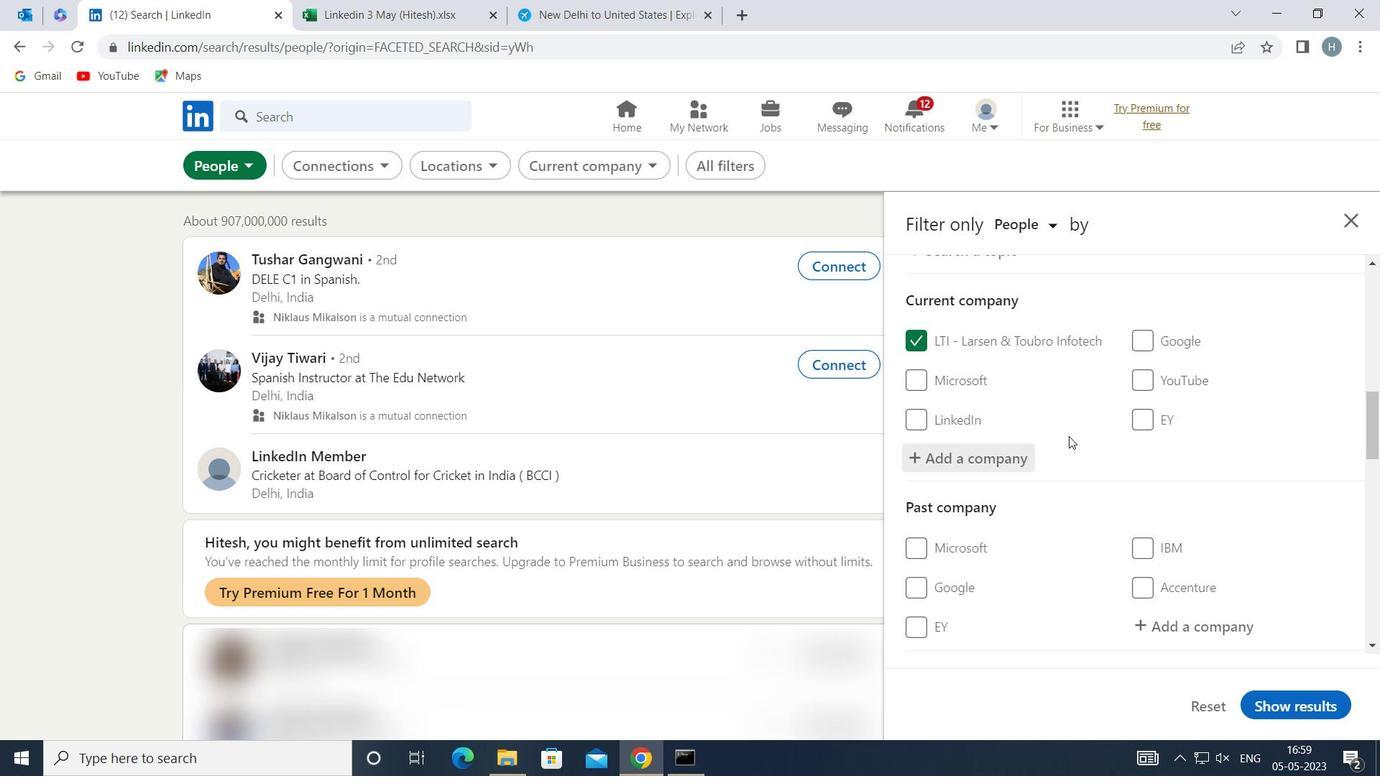 
Action: Mouse scrolled (1069, 435) with delta (0, 0)
Screenshot: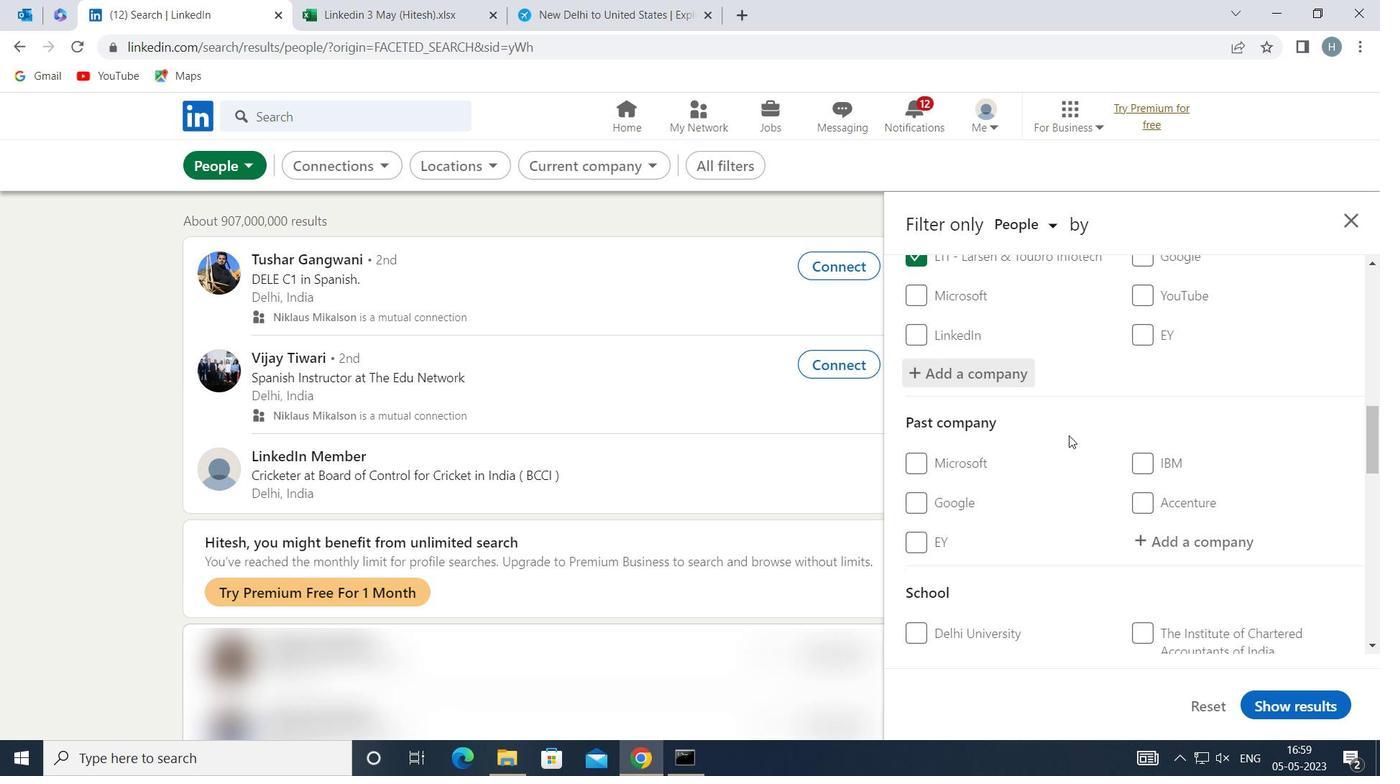
Action: Mouse scrolled (1069, 435) with delta (0, 0)
Screenshot: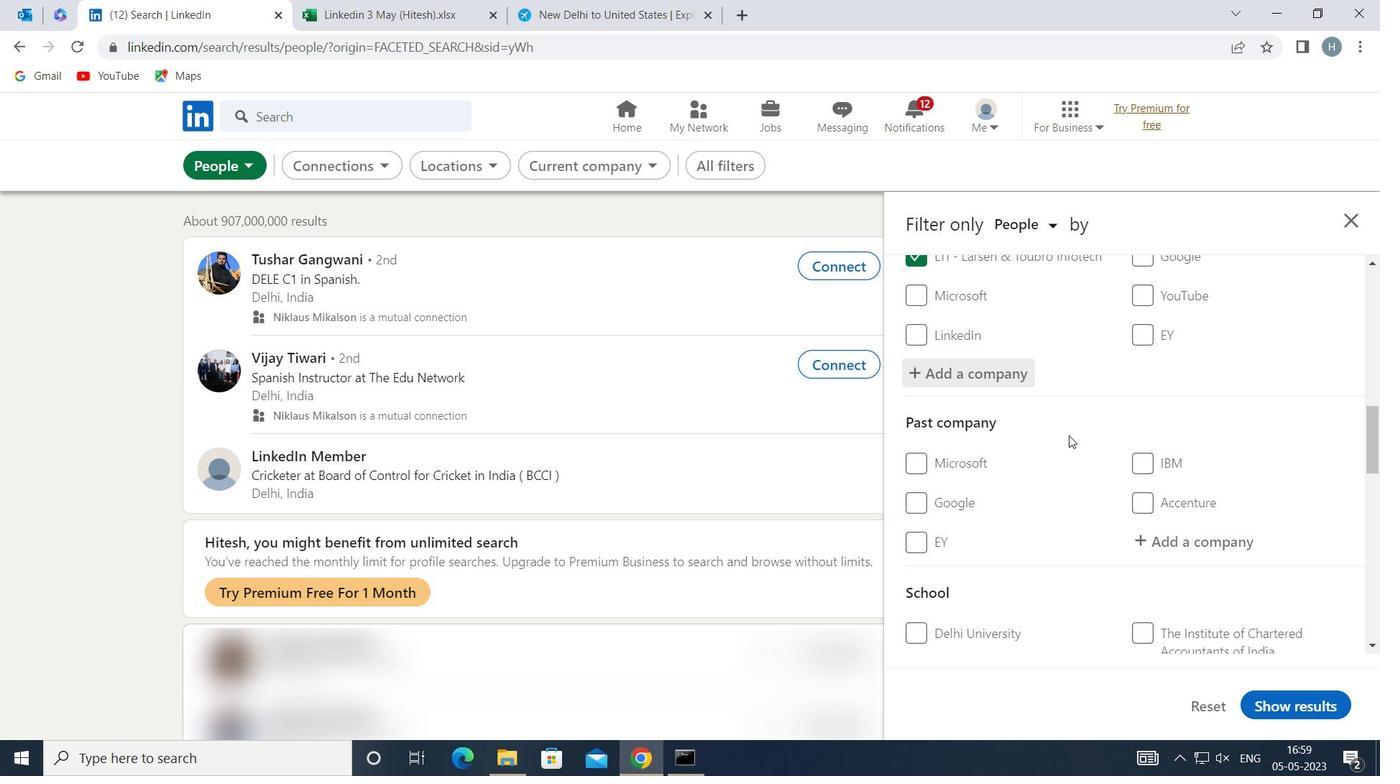 
Action: Mouse scrolled (1069, 435) with delta (0, 0)
Screenshot: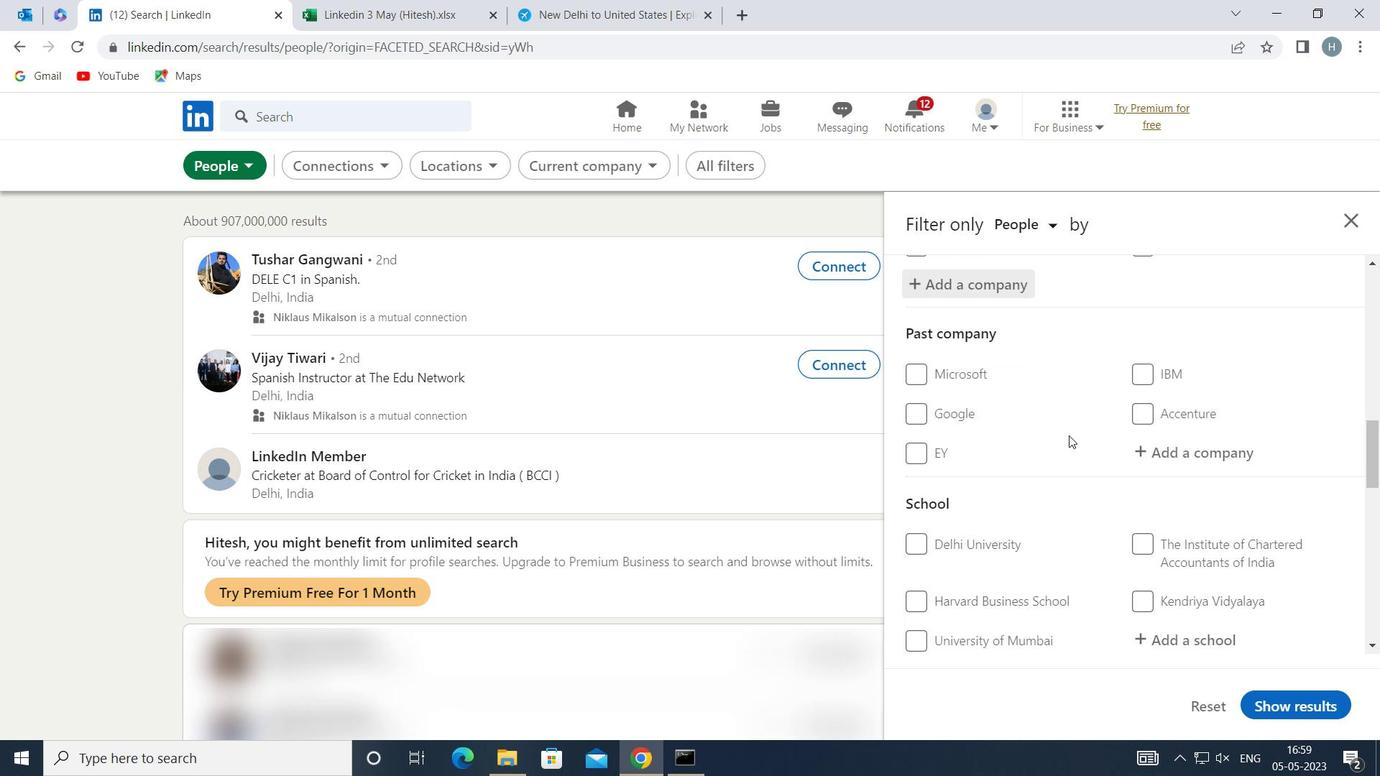 
Action: Mouse moved to (1160, 456)
Screenshot: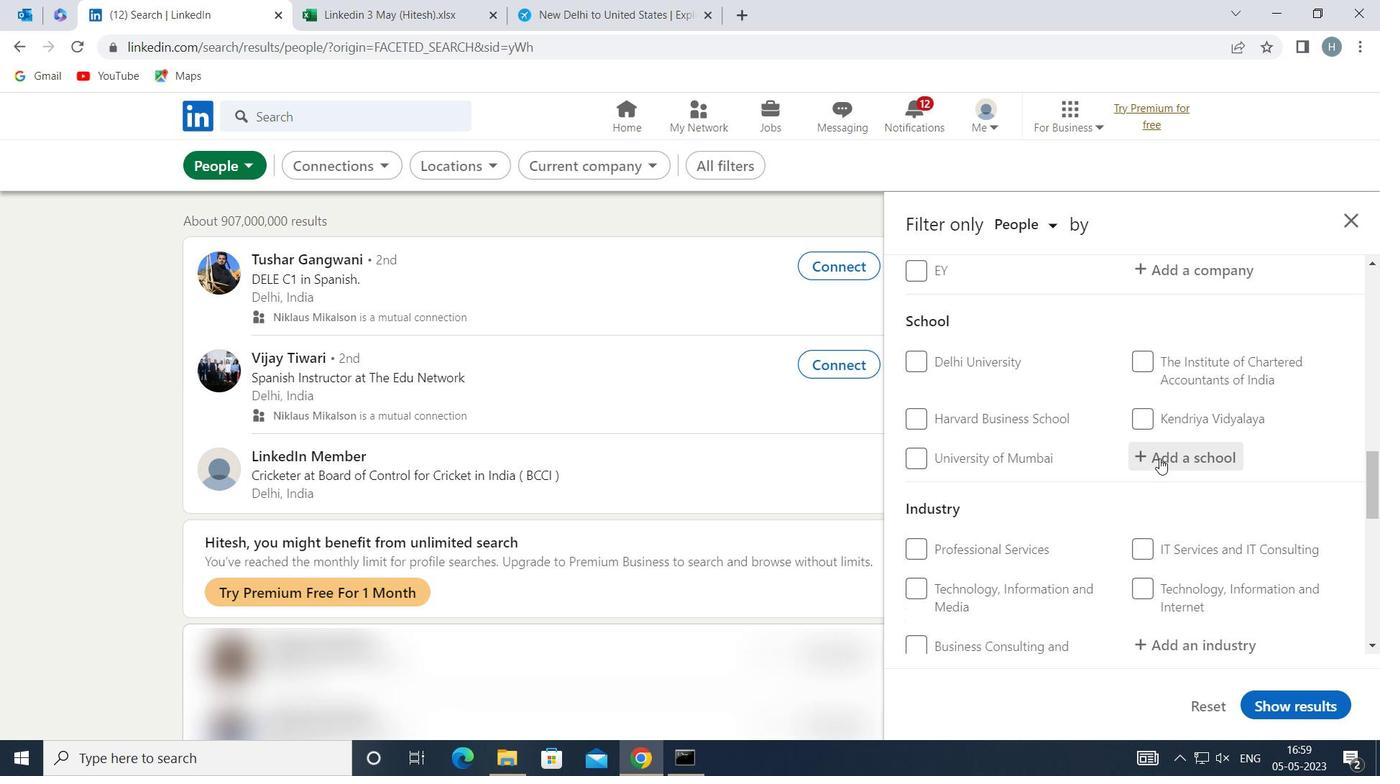 
Action: Mouse pressed left at (1160, 456)
Screenshot: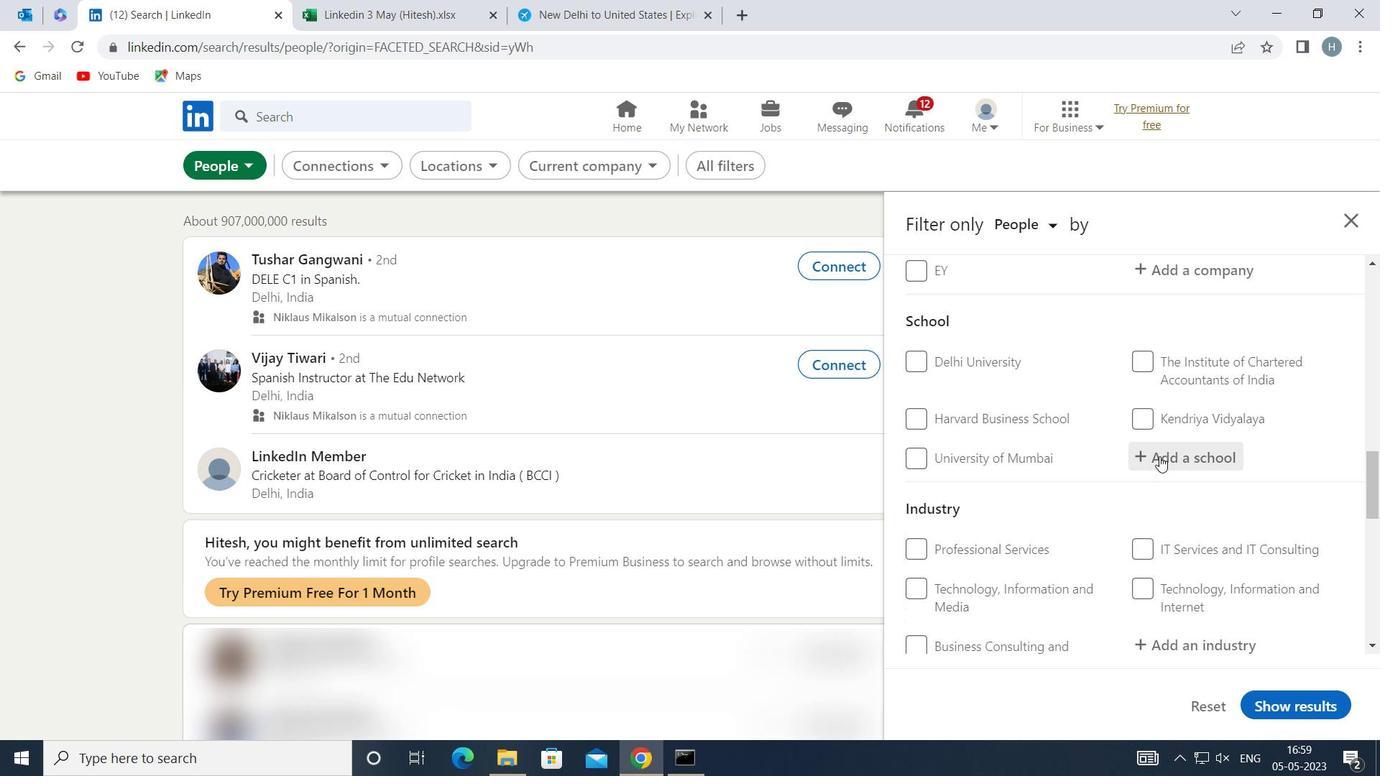 
Action: Mouse moved to (1157, 456)
Screenshot: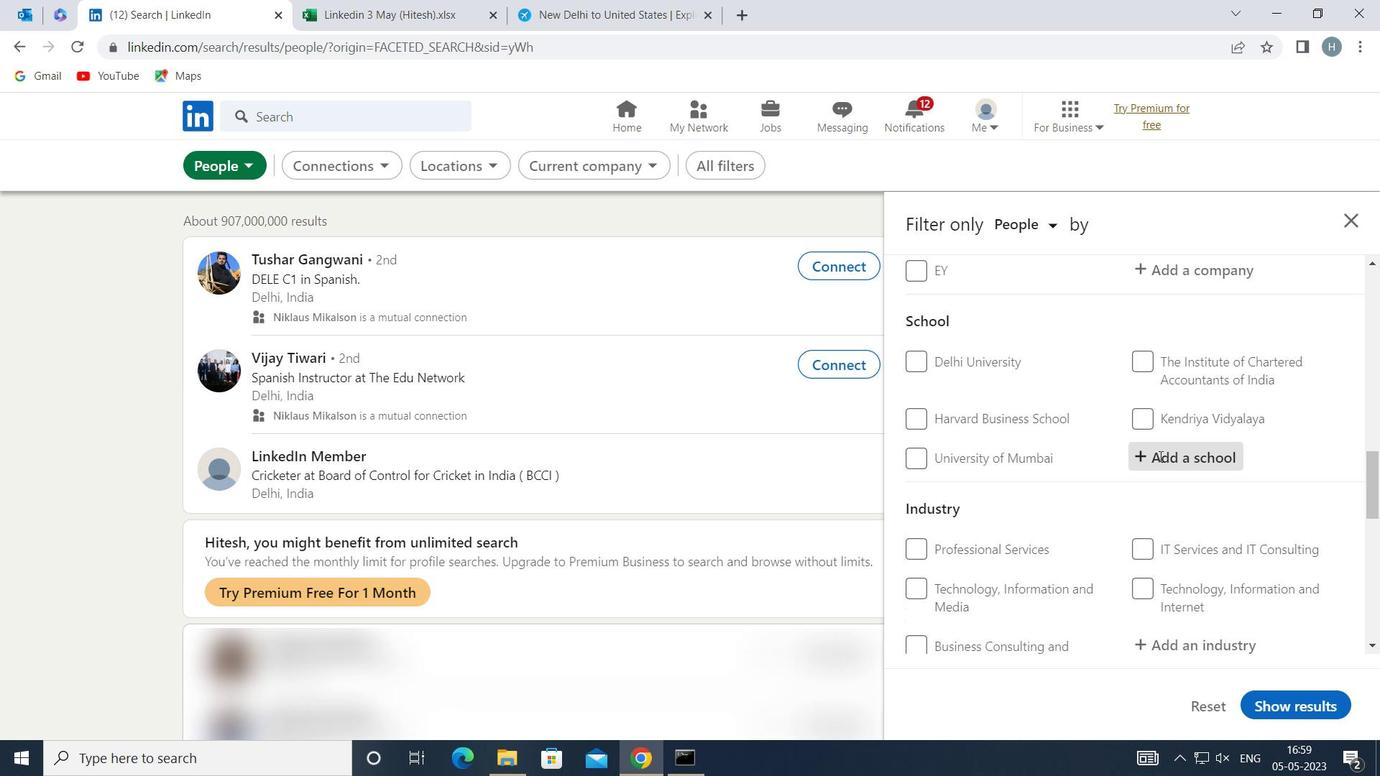 
Action: Key pressed <Key.shift>PILLAI<Key.space><Key.shift>COLLEGE<Key.space><Key.shift>OF<Key.space><Key.shift>ENGI
Screenshot: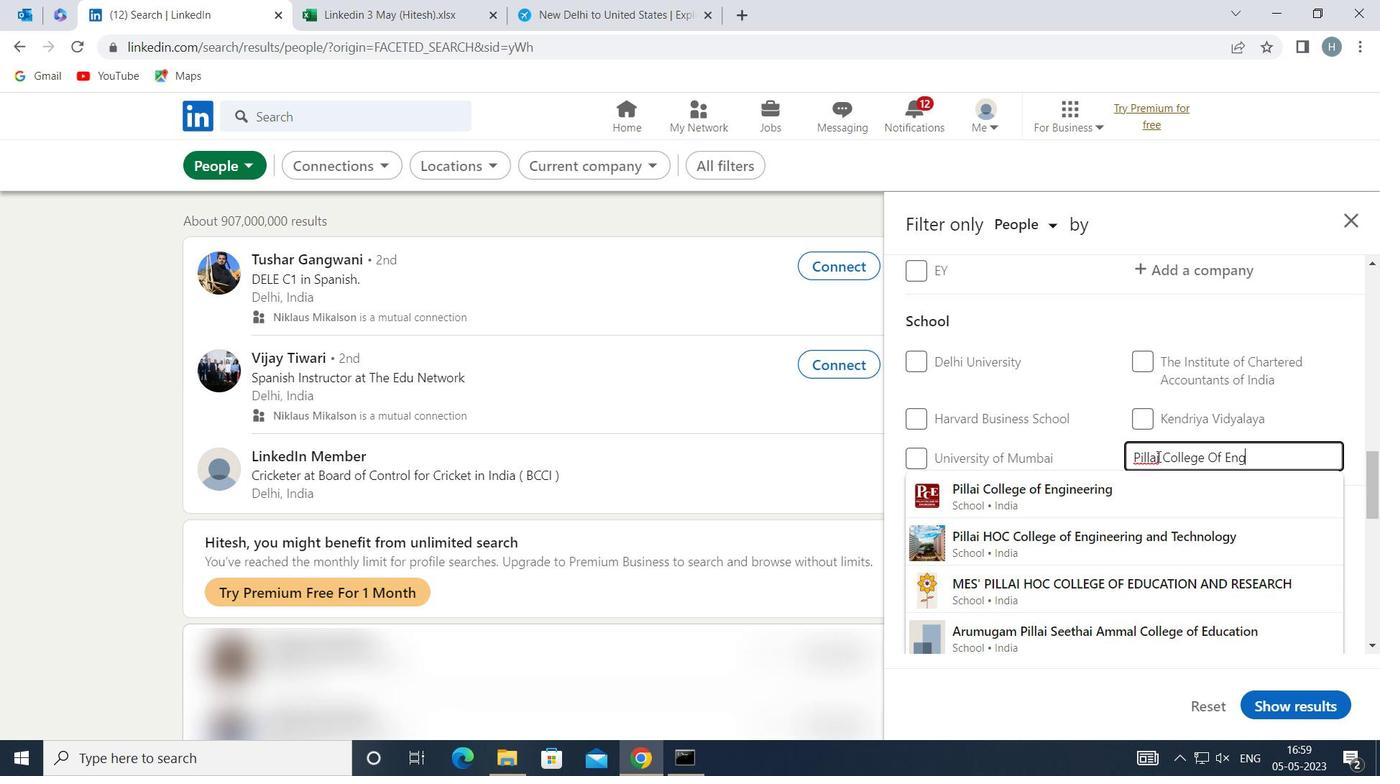 
Action: Mouse moved to (1119, 483)
Screenshot: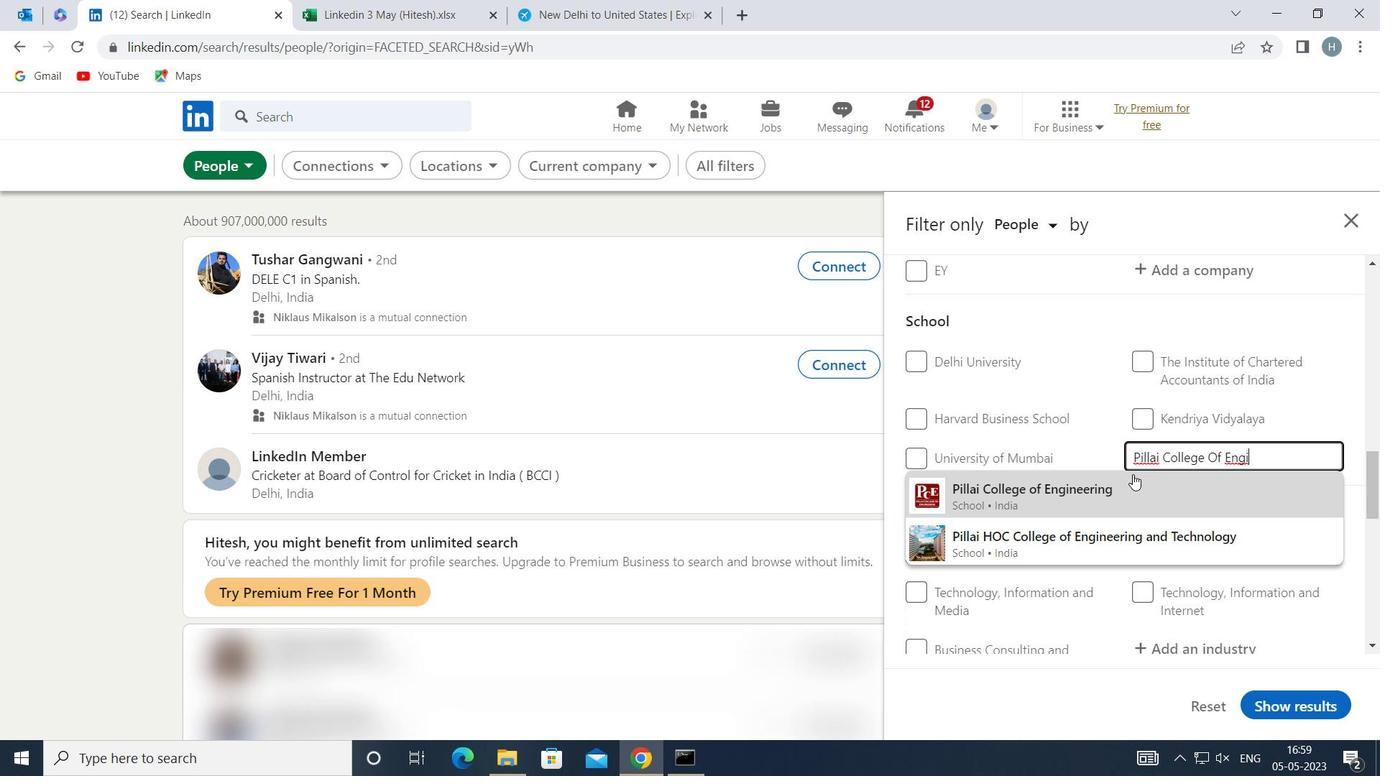 
Action: Mouse pressed left at (1119, 483)
Screenshot: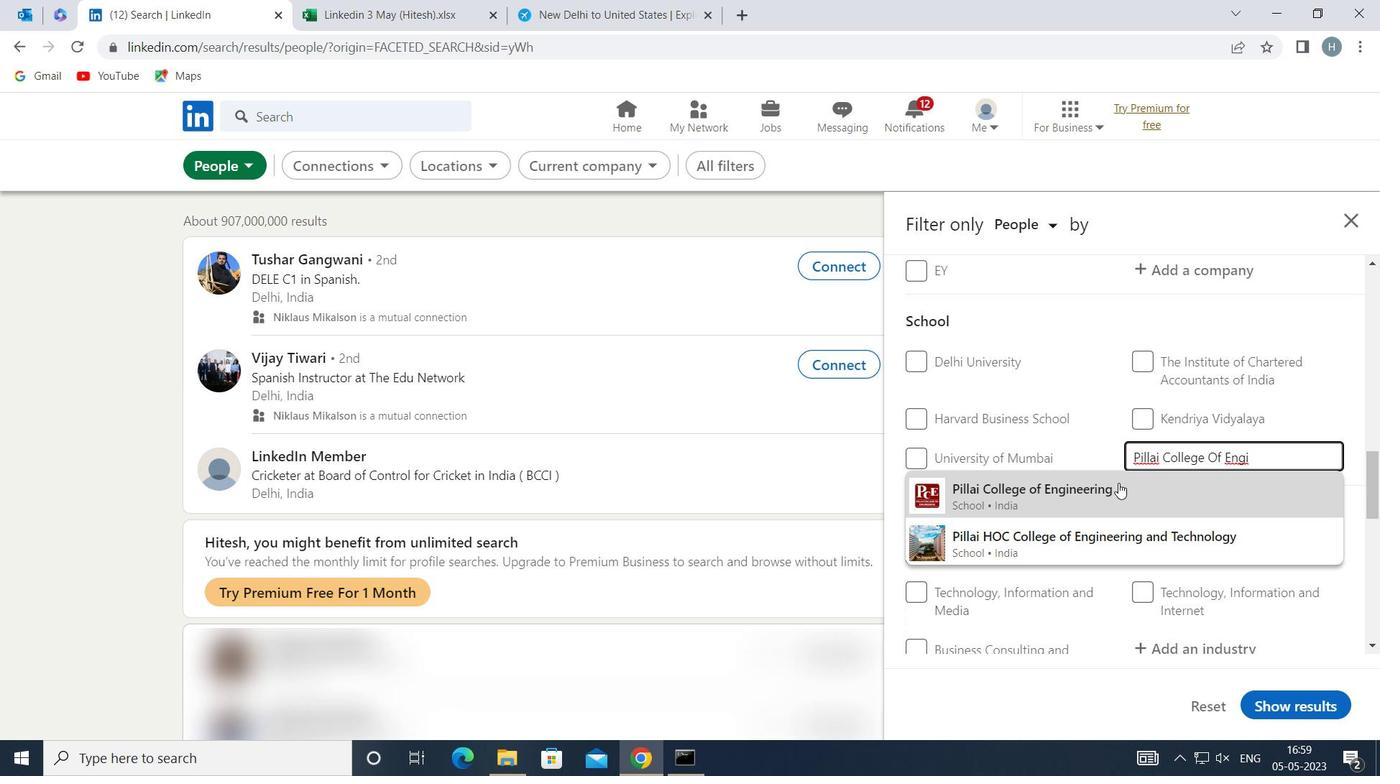 
Action: Mouse moved to (1103, 468)
Screenshot: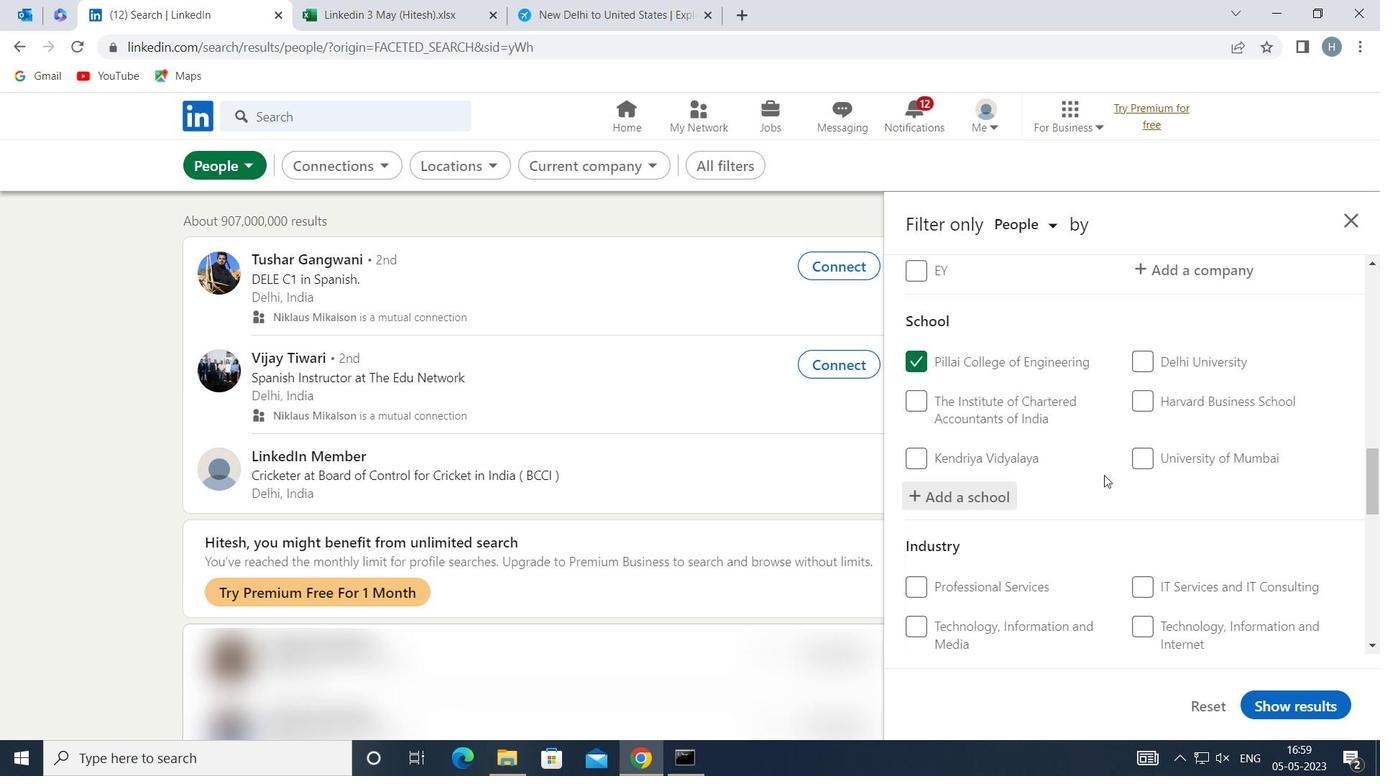 
Action: Mouse scrolled (1103, 467) with delta (0, 0)
Screenshot: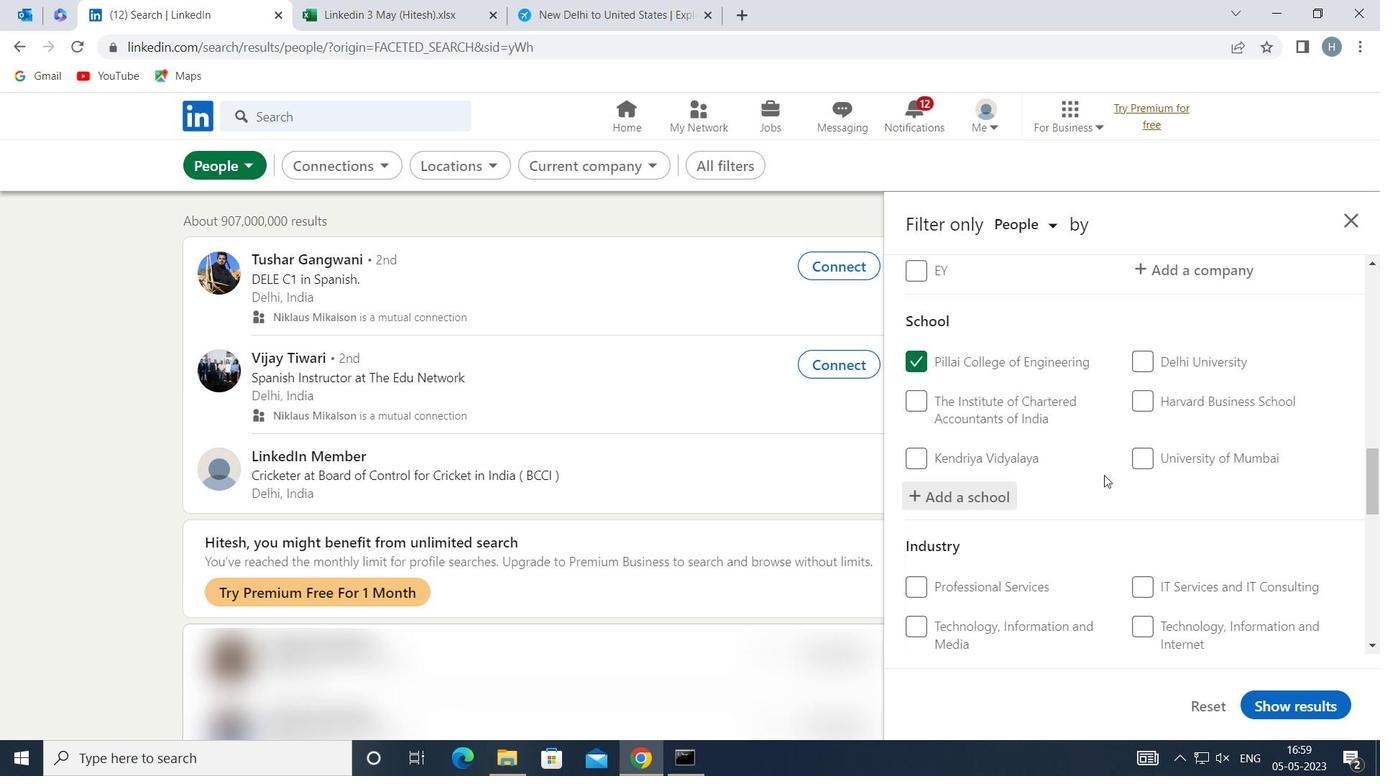 
Action: Mouse moved to (1102, 466)
Screenshot: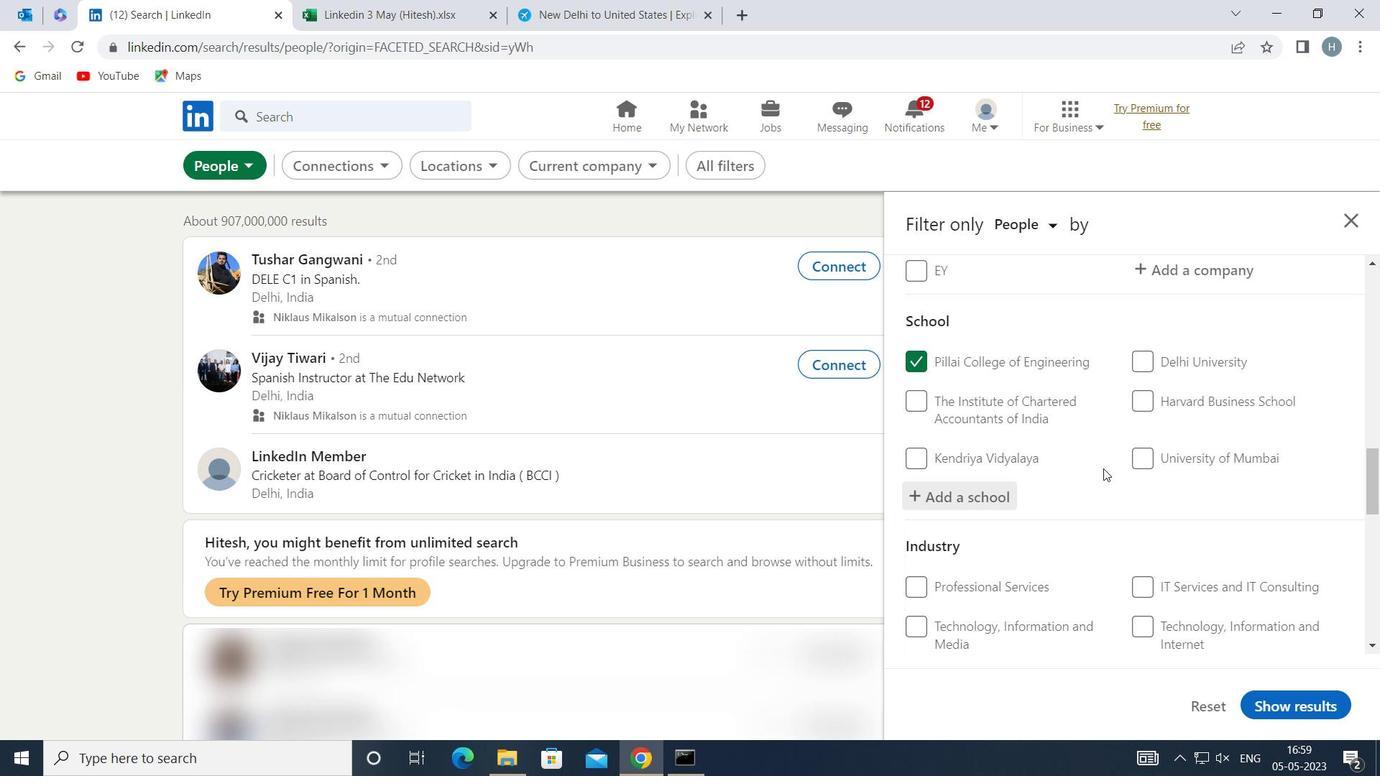 
Action: Mouse scrolled (1102, 465) with delta (0, 0)
Screenshot: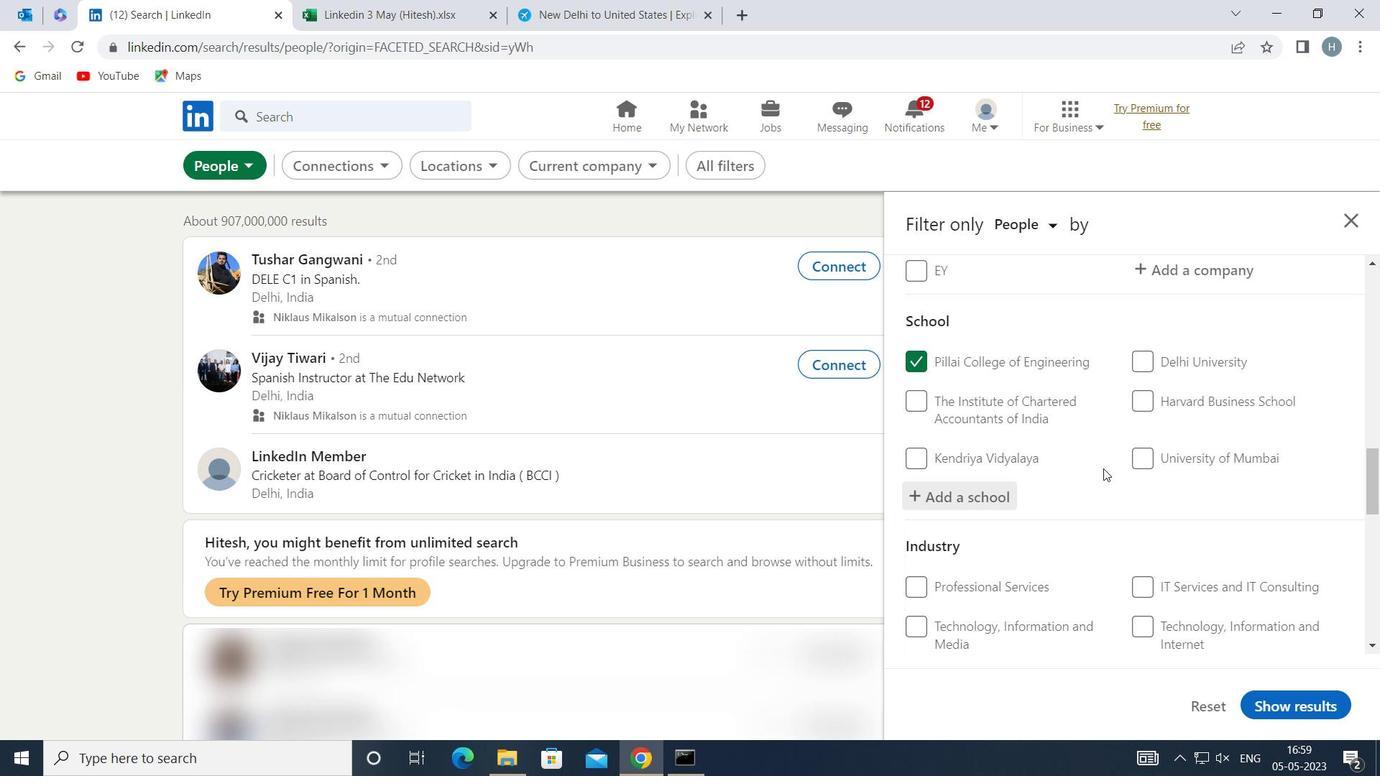 
Action: Mouse moved to (1101, 463)
Screenshot: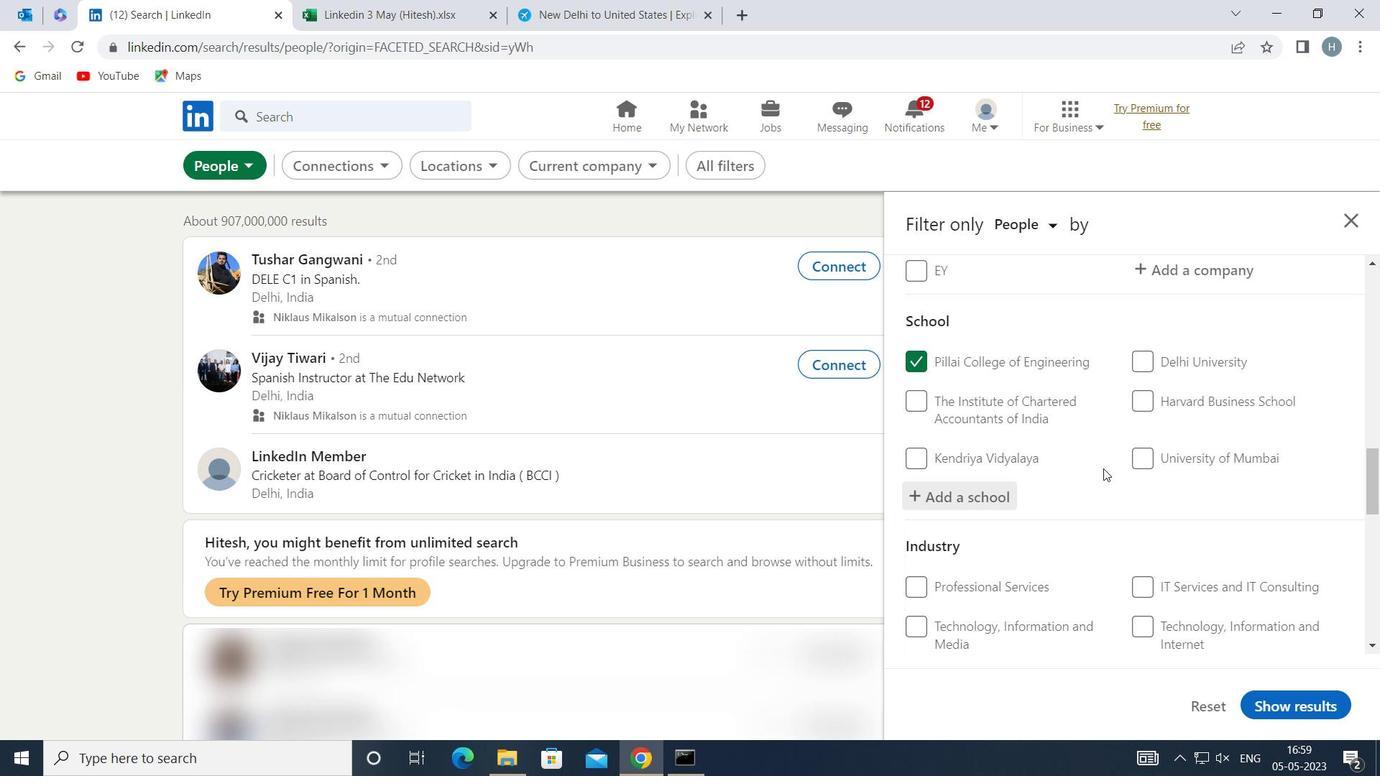 
Action: Mouse scrolled (1101, 462) with delta (0, 0)
Screenshot: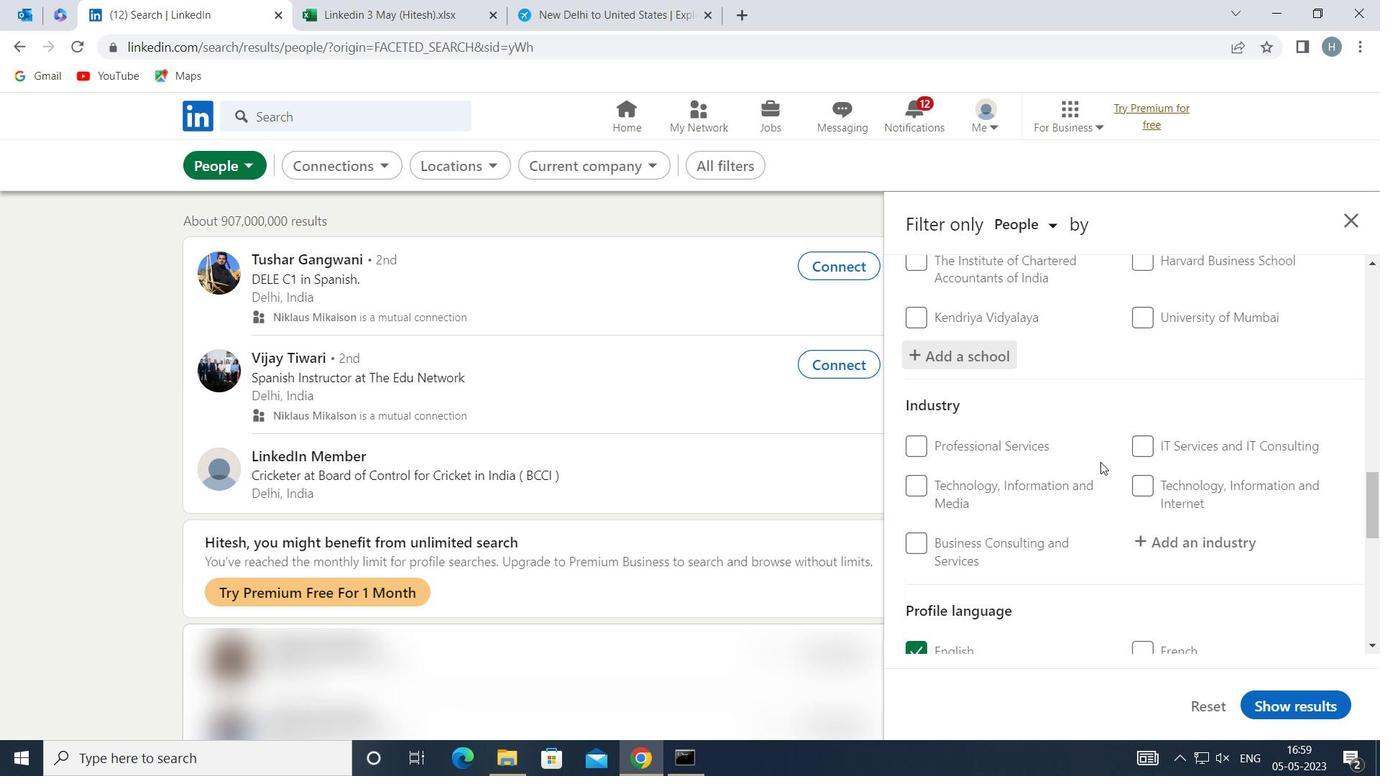 
Action: Mouse moved to (1229, 416)
Screenshot: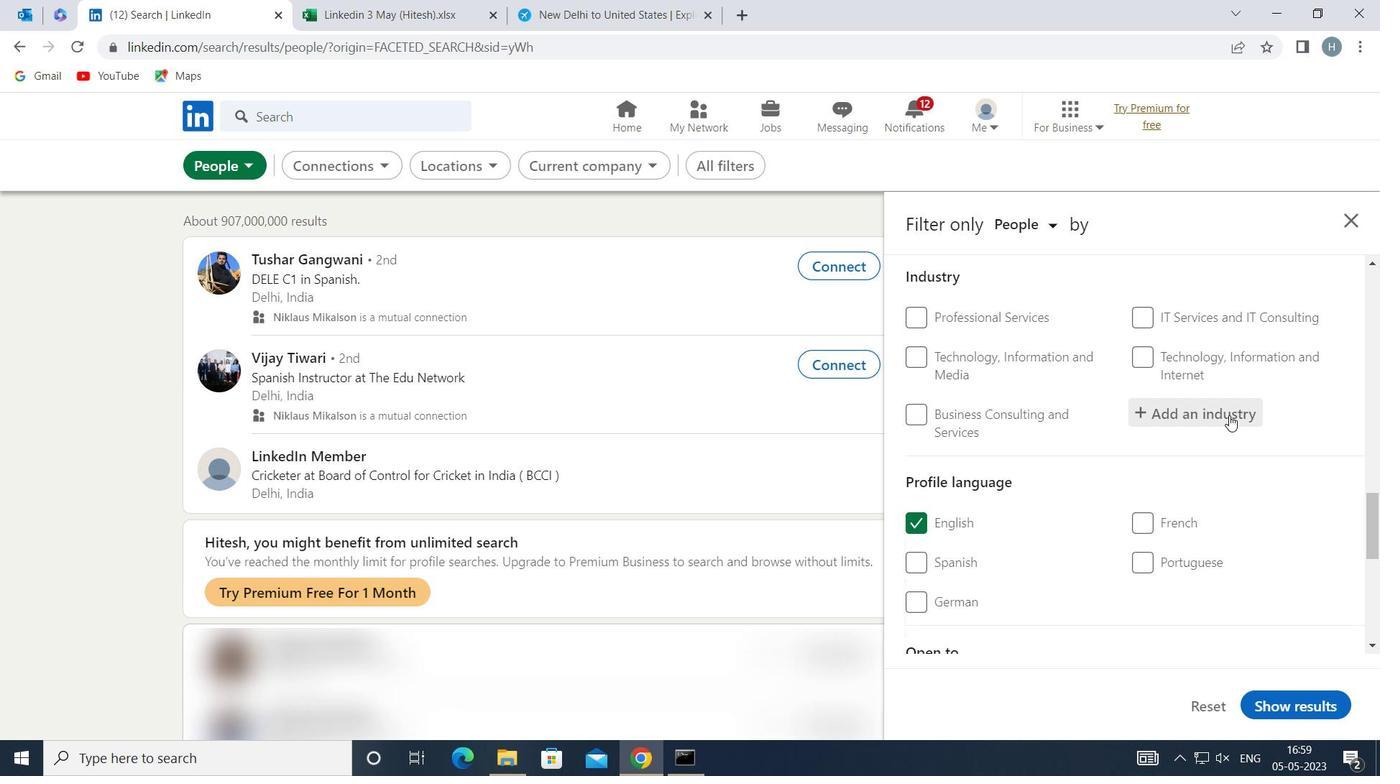 
Action: Mouse pressed left at (1229, 416)
Screenshot: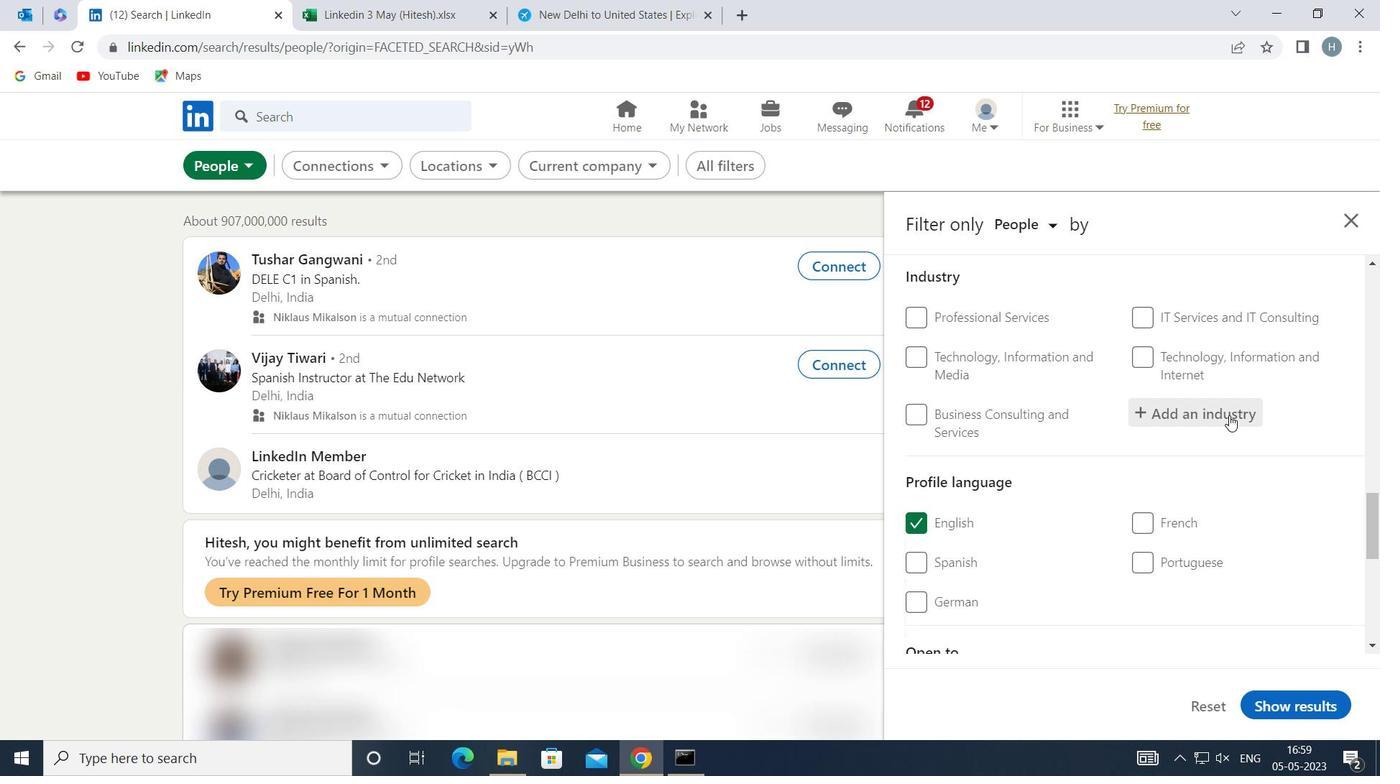 
Action: Key pressed <Key.shift>RETAIL<Key.space><Key.shift>ART<Key.space><Key.shift>SUPP
Screenshot: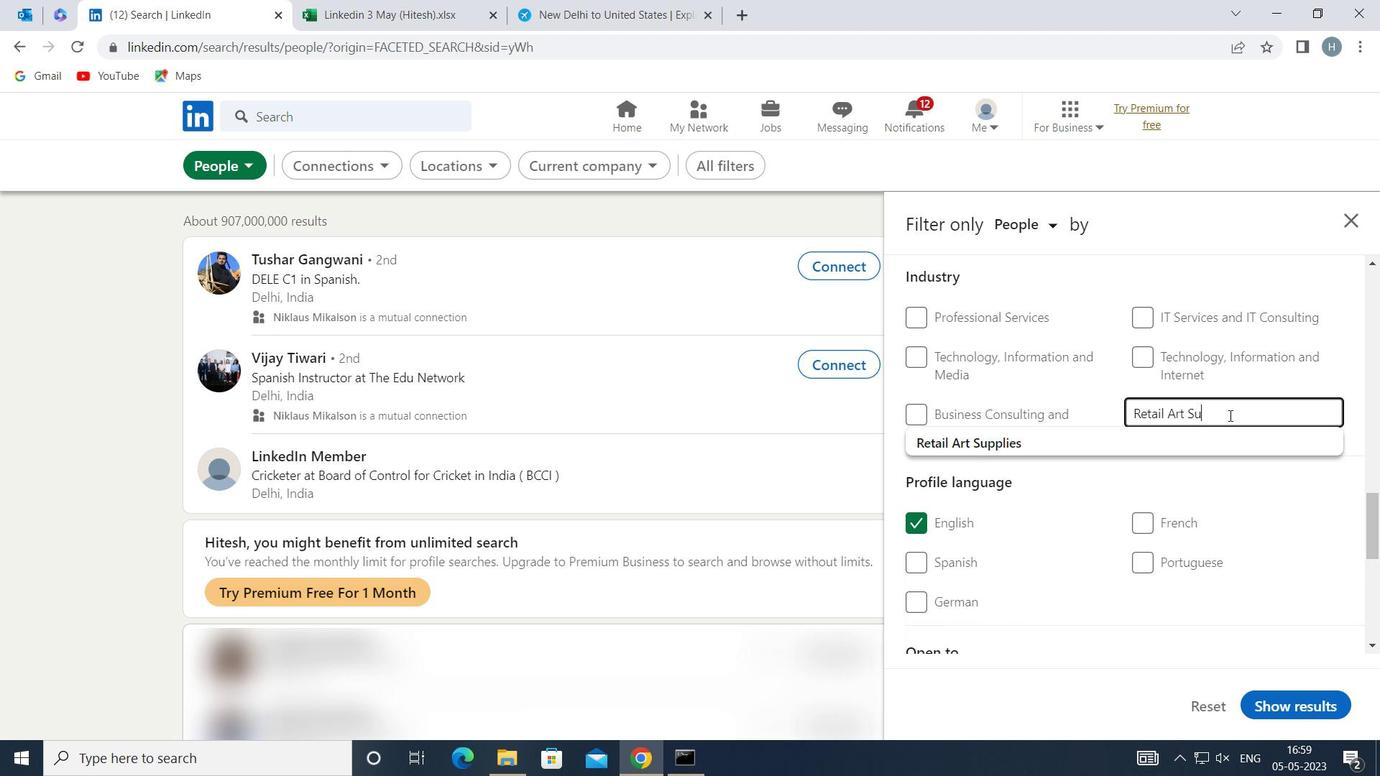 
Action: Mouse moved to (1198, 433)
Screenshot: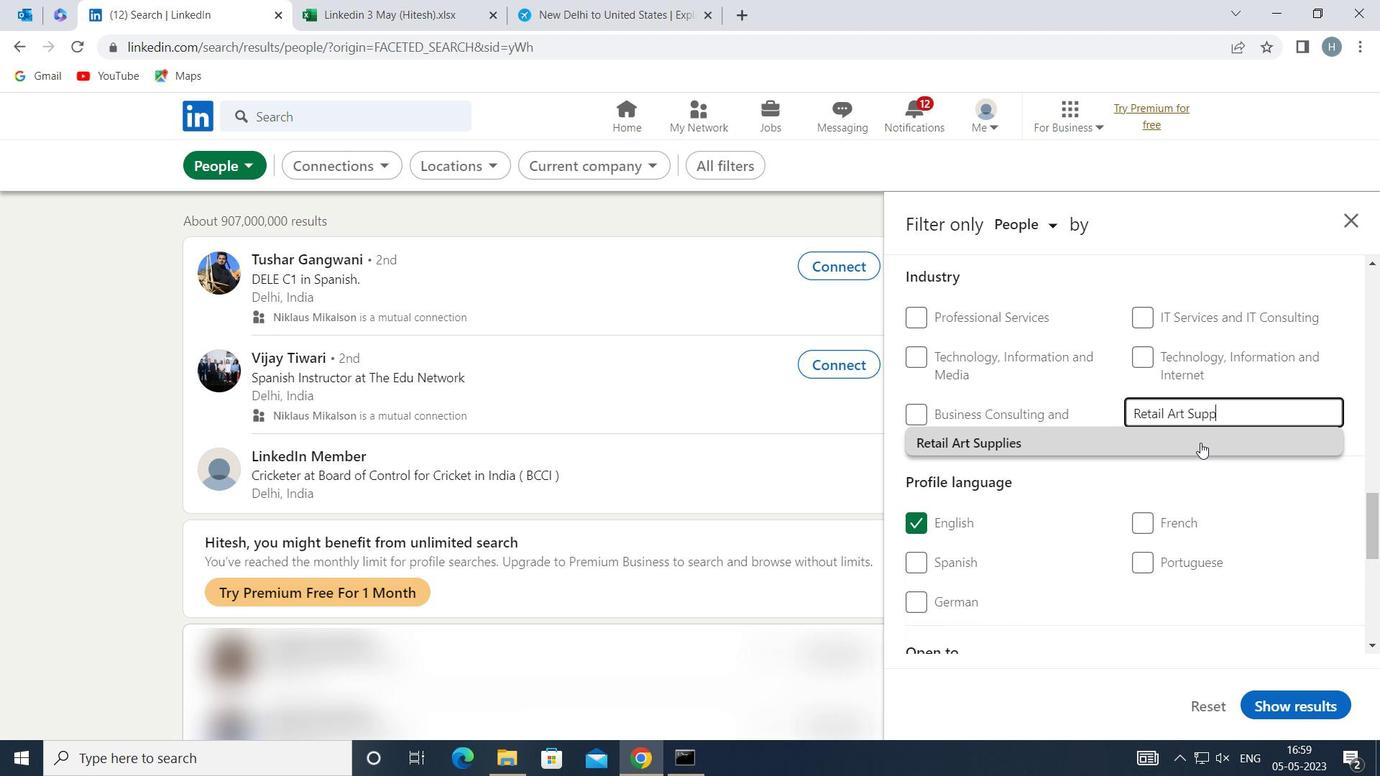 
Action: Mouse pressed left at (1198, 433)
Screenshot: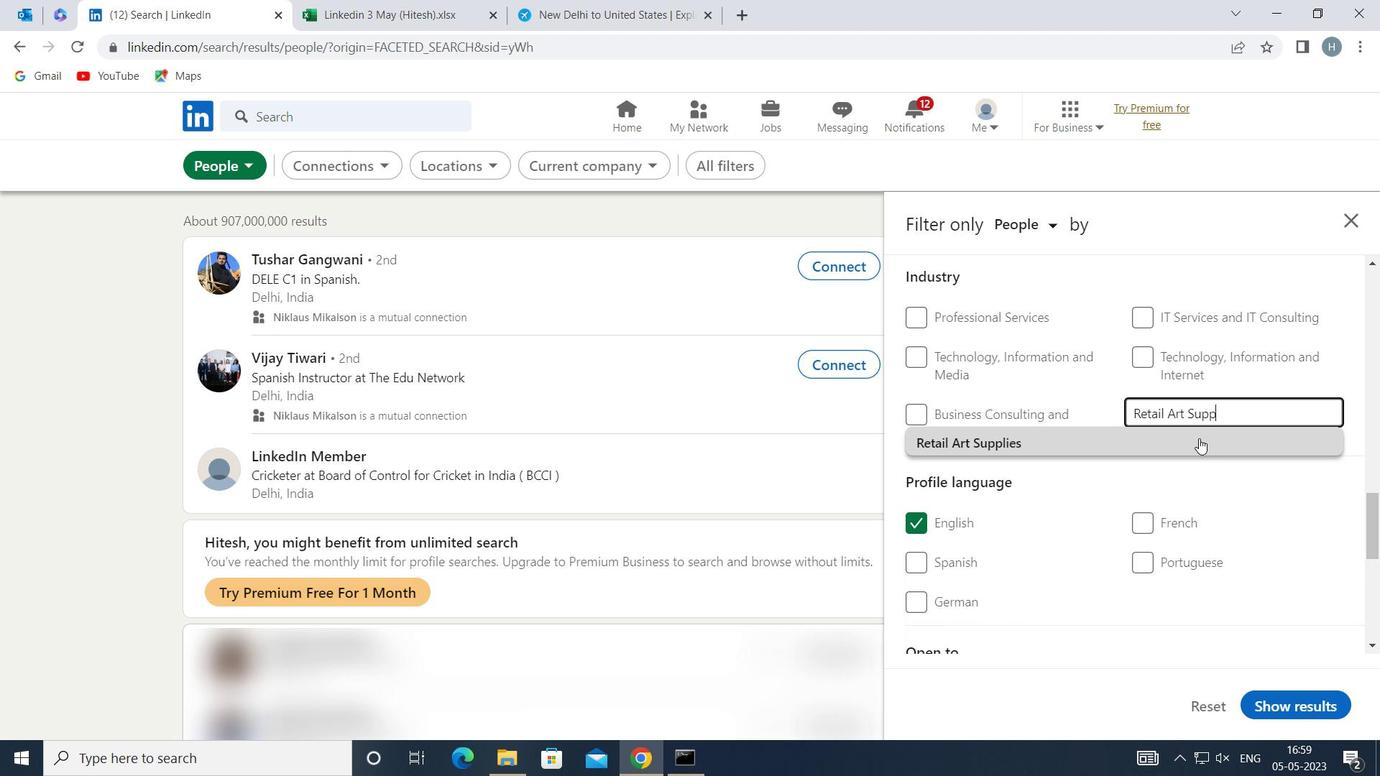 
Action: Mouse moved to (1124, 454)
Screenshot: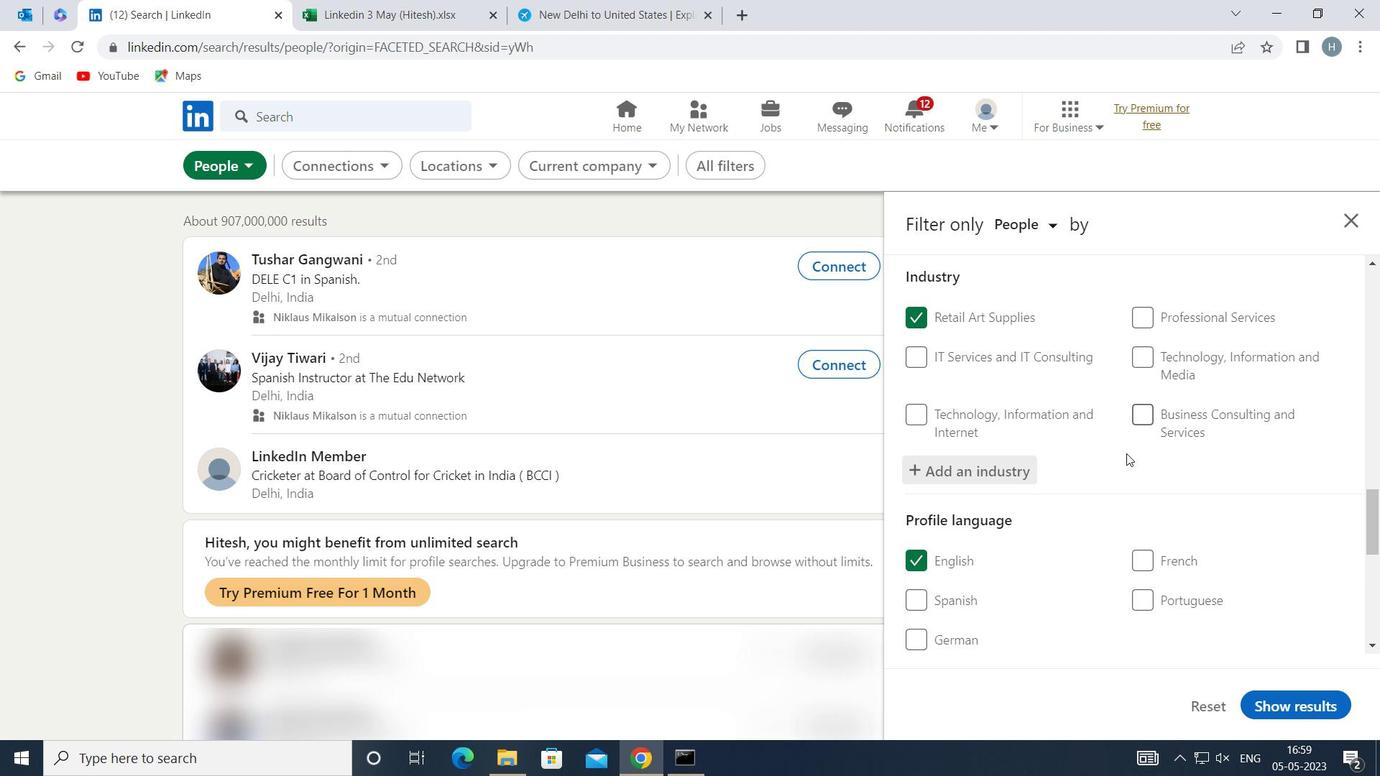 
Action: Mouse scrolled (1124, 453) with delta (0, 0)
Screenshot: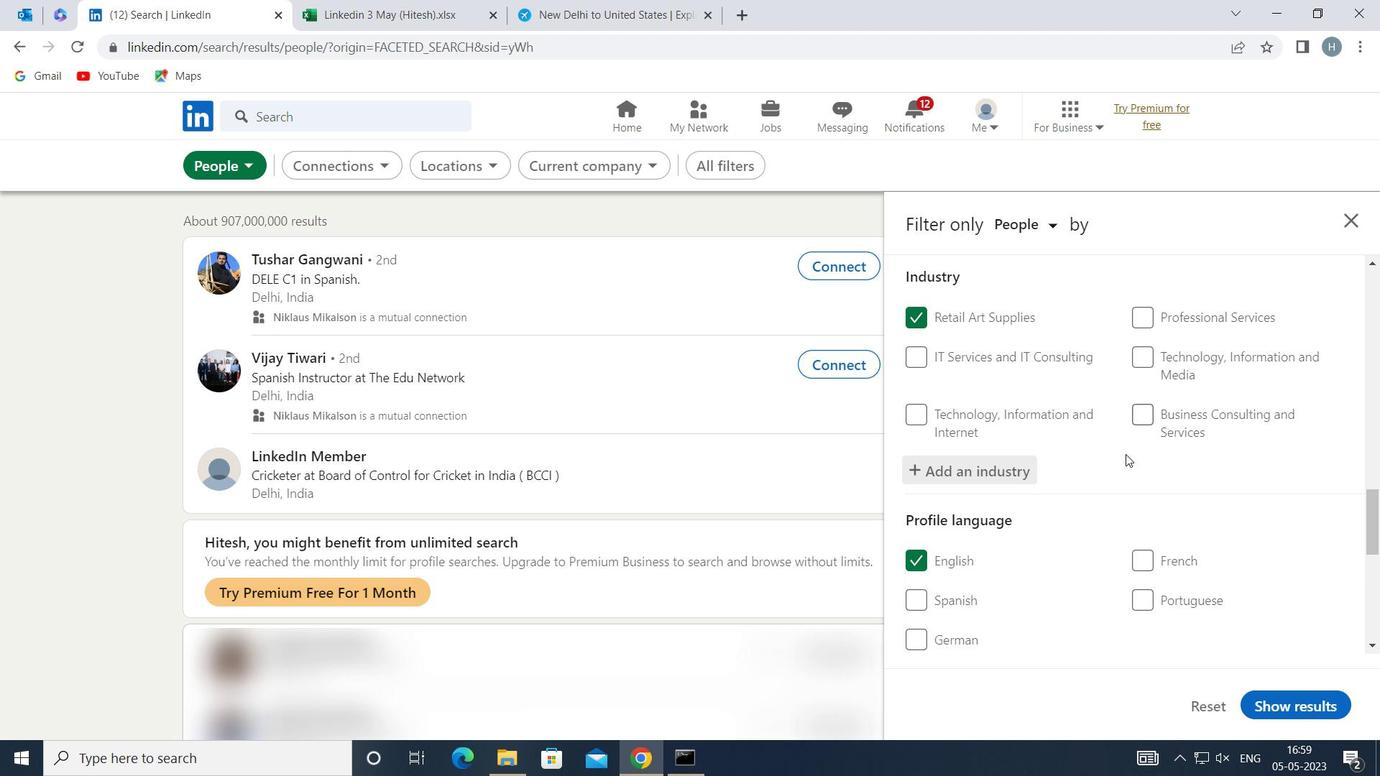 
Action: Mouse scrolled (1124, 453) with delta (0, 0)
Screenshot: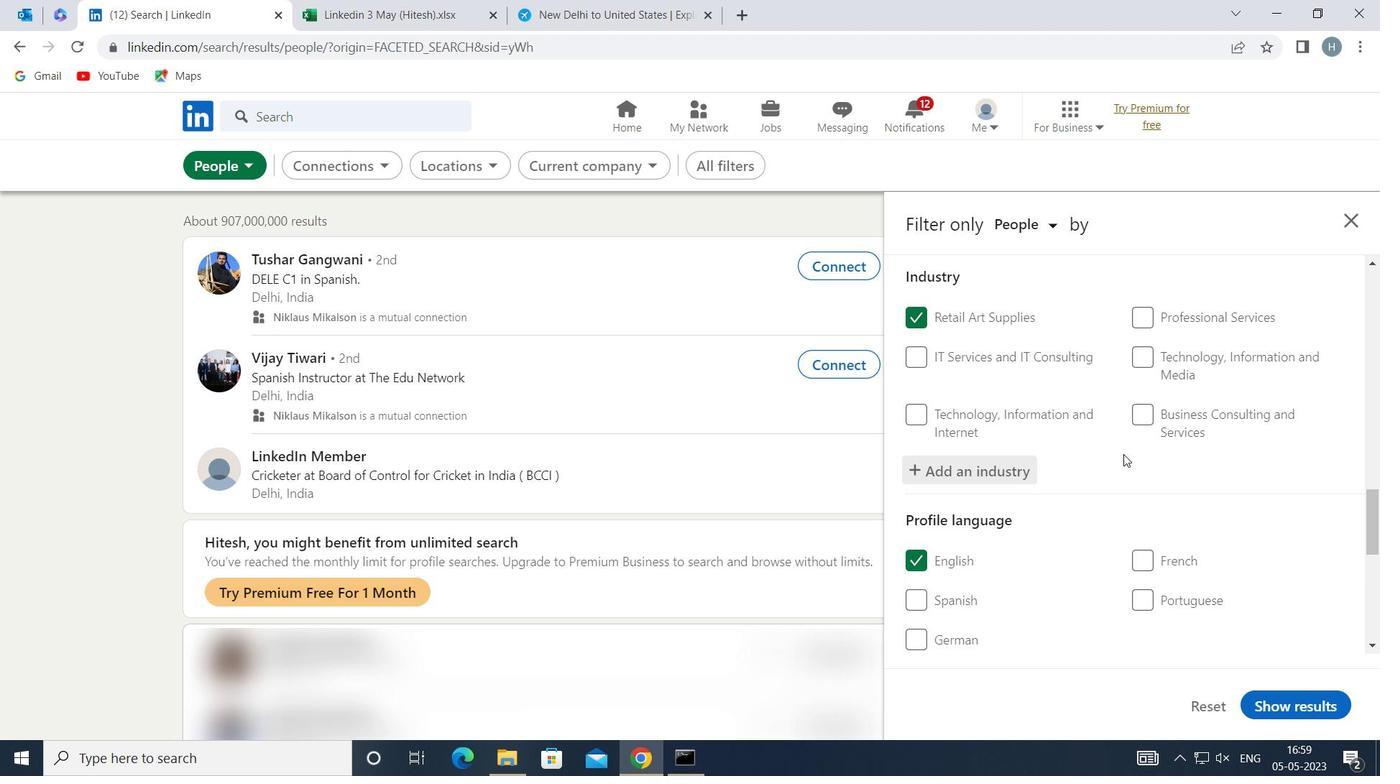 
Action: Mouse moved to (1124, 452)
Screenshot: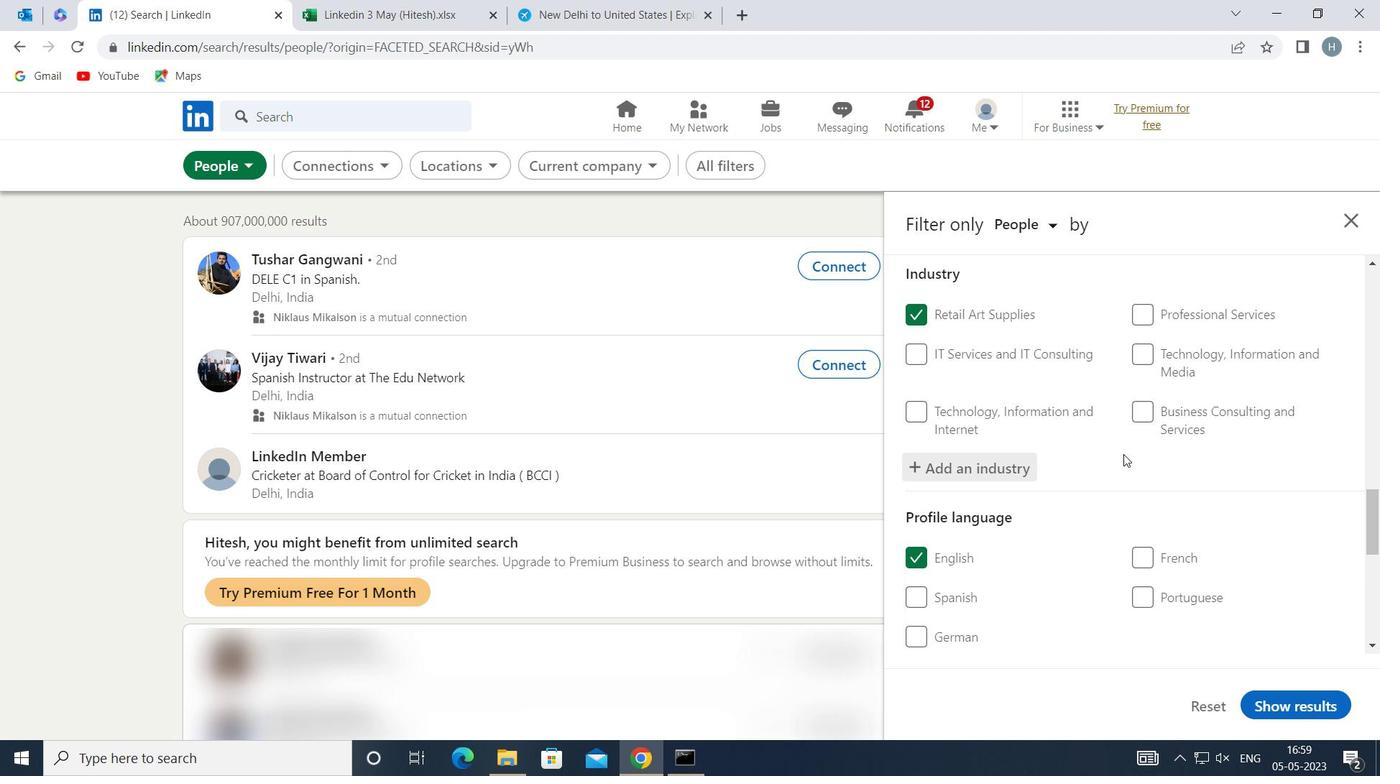 
Action: Mouse scrolled (1124, 451) with delta (0, 0)
Screenshot: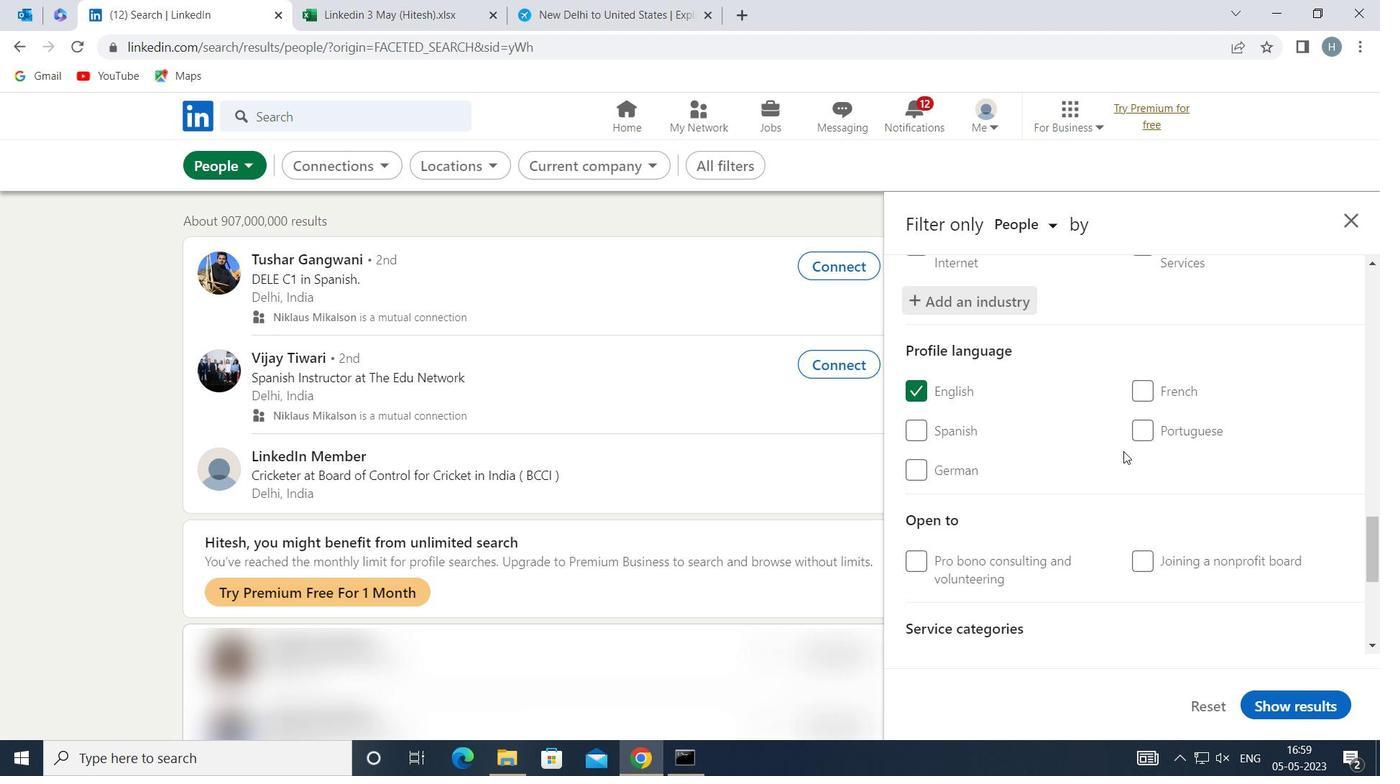 
Action: Mouse scrolled (1124, 451) with delta (0, 0)
Screenshot: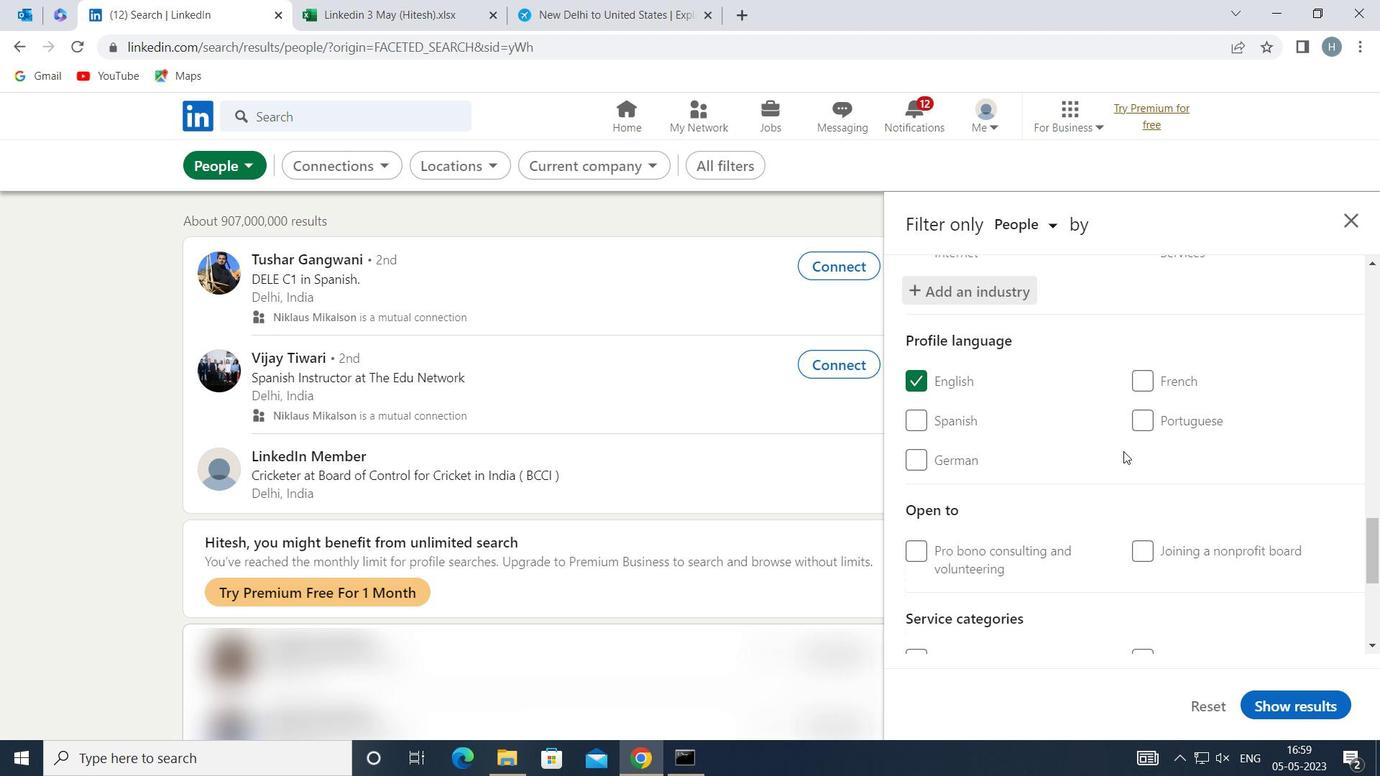 
Action: Mouse moved to (1124, 451)
Screenshot: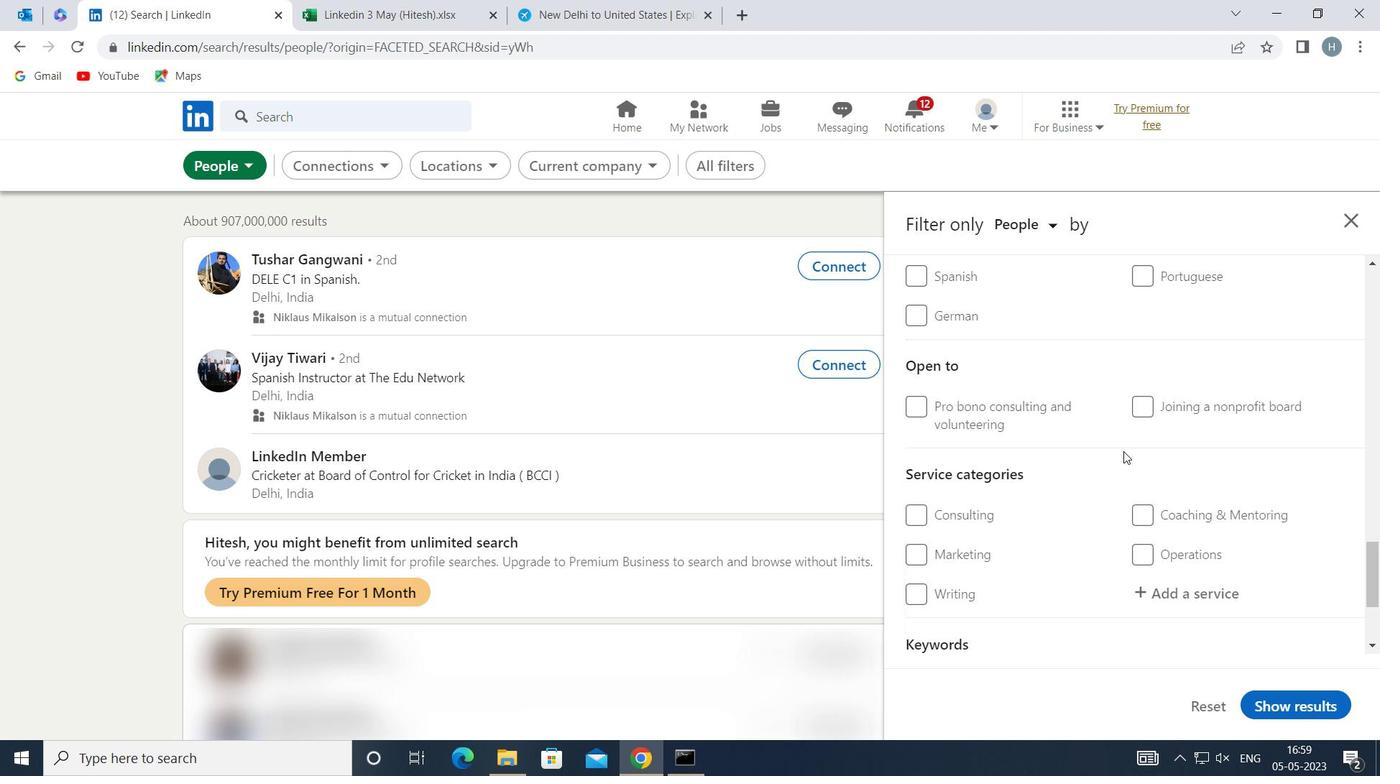 
Action: Mouse scrolled (1124, 450) with delta (0, 0)
Screenshot: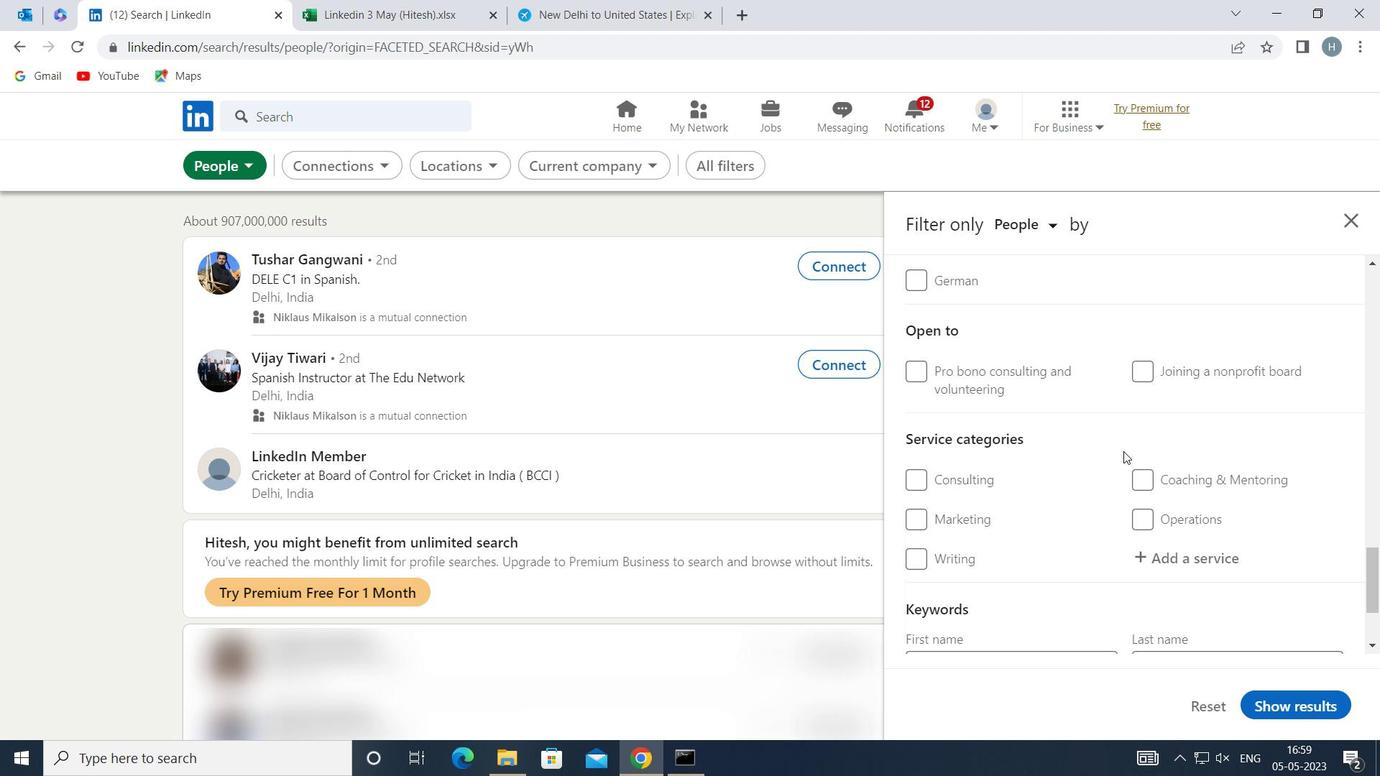 
Action: Mouse moved to (1192, 463)
Screenshot: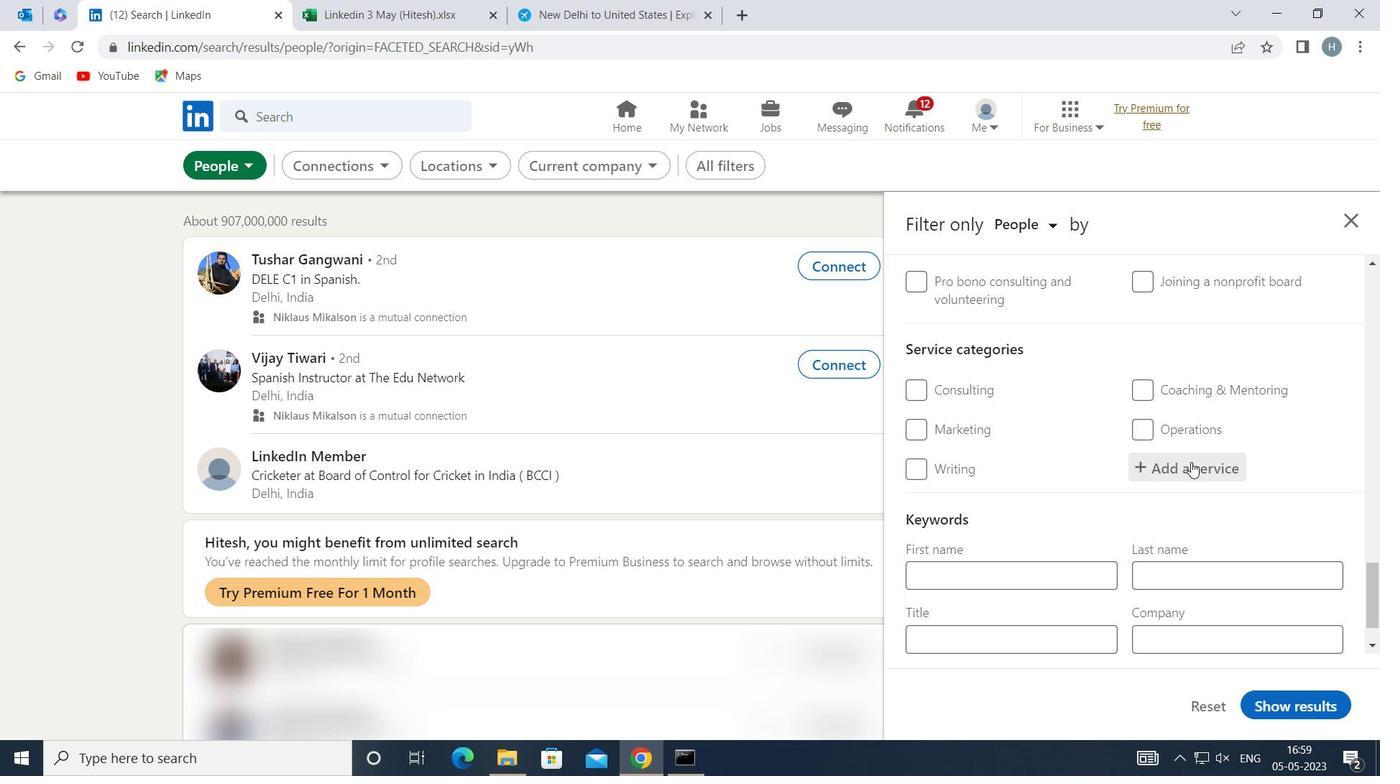 
Action: Mouse pressed left at (1192, 463)
Screenshot: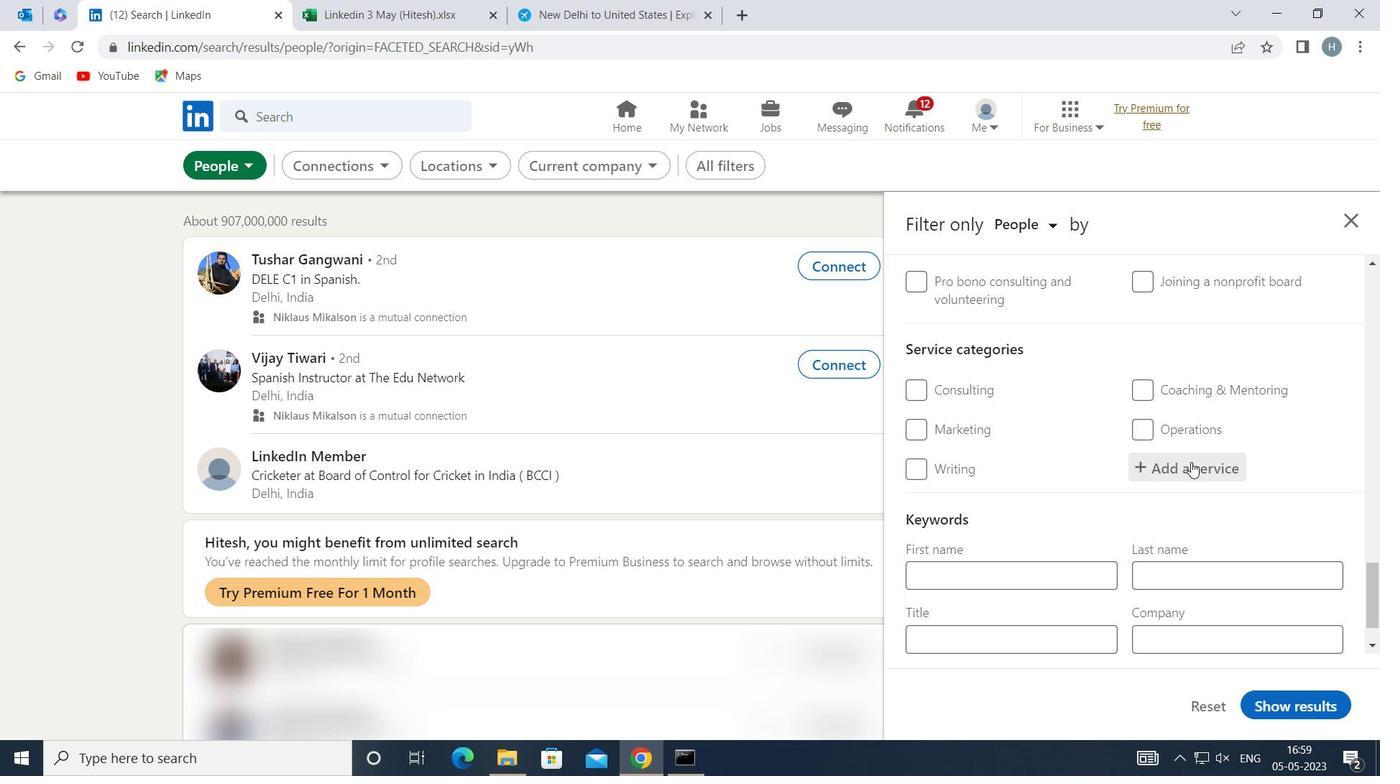 
Action: Mouse moved to (1202, 459)
Screenshot: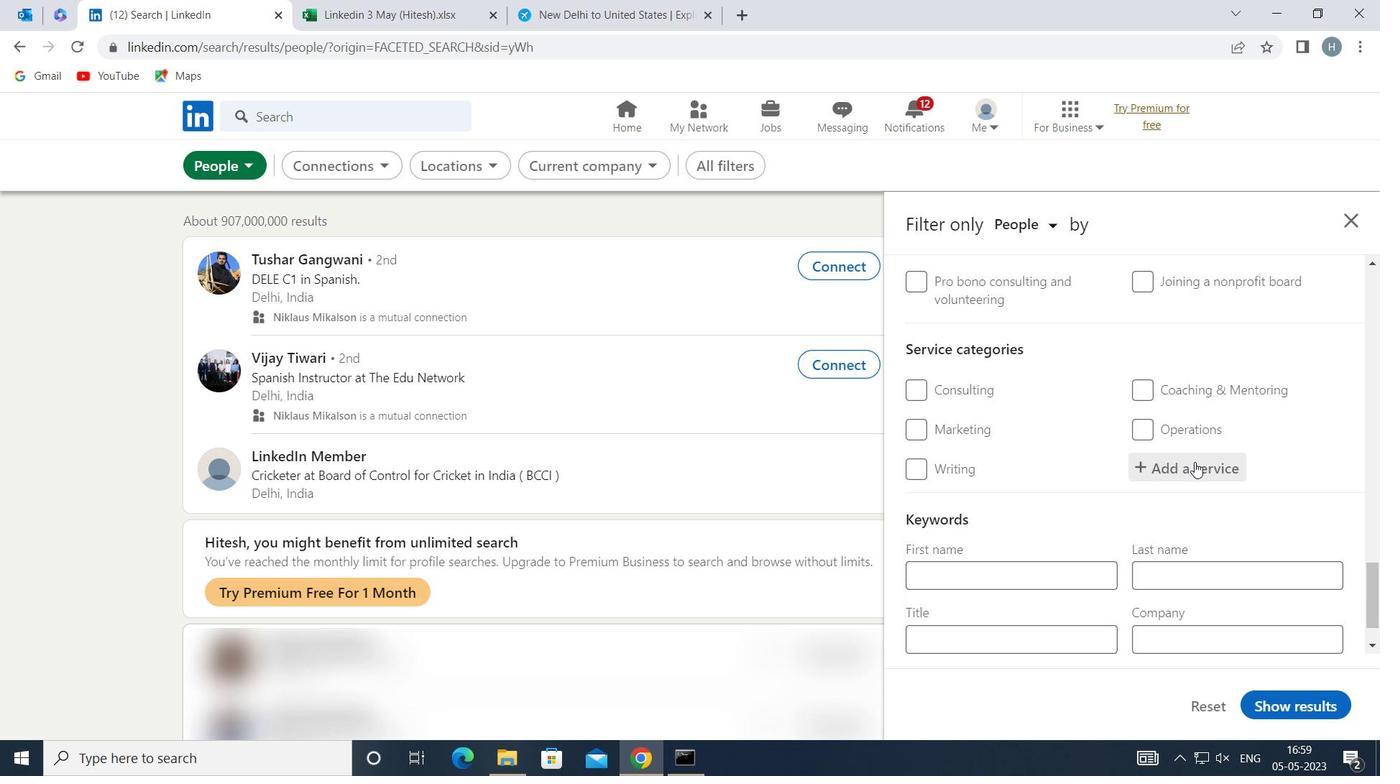 
Action: Key pressed <Key.shift>NE
Screenshot: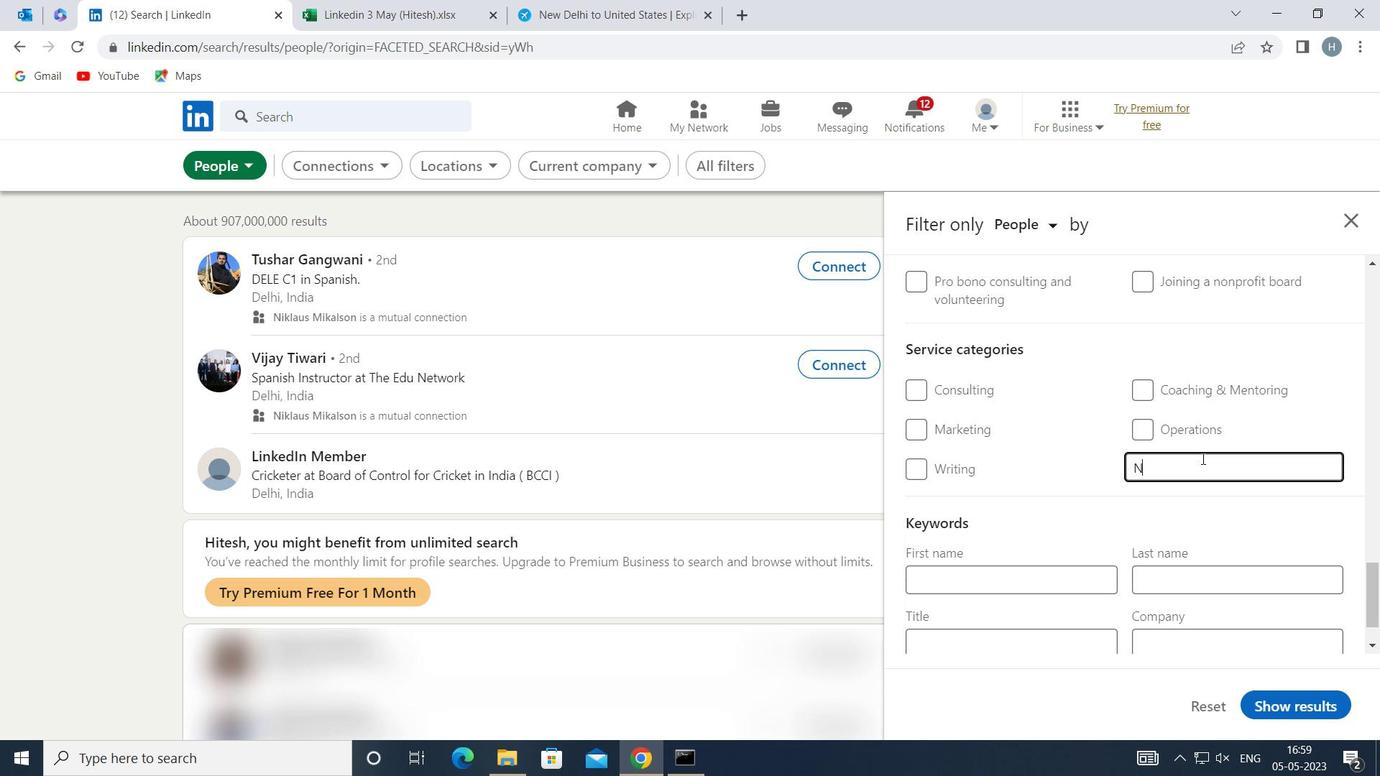 
Action: Mouse moved to (1203, 458)
Screenshot: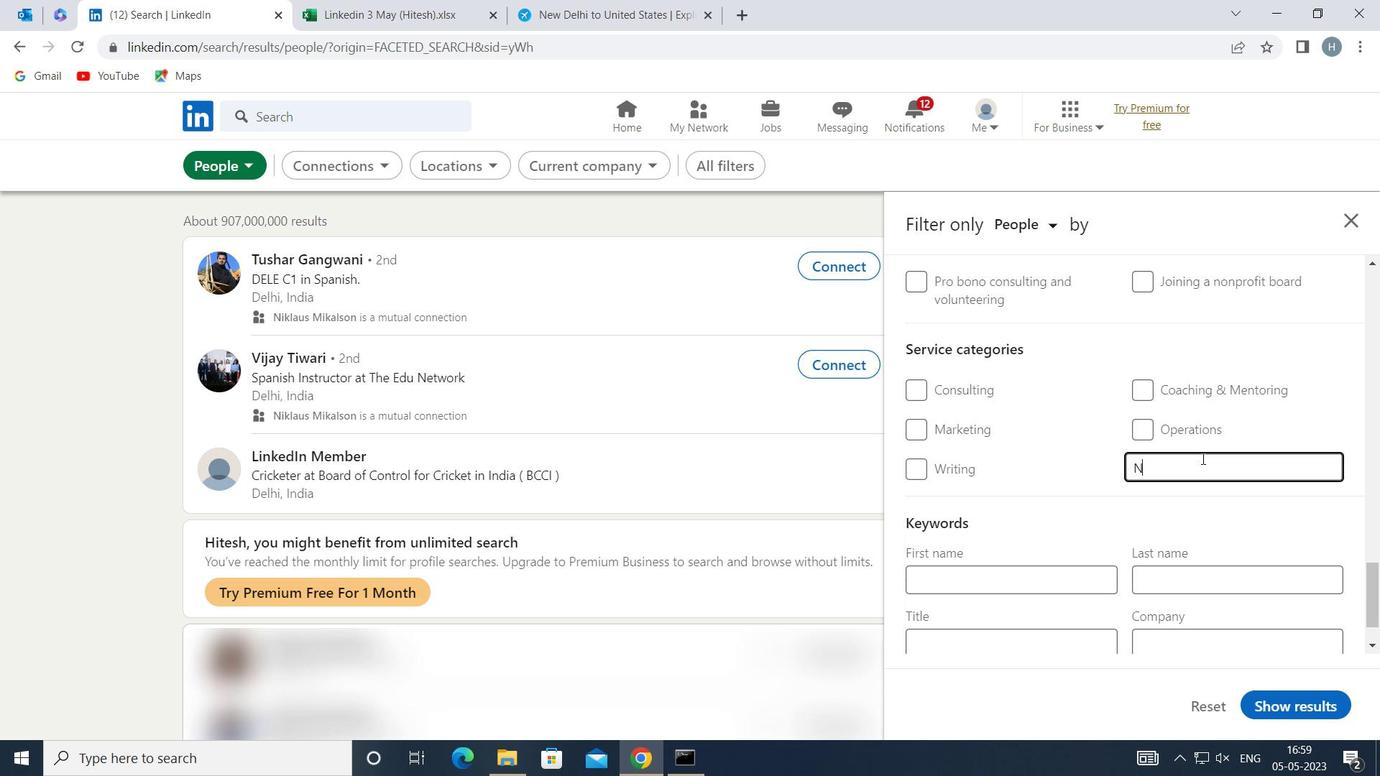 
Action: Key pressed GO
Screenshot: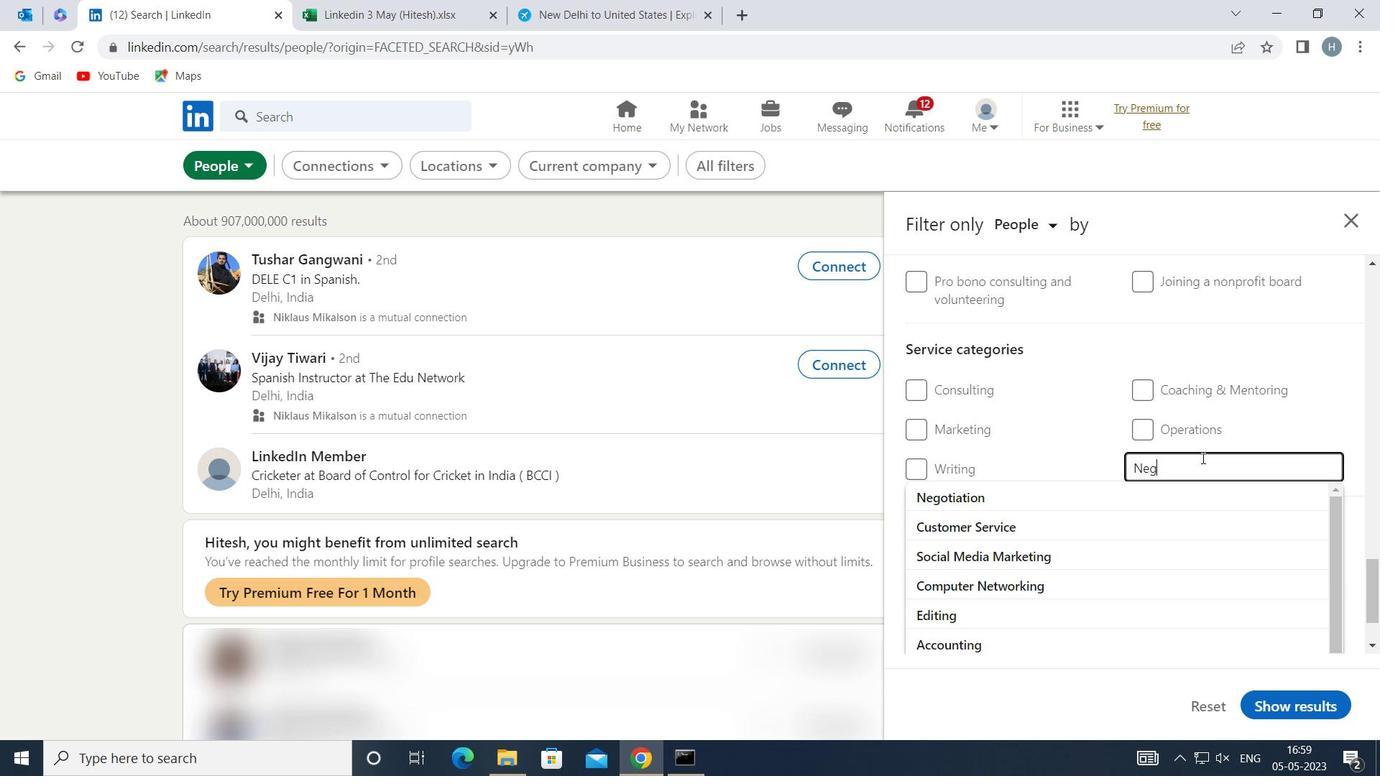
Action: Mouse moved to (1163, 496)
Screenshot: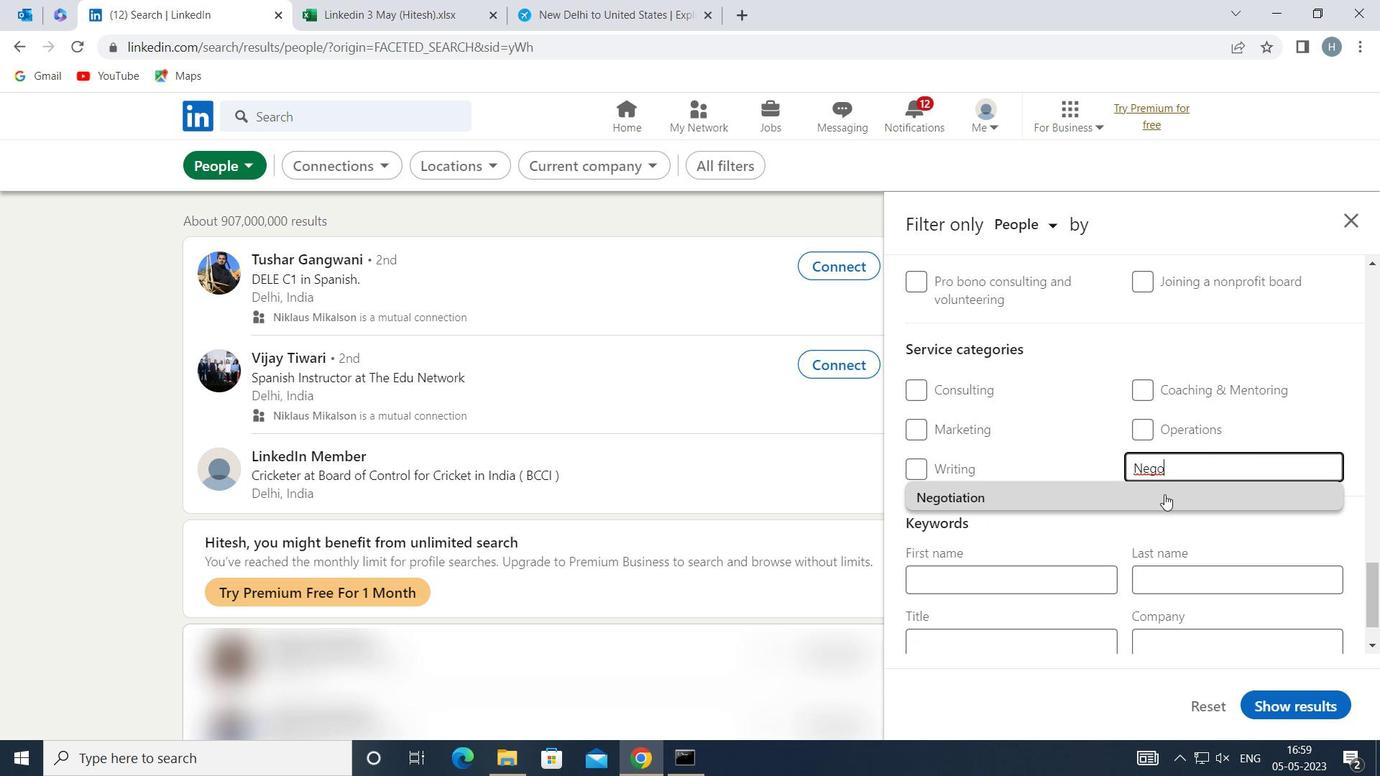 
Action: Mouse pressed left at (1163, 496)
Screenshot: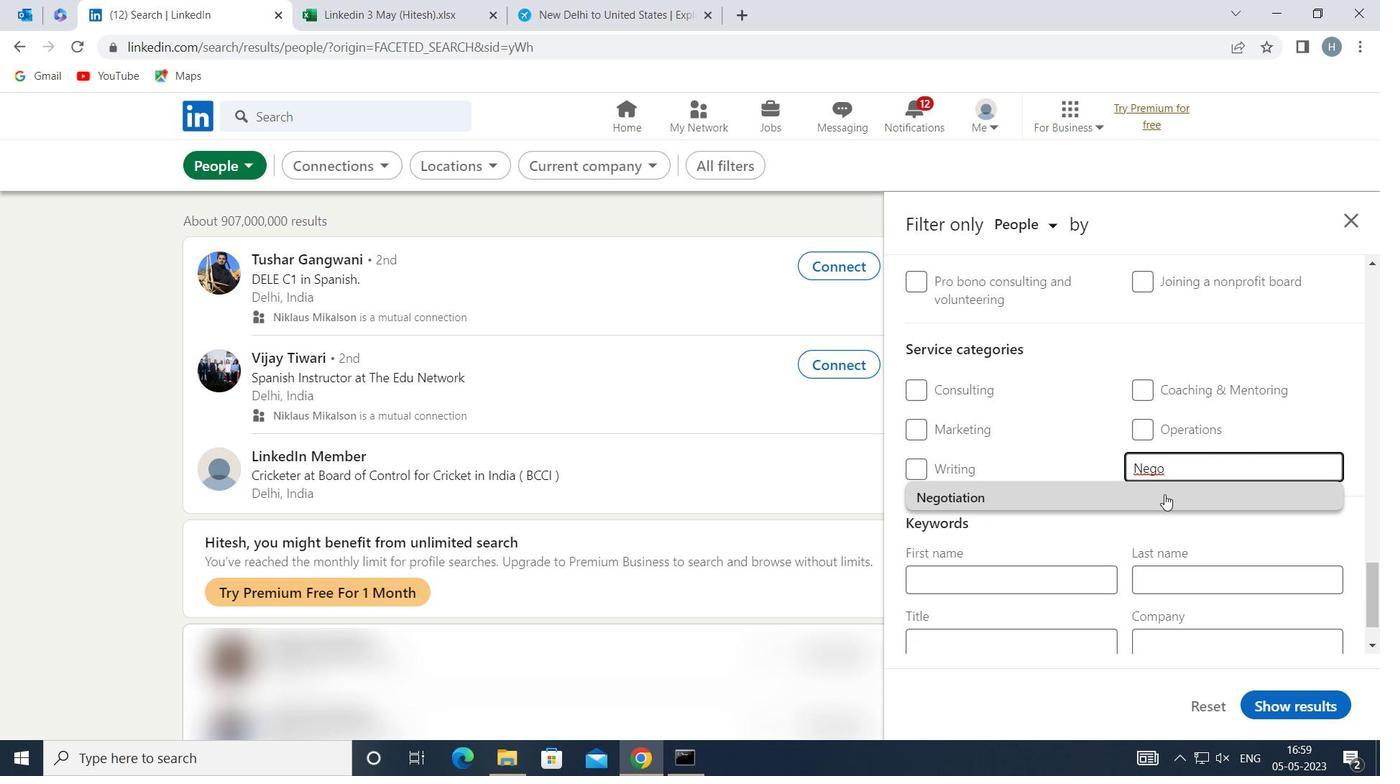 
Action: Mouse moved to (1051, 504)
Screenshot: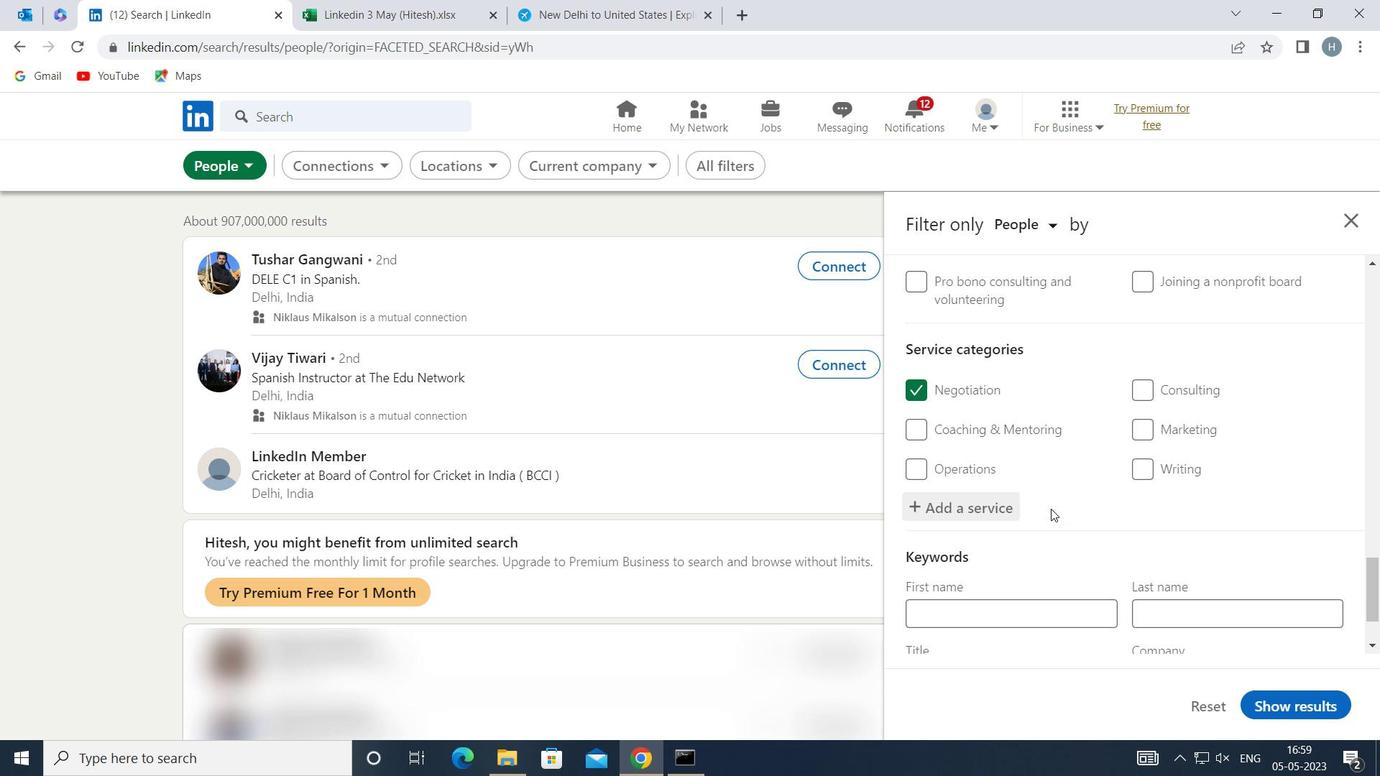
Action: Mouse scrolled (1051, 503) with delta (0, 0)
Screenshot: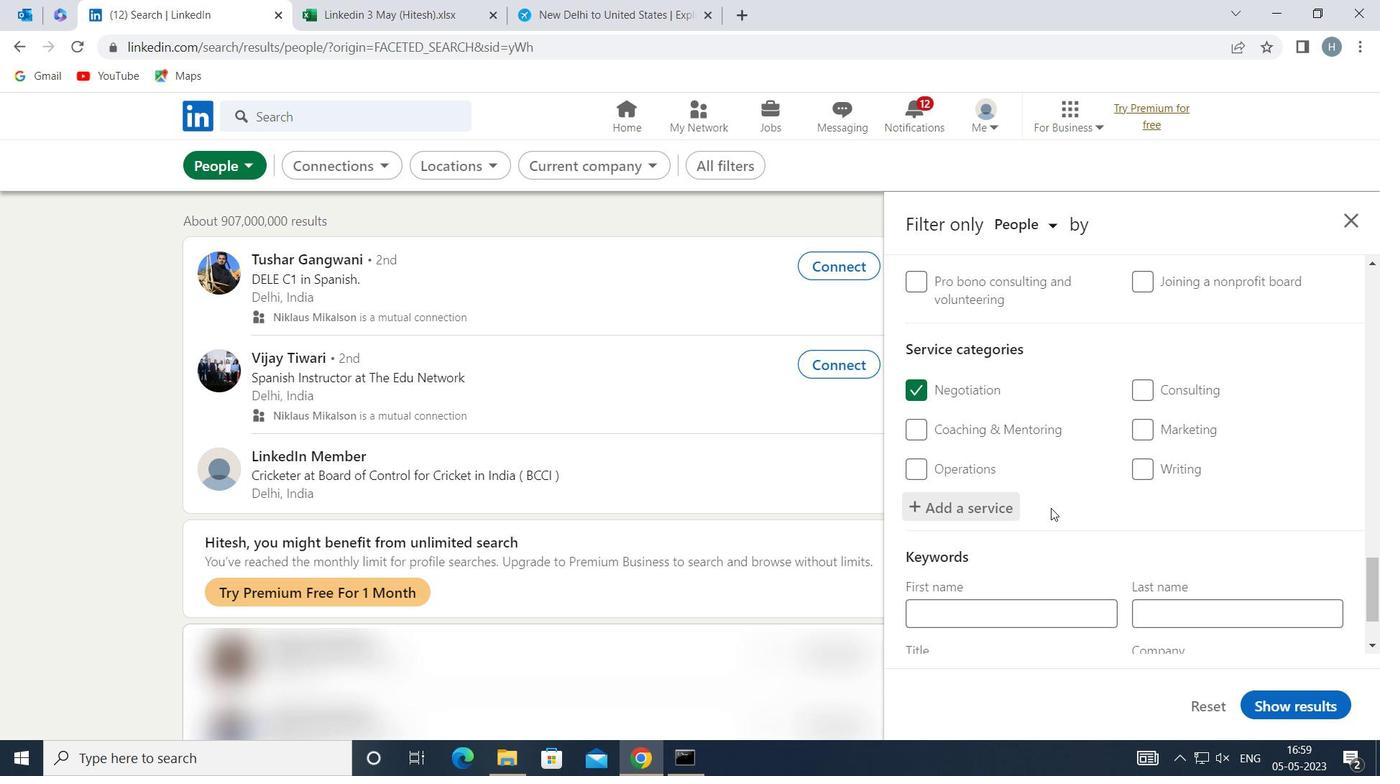 
Action: Mouse scrolled (1051, 503) with delta (0, 0)
Screenshot: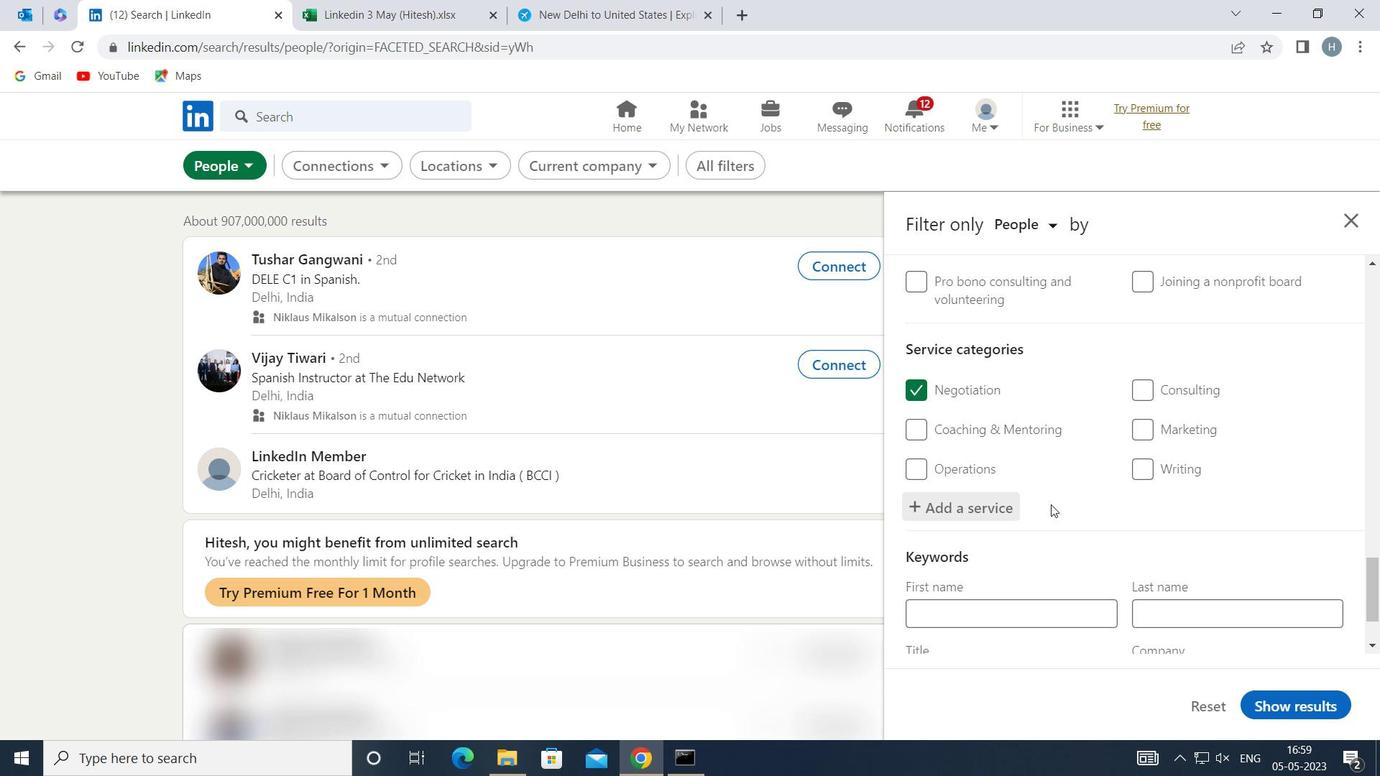 
Action: Mouse moved to (1063, 495)
Screenshot: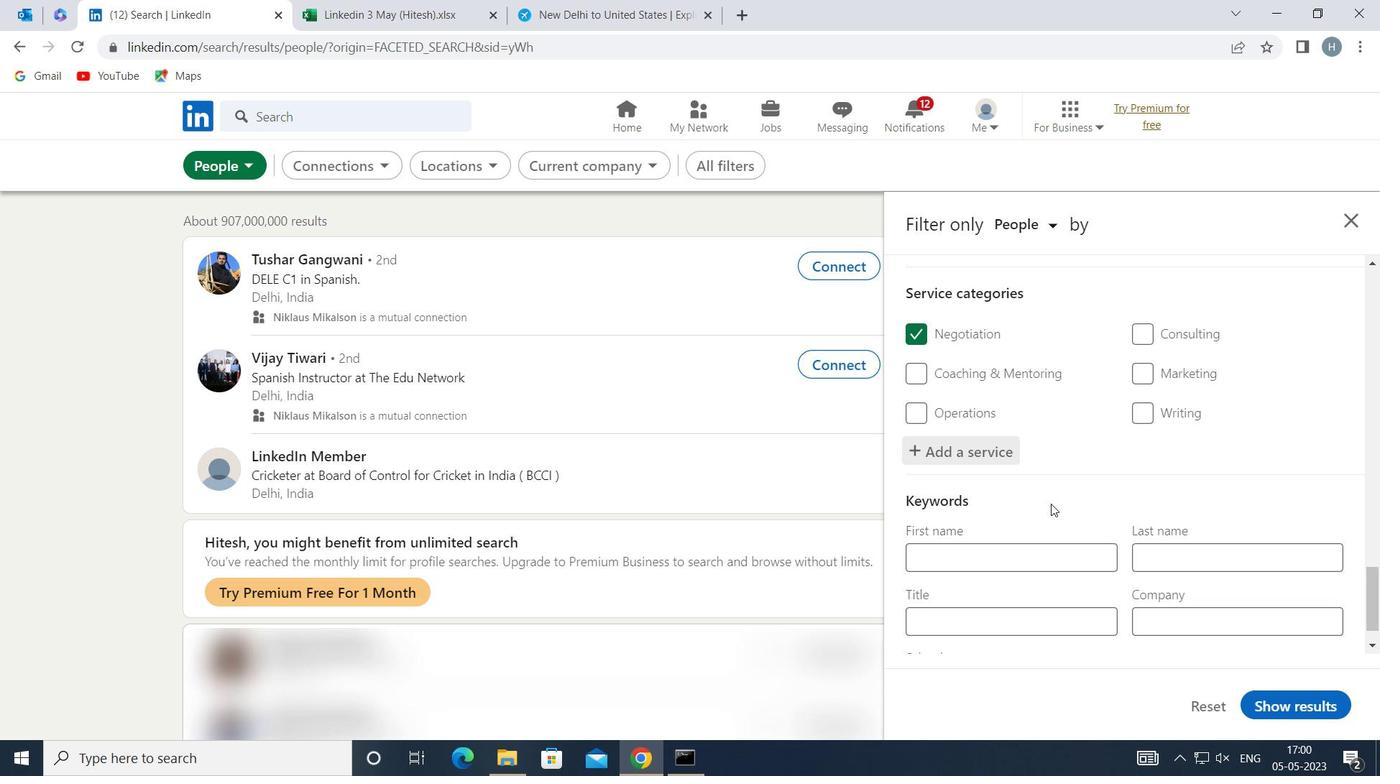 
Action: Mouse scrolled (1063, 494) with delta (0, 0)
Screenshot: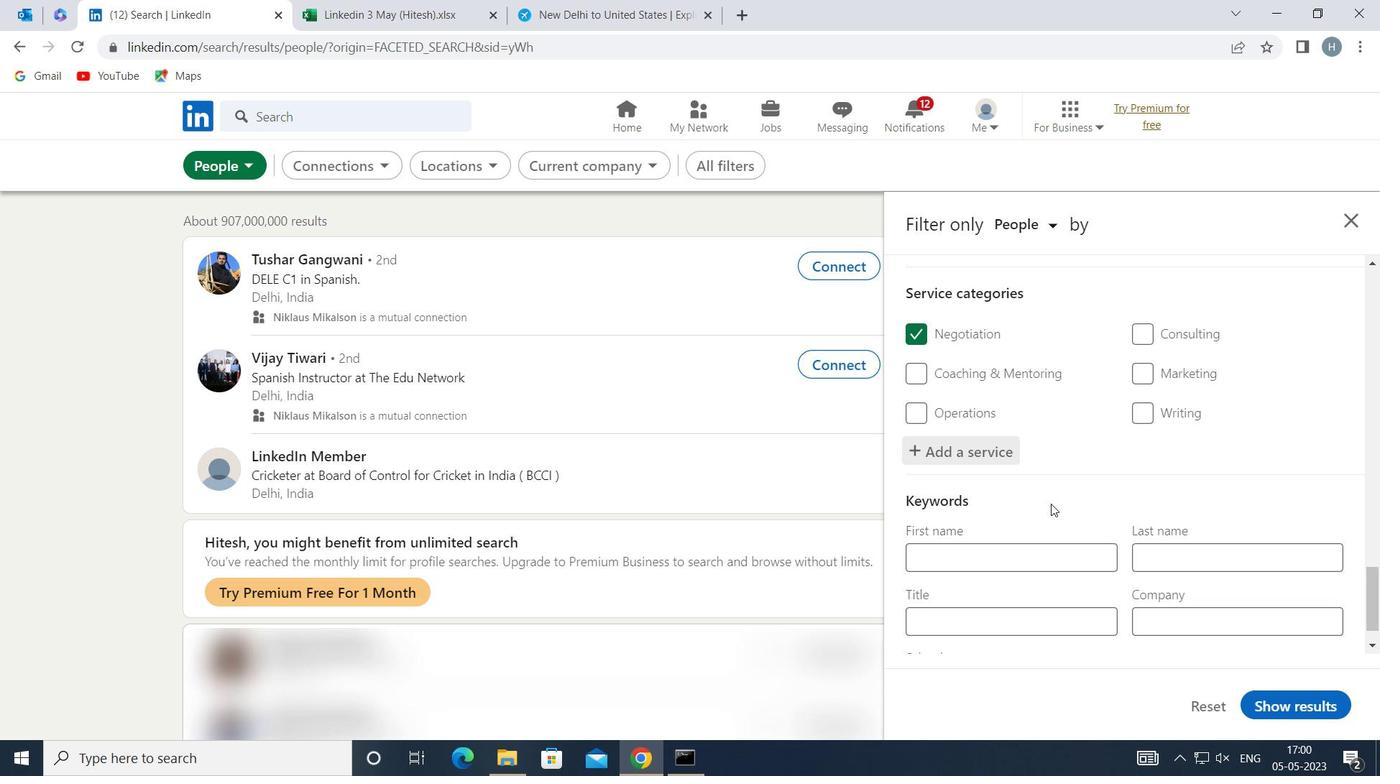 
Action: Mouse moved to (1065, 496)
Screenshot: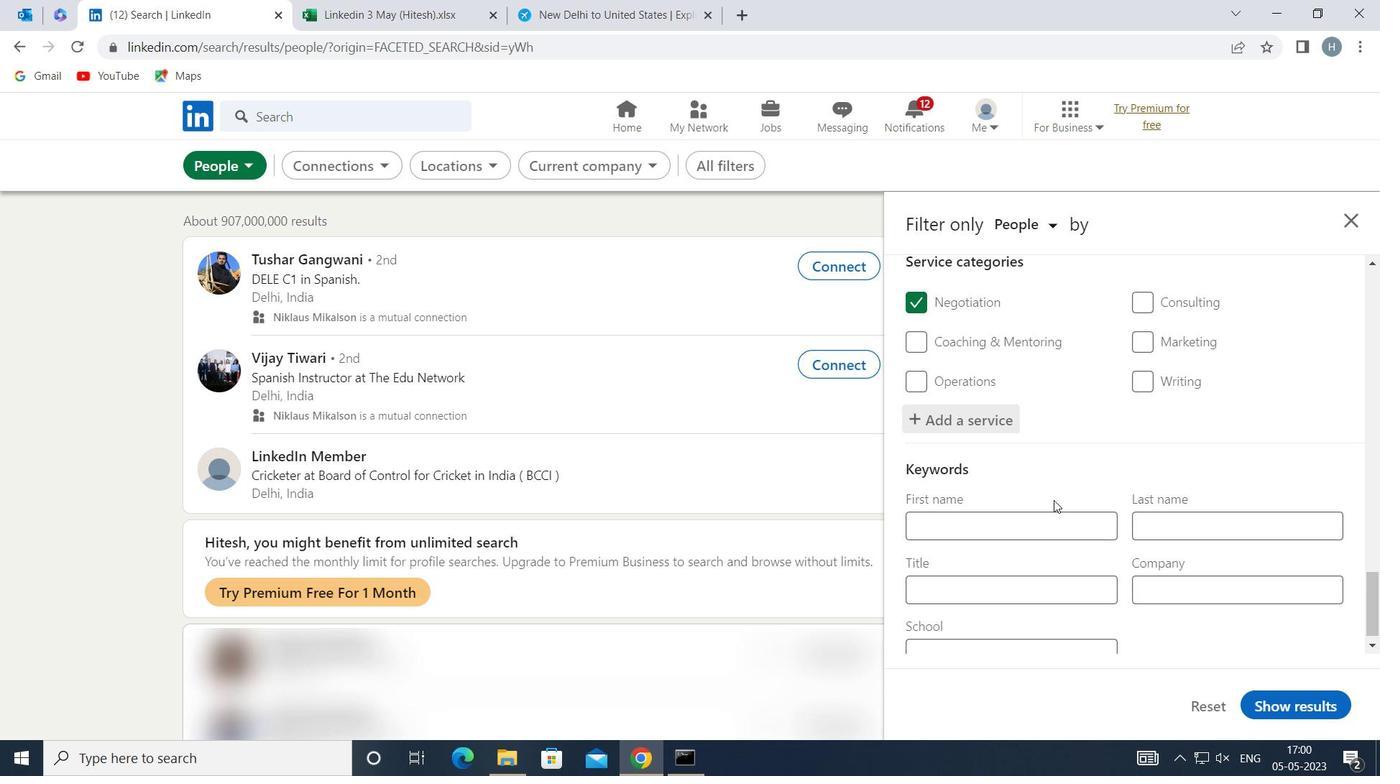 
Action: Mouse scrolled (1065, 495) with delta (0, 0)
Screenshot: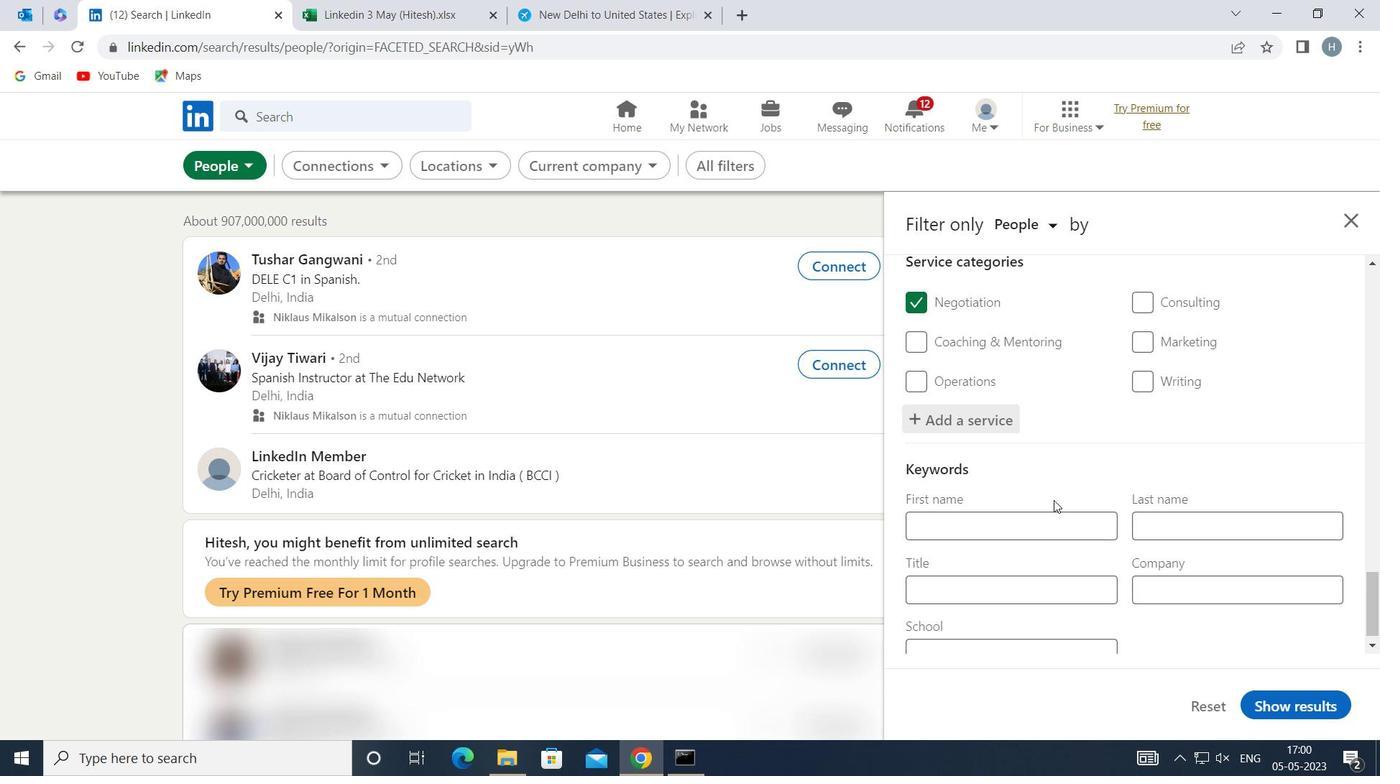 
Action: Mouse moved to (1067, 501)
Screenshot: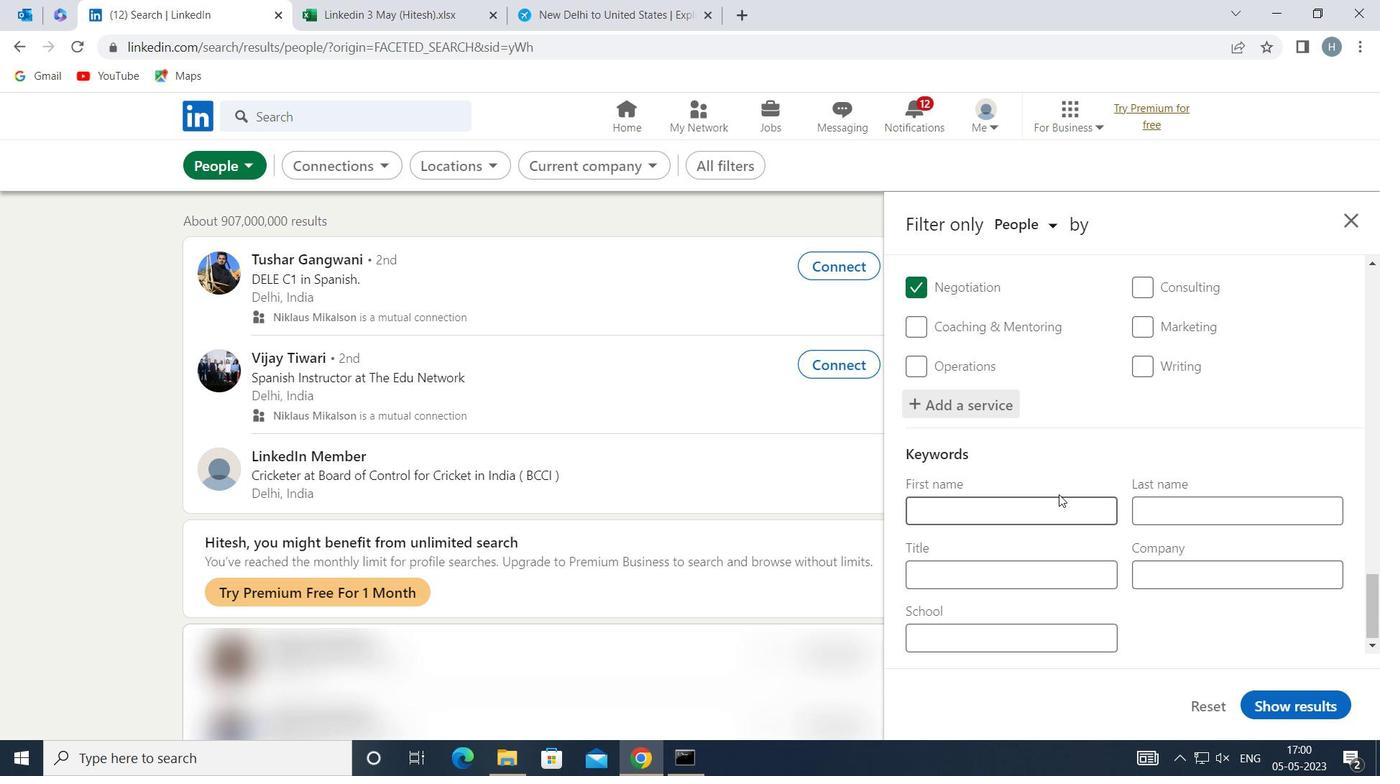 
Action: Mouse scrolled (1067, 500) with delta (0, 0)
Screenshot: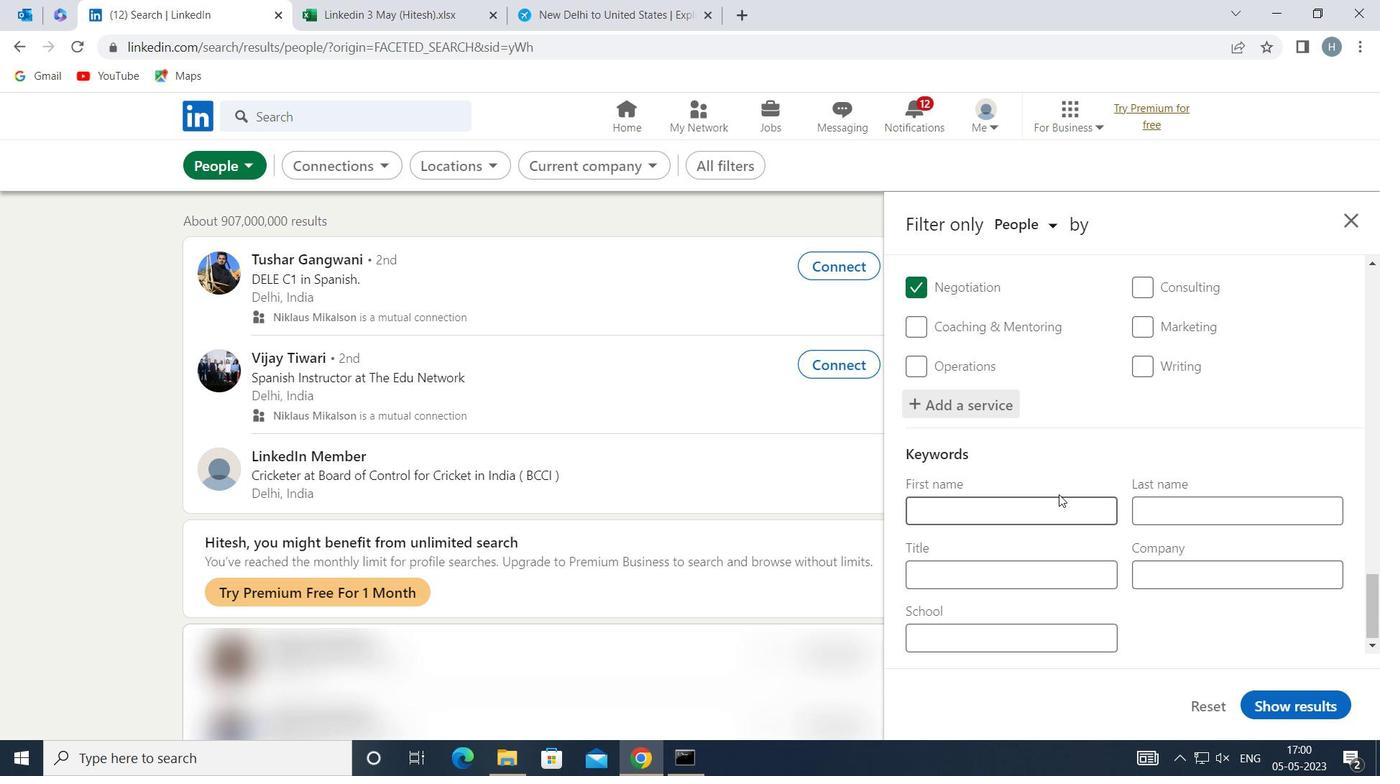 
Action: Mouse moved to (1072, 569)
Screenshot: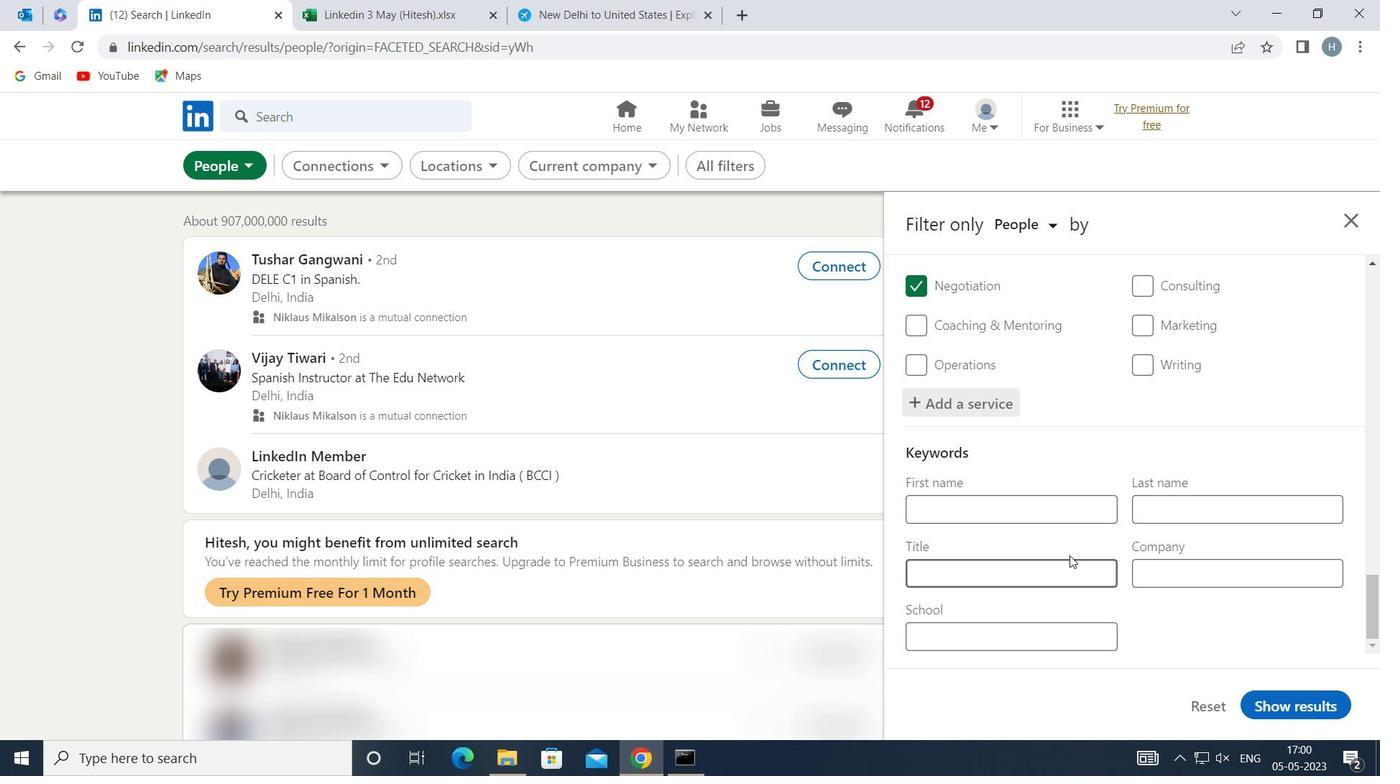 
Action: Mouse pressed left at (1072, 569)
Screenshot: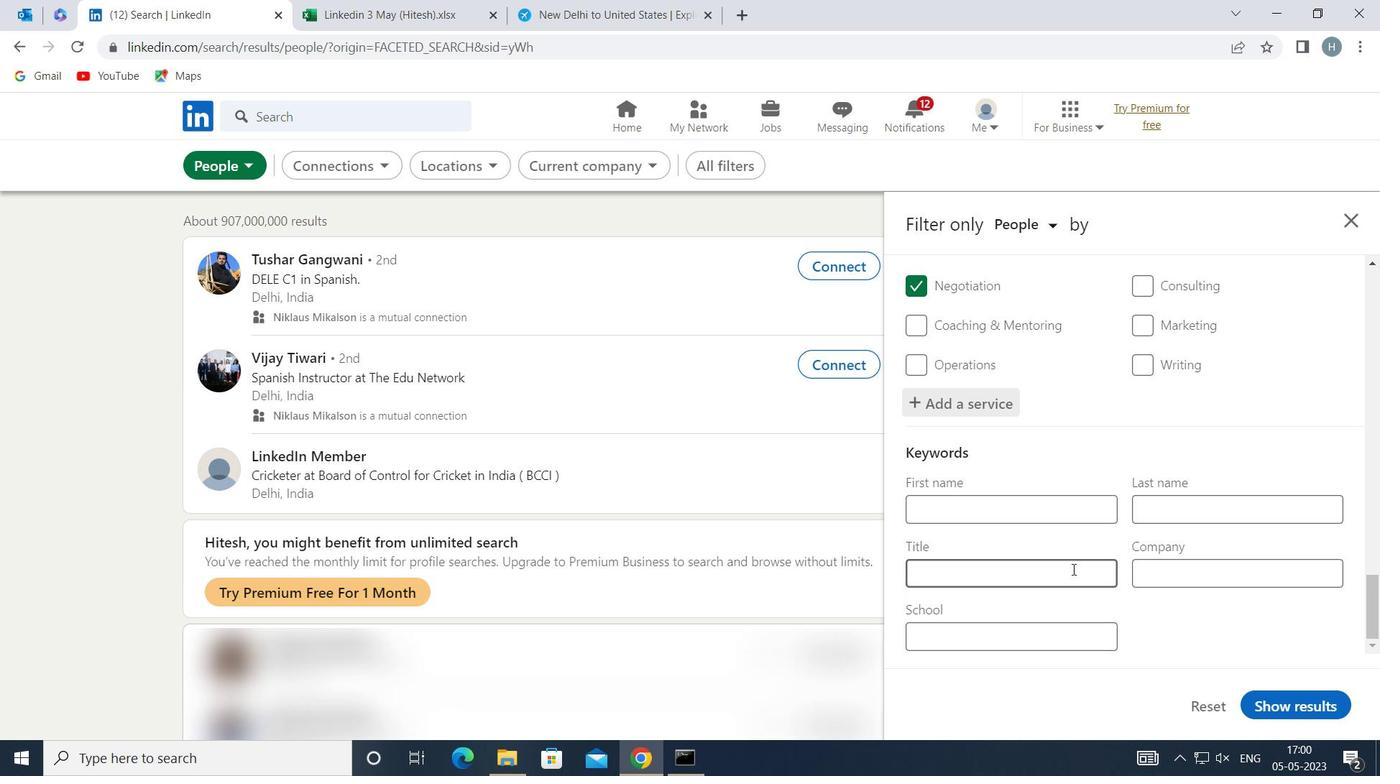 
Action: Mouse moved to (1052, 565)
Screenshot: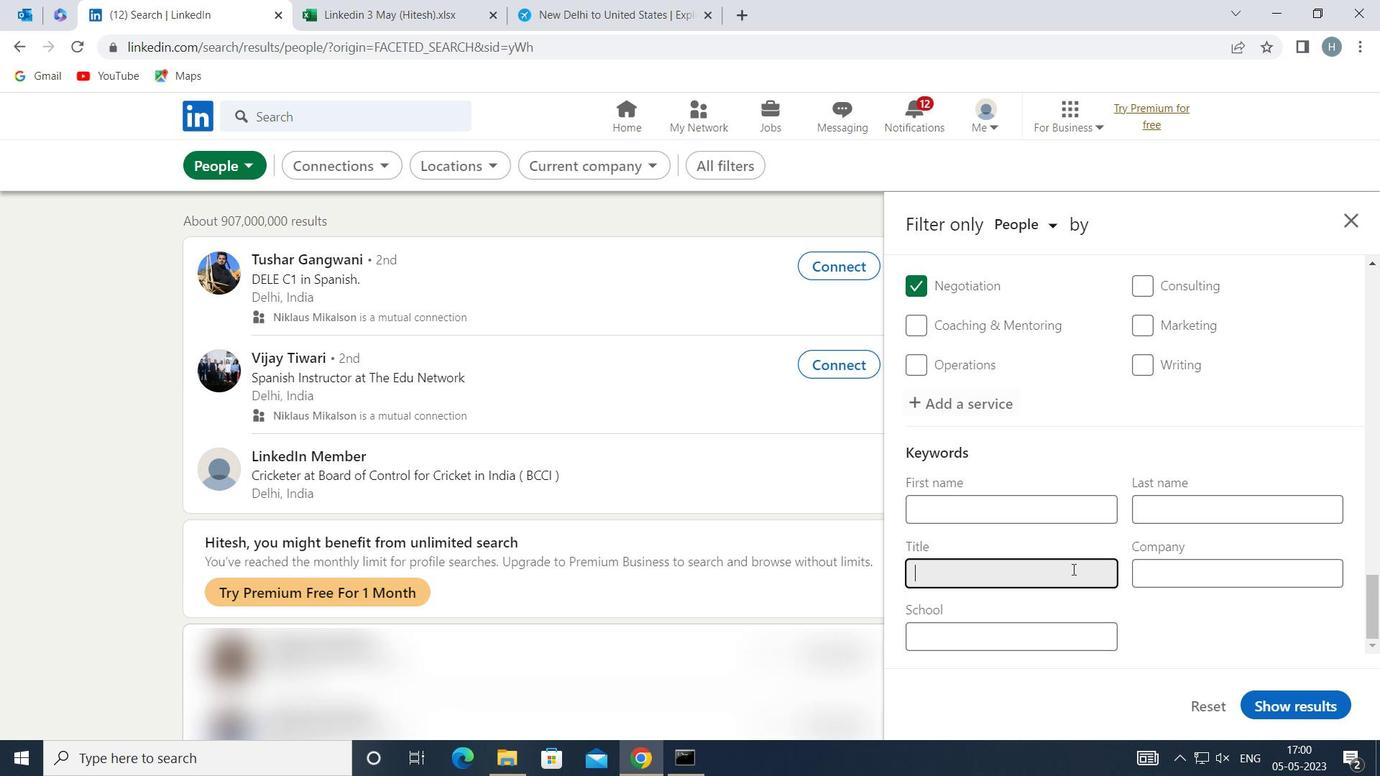 
Action: Key pressed <Key.shift>ANIMAL<Key.space><Key.shift>SHELTER<Key.space><Key.shift>MANAGER
Screenshot: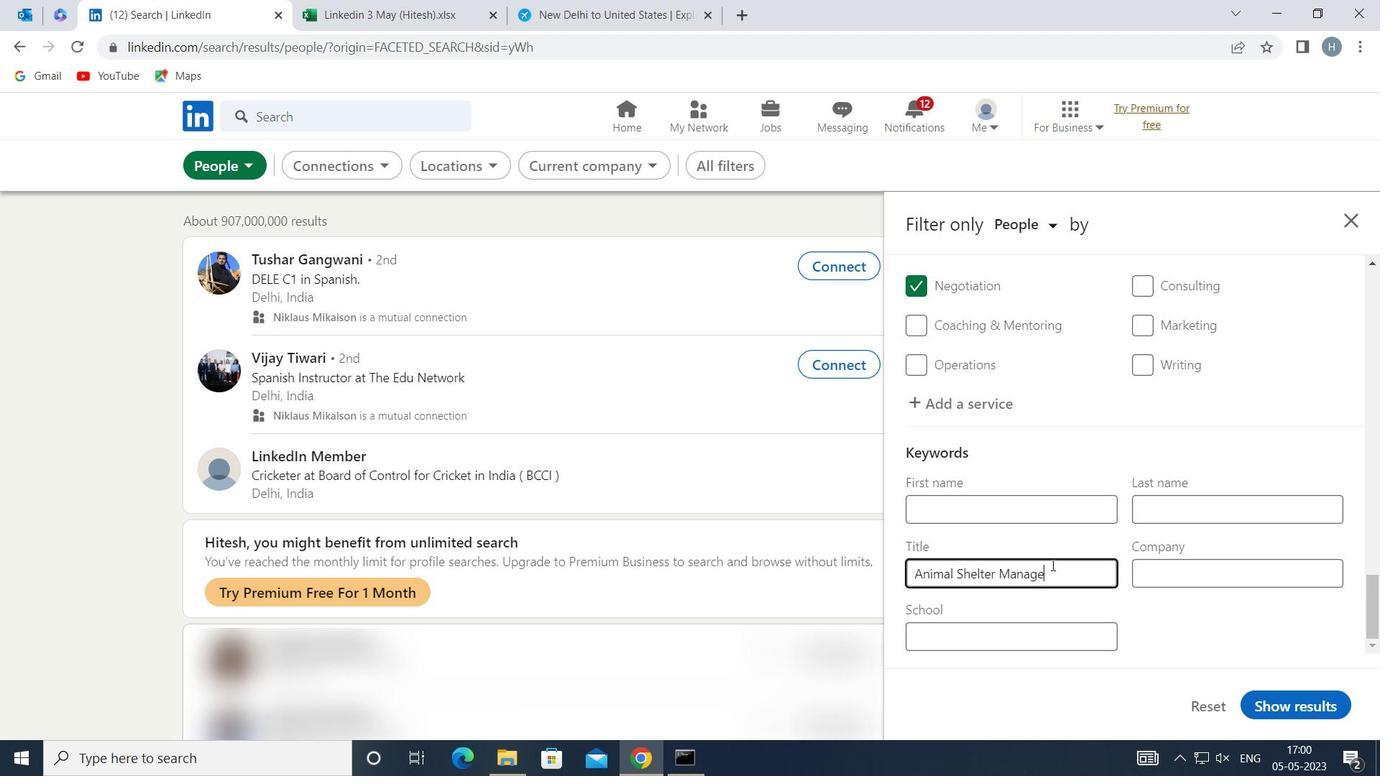 
Action: Mouse moved to (1297, 702)
Screenshot: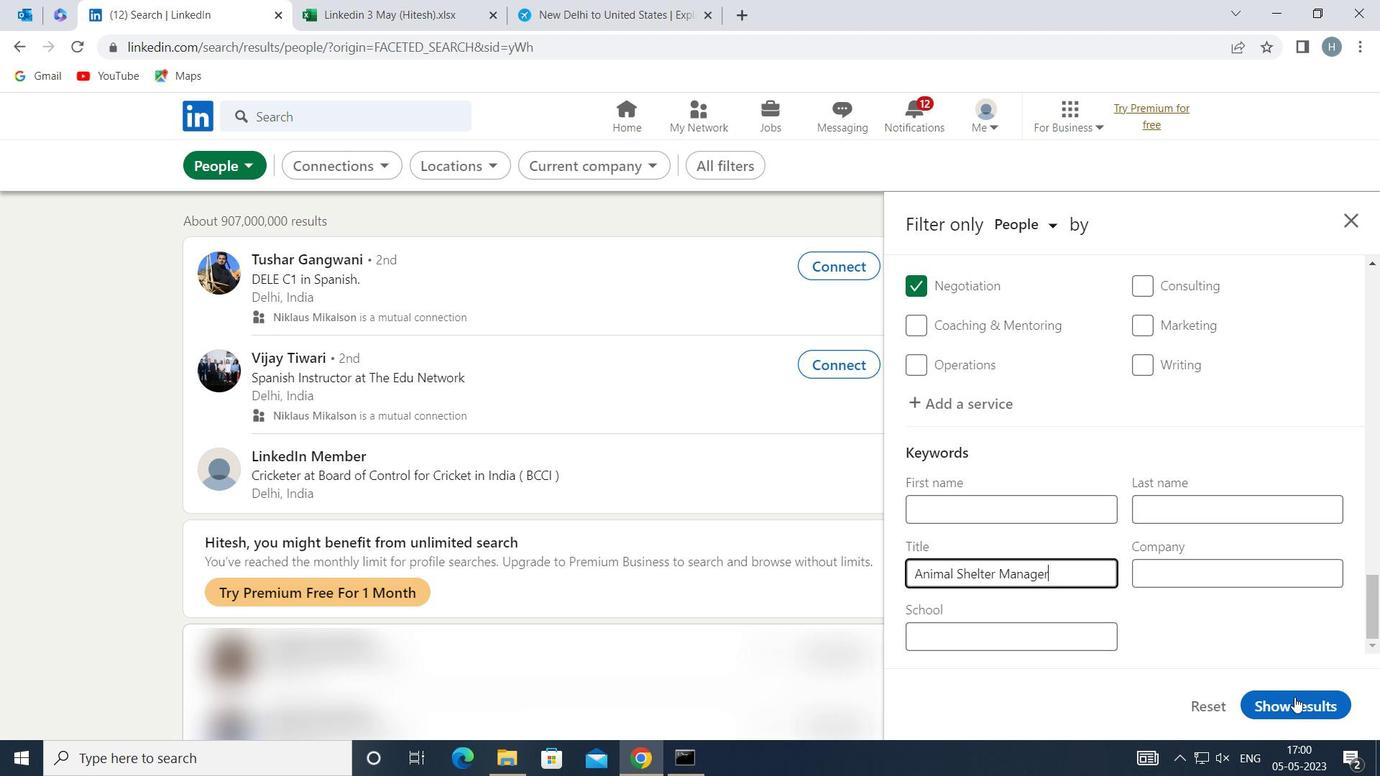 
Action: Mouse pressed left at (1297, 702)
Screenshot: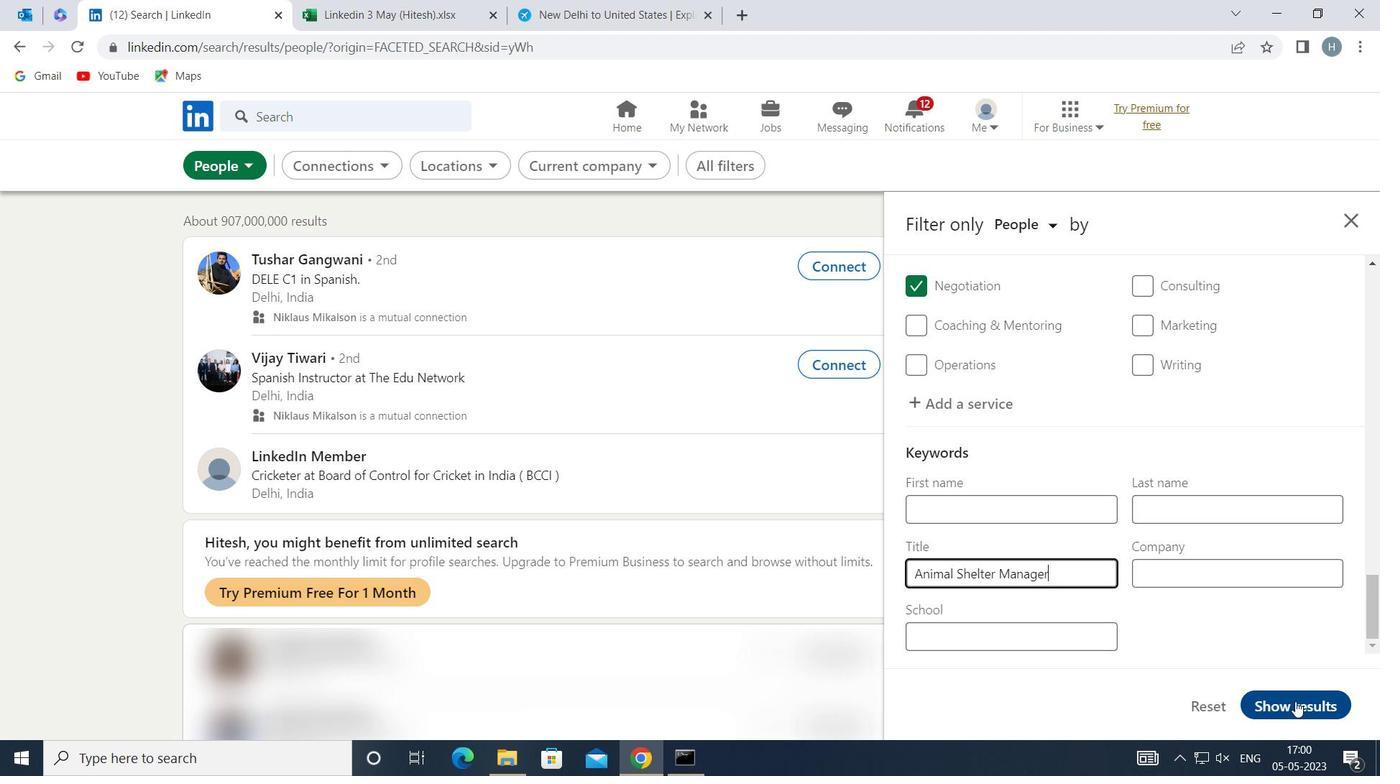 
Action: Mouse moved to (1293, 696)
Screenshot: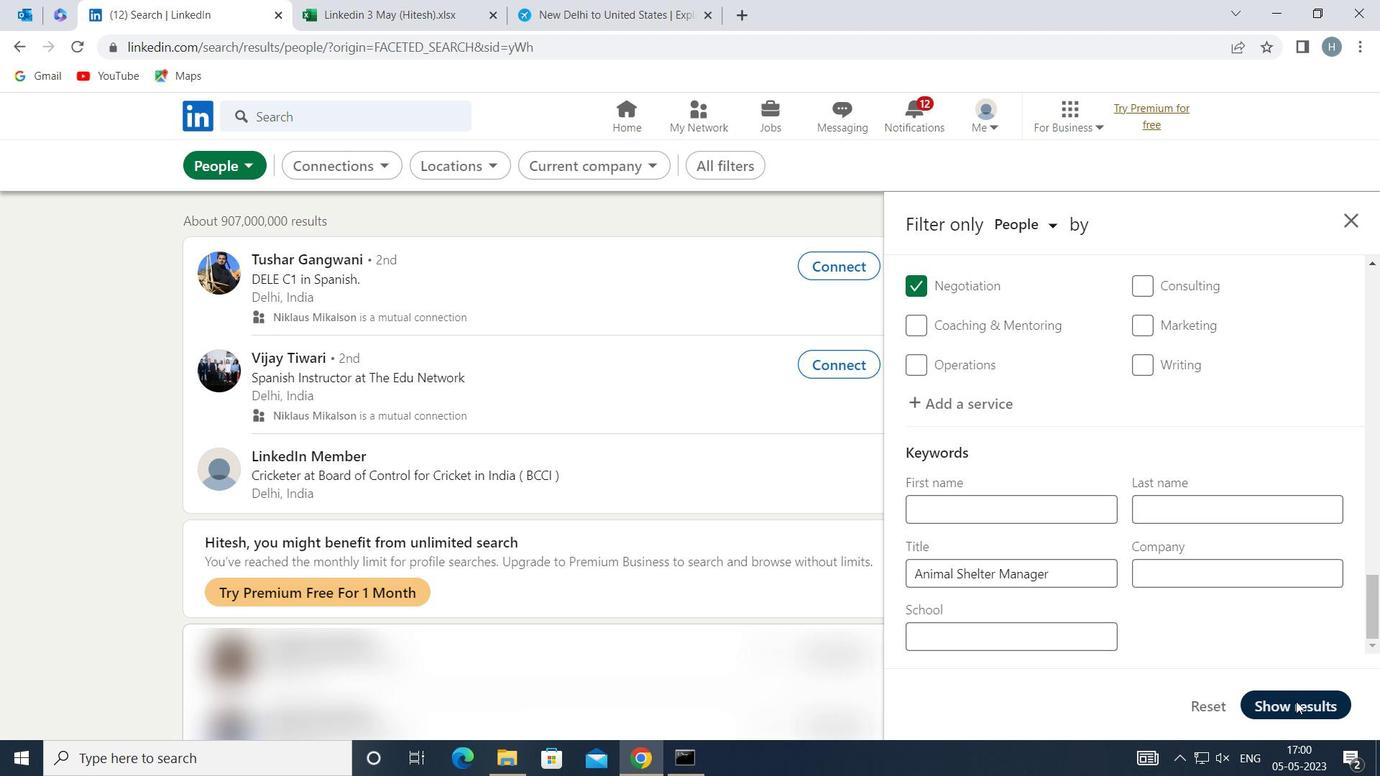 
